 Task: Find connections with filter location Ferndown with filter topic #Productivitywith filter profile language German with filter current company Work From Home - Online Work Opportunity with filter school Chandigarh Group Of Colleges with filter industry Translation and Localization with filter service category Growth Marketing with filter keywords title Account Manager
Action: Mouse moved to (163, 251)
Screenshot: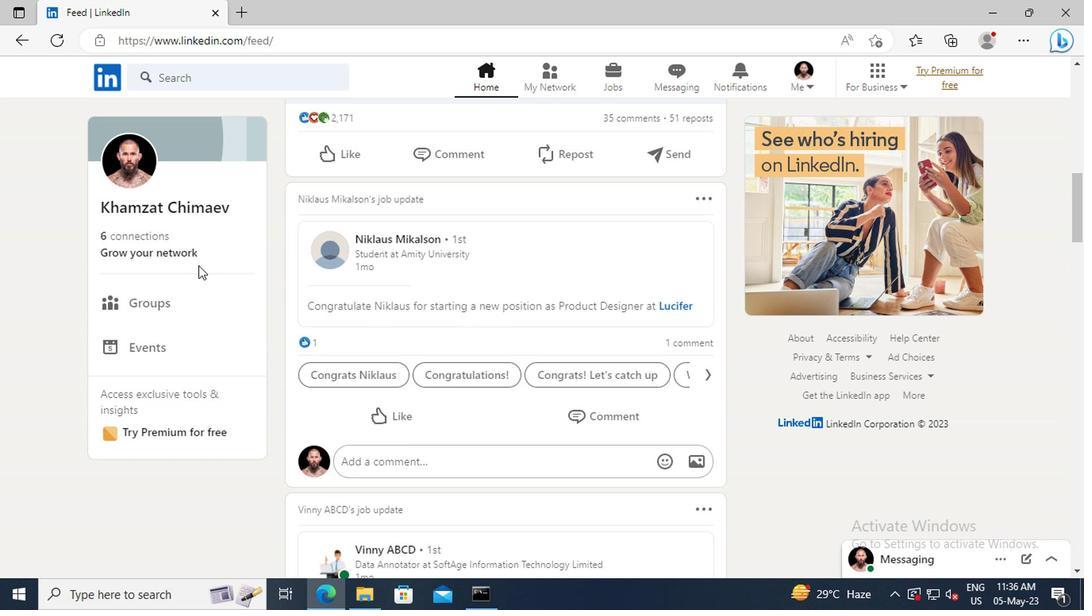 
Action: Mouse pressed left at (163, 251)
Screenshot: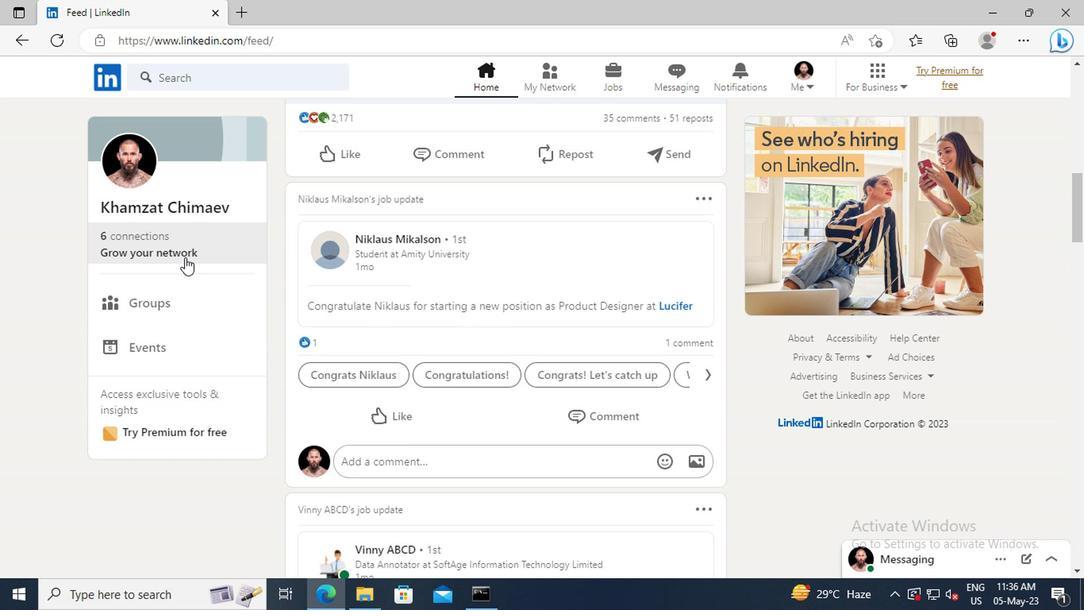
Action: Mouse moved to (168, 165)
Screenshot: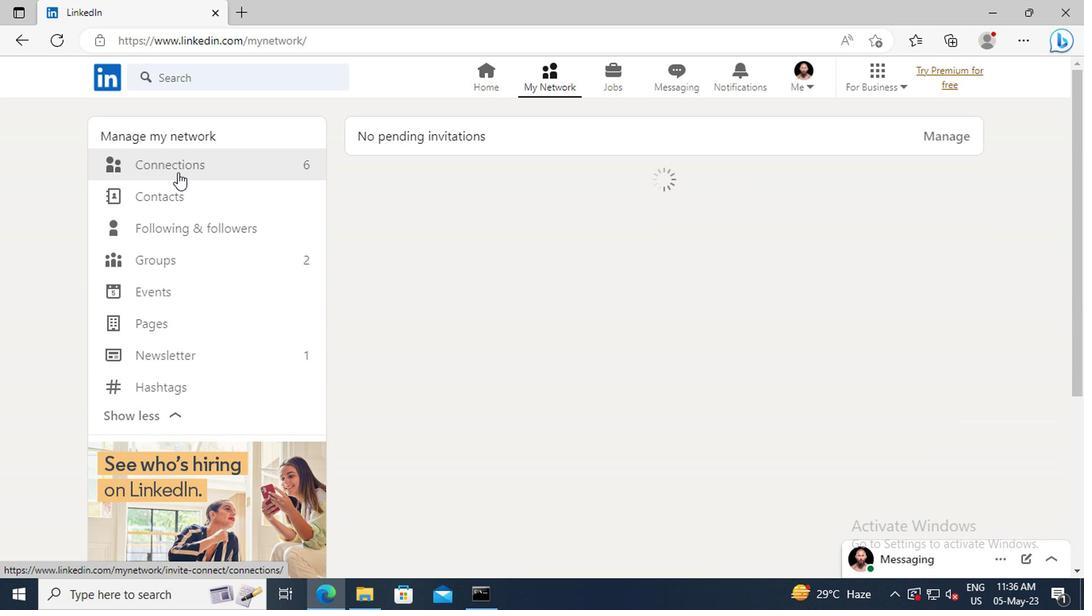
Action: Mouse pressed left at (168, 165)
Screenshot: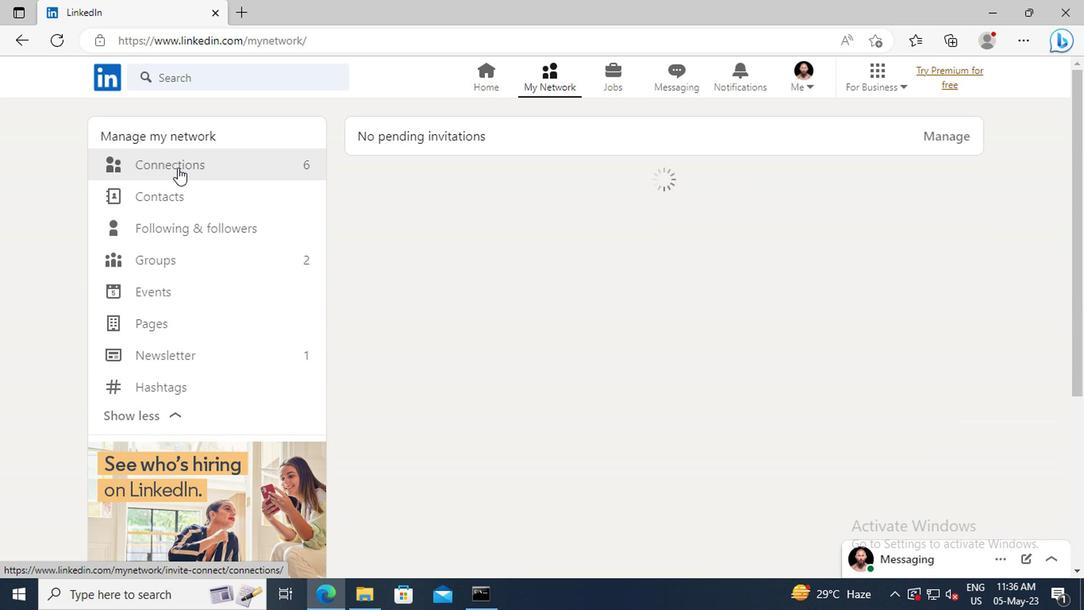 
Action: Mouse moved to (657, 171)
Screenshot: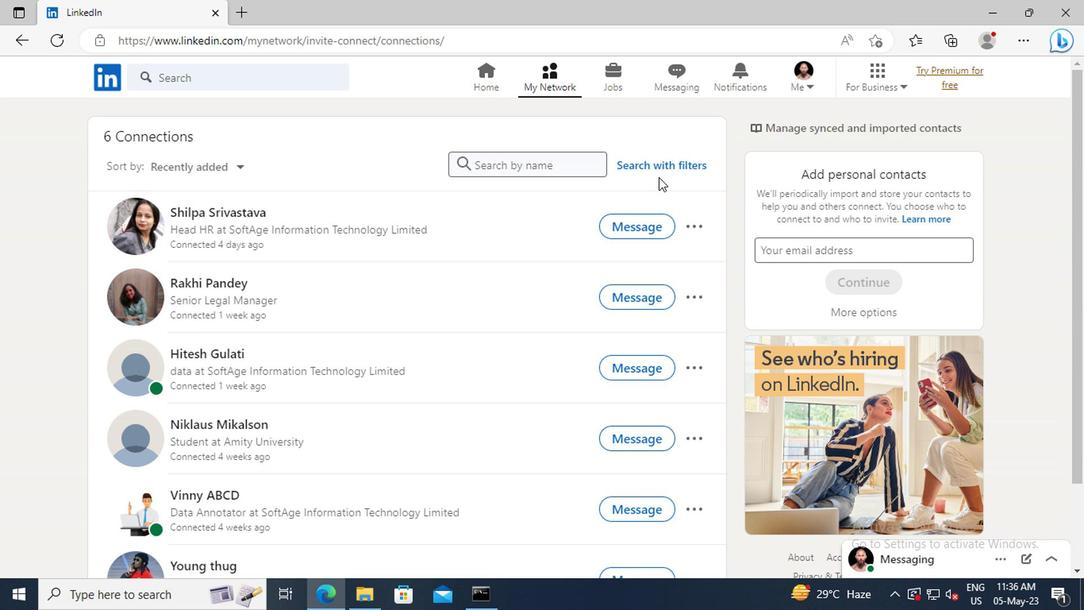 
Action: Mouse pressed left at (657, 171)
Screenshot: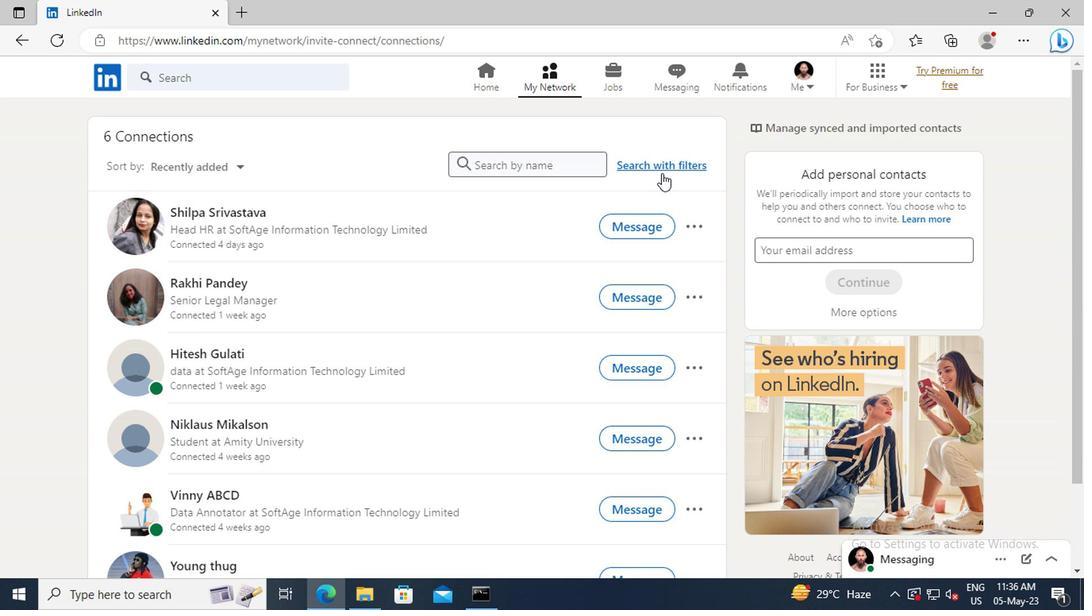 
Action: Mouse moved to (595, 120)
Screenshot: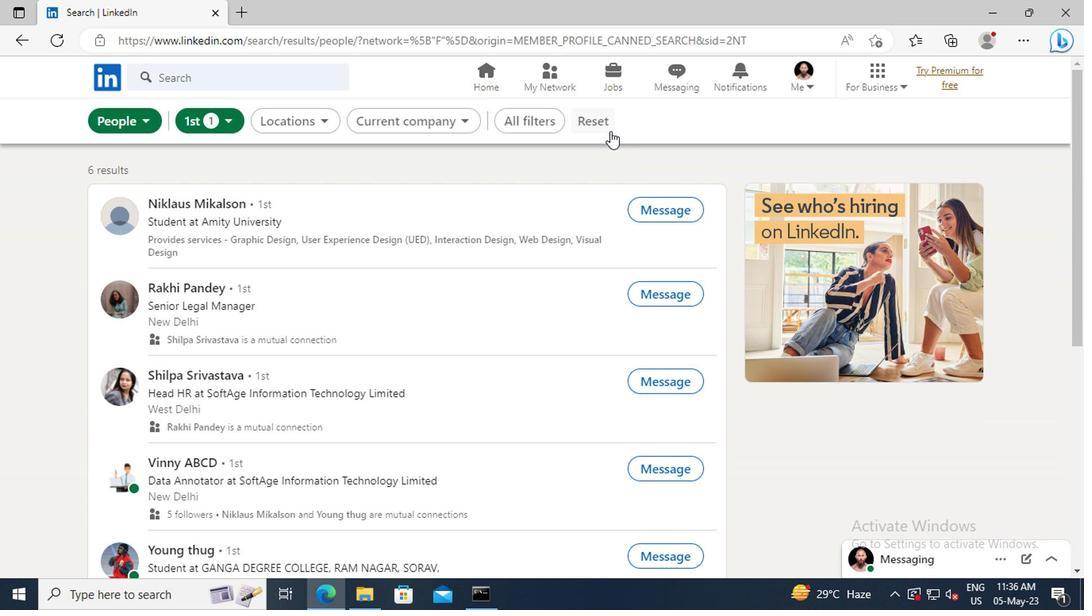 
Action: Mouse pressed left at (595, 120)
Screenshot: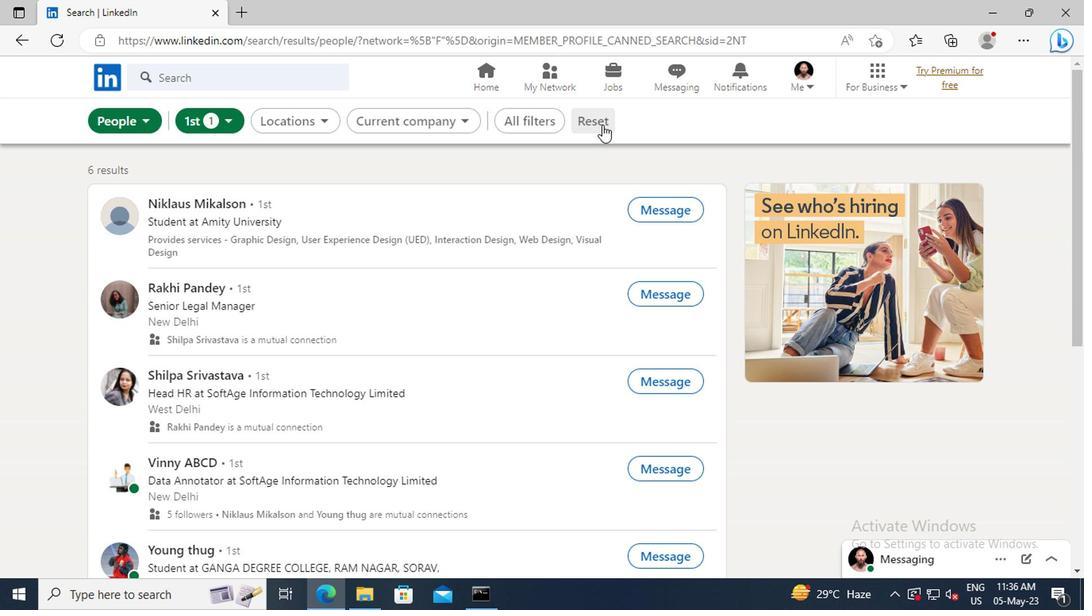 
Action: Mouse moved to (576, 120)
Screenshot: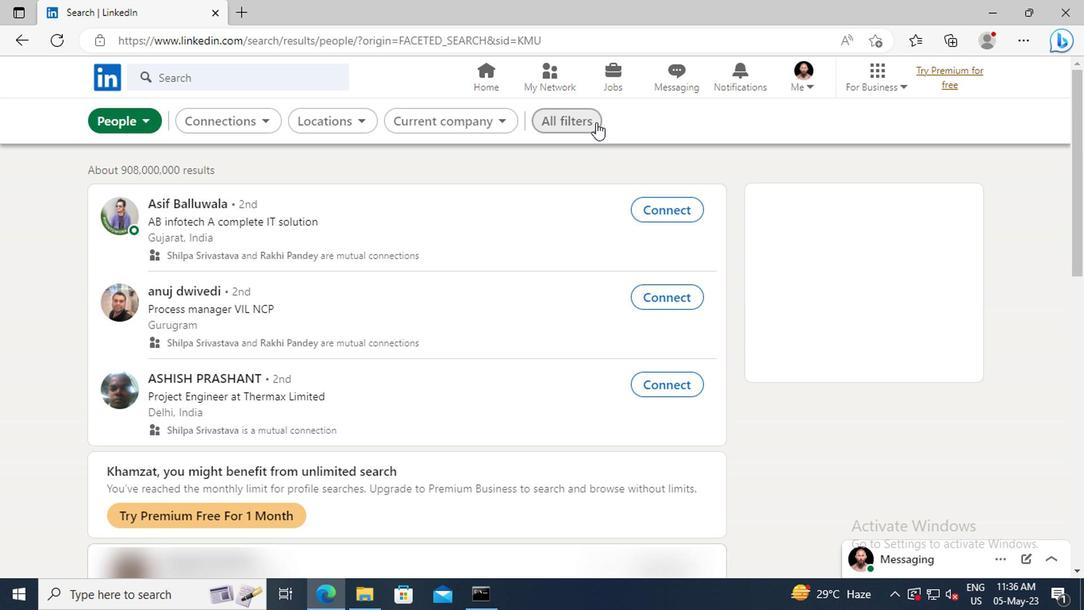 
Action: Mouse pressed left at (576, 120)
Screenshot: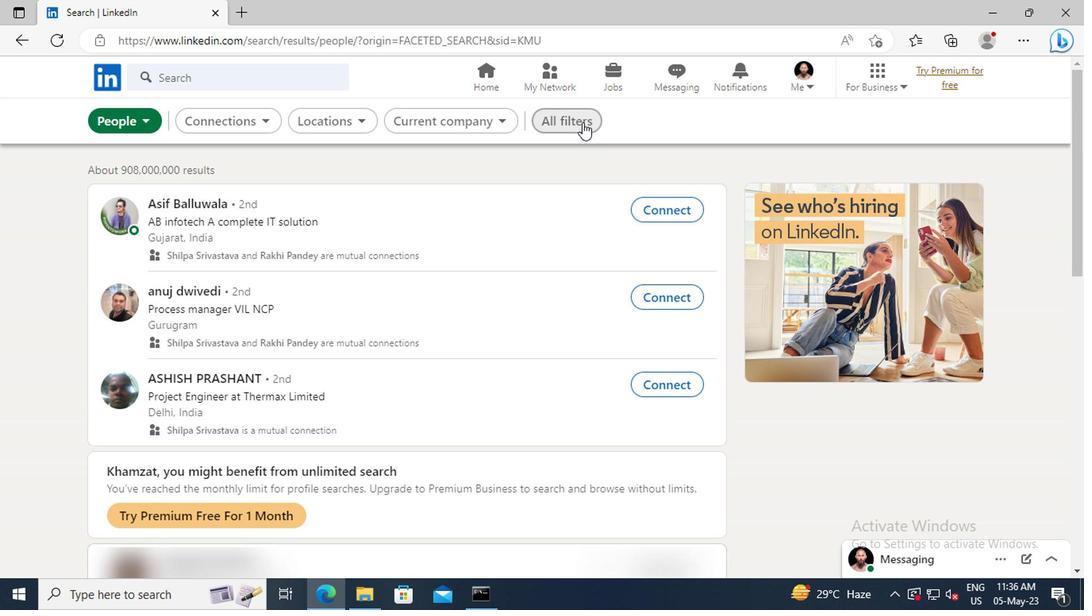 
Action: Mouse moved to (863, 293)
Screenshot: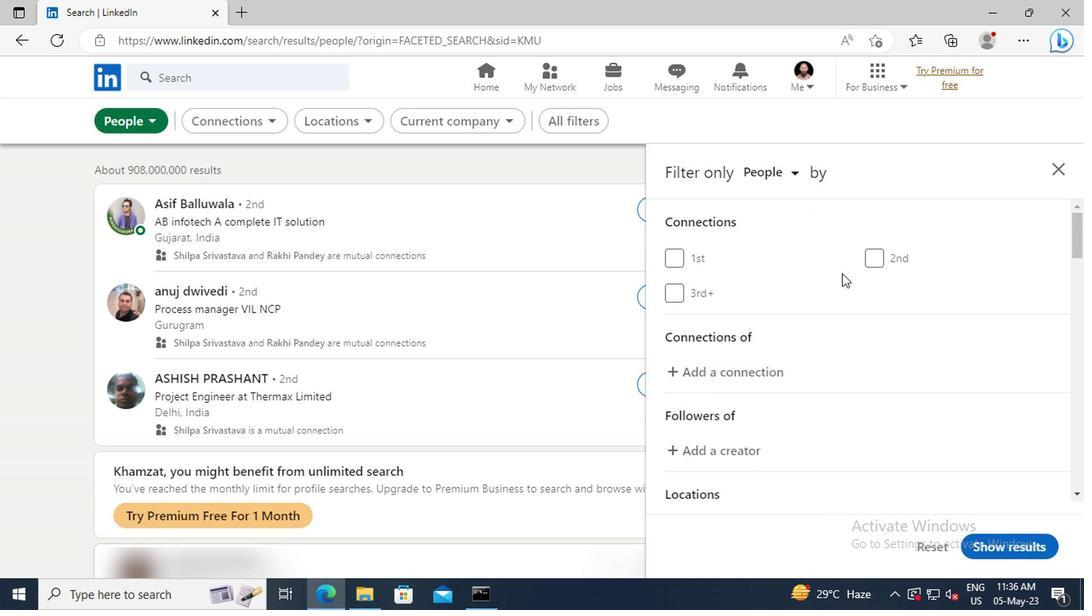 
Action: Mouse scrolled (863, 292) with delta (0, -1)
Screenshot: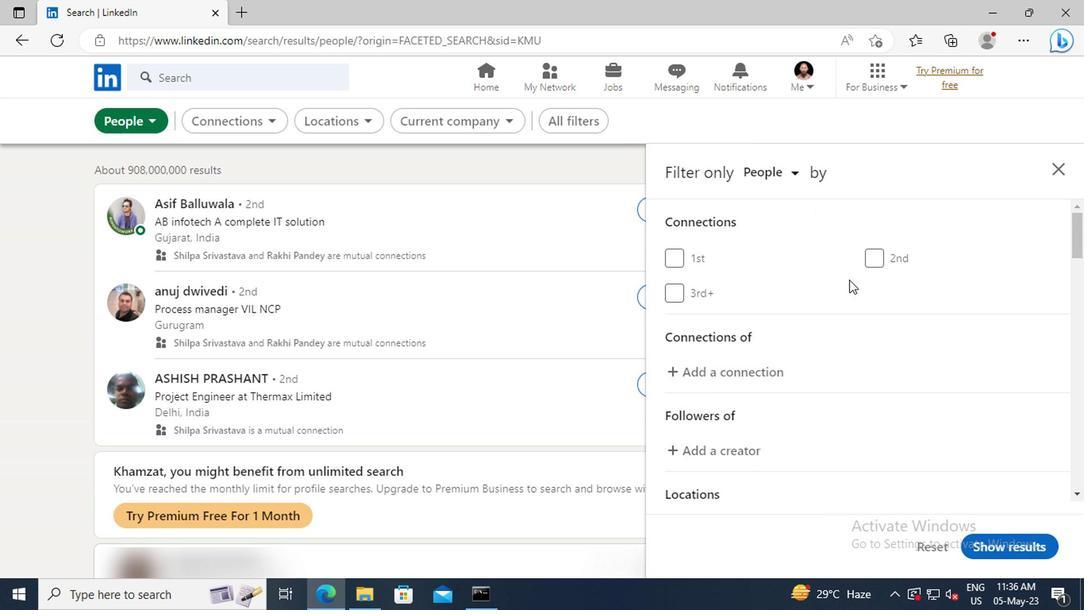 
Action: Mouse scrolled (863, 292) with delta (0, -1)
Screenshot: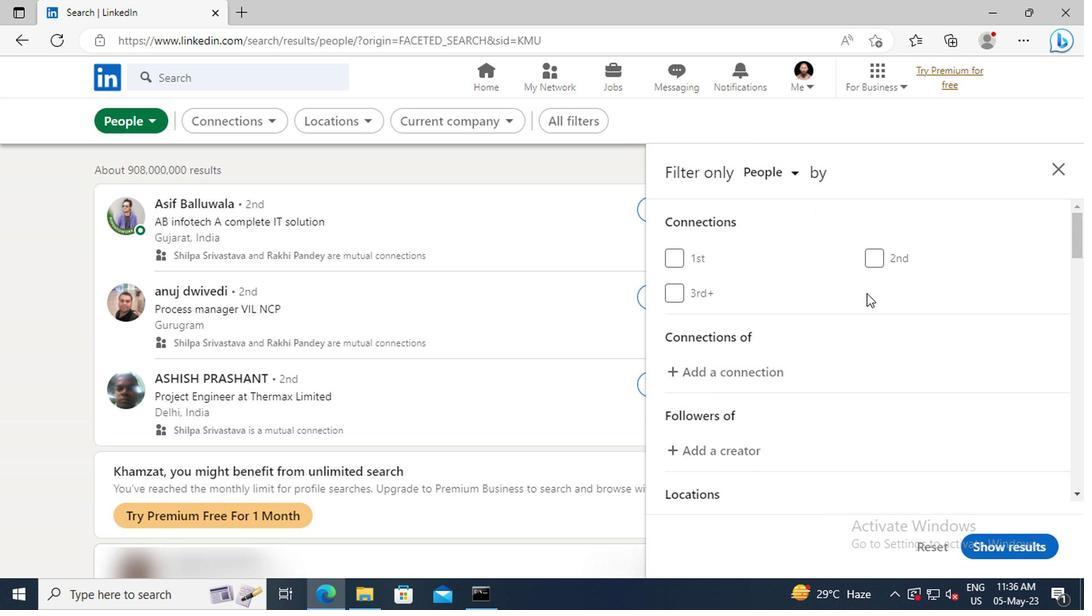 
Action: Mouse scrolled (863, 292) with delta (0, -1)
Screenshot: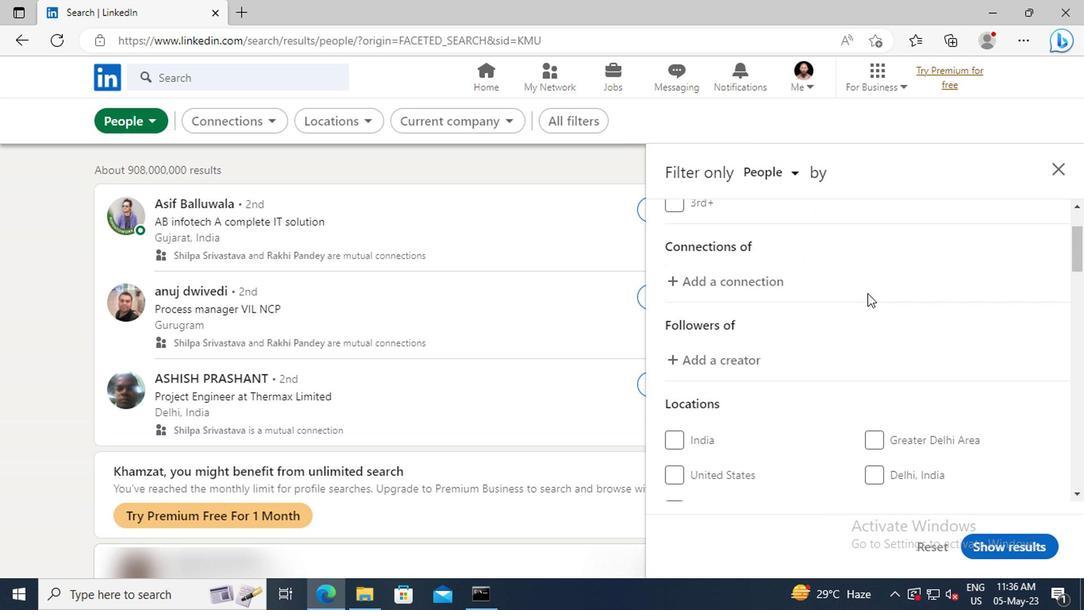
Action: Mouse scrolled (863, 292) with delta (0, -1)
Screenshot: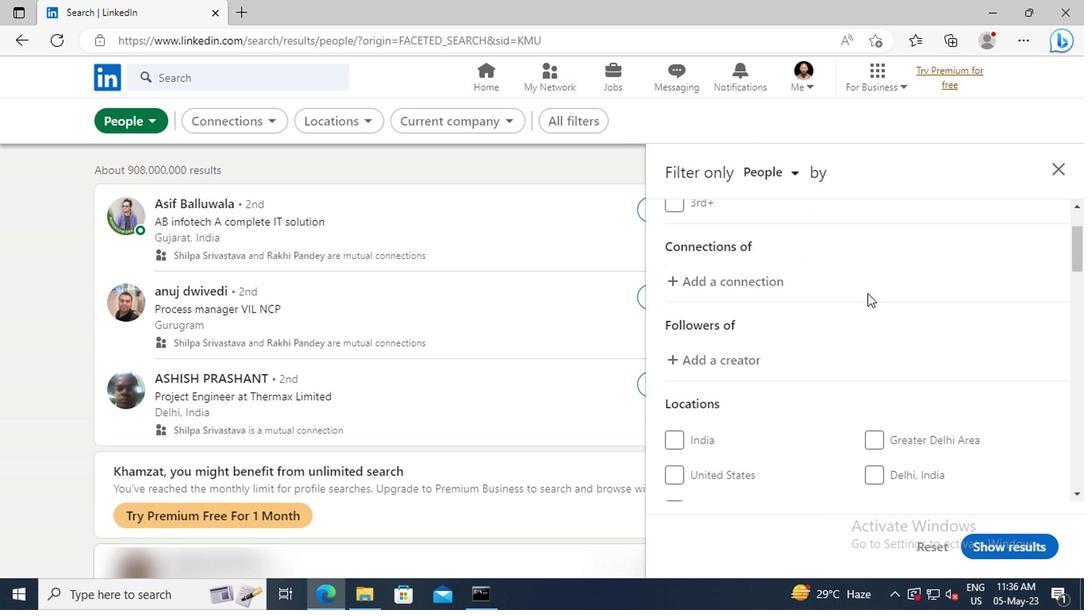 
Action: Mouse scrolled (863, 292) with delta (0, -1)
Screenshot: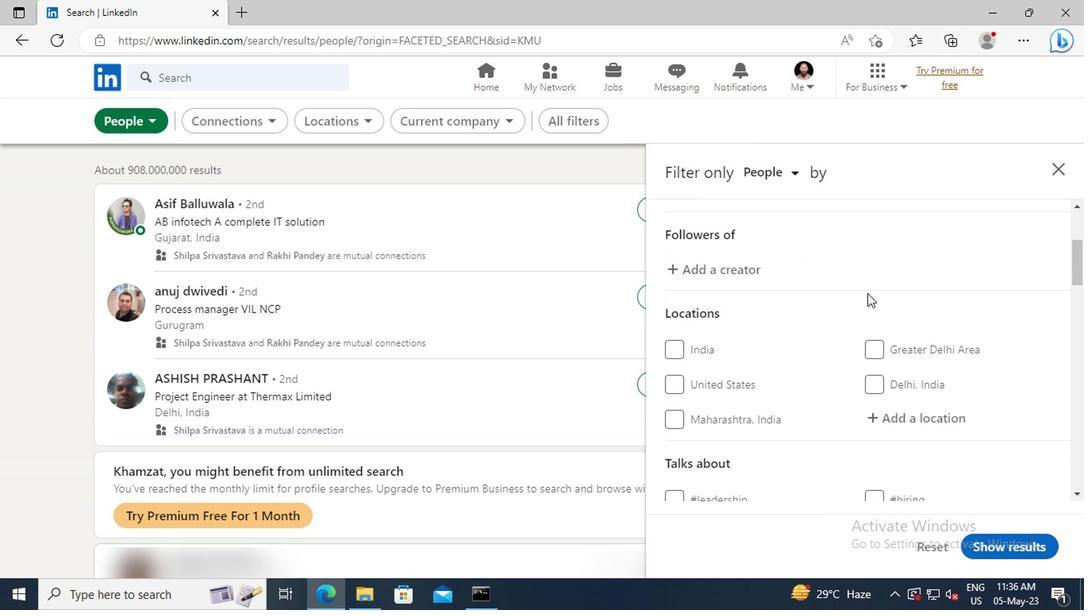 
Action: Mouse scrolled (863, 292) with delta (0, -1)
Screenshot: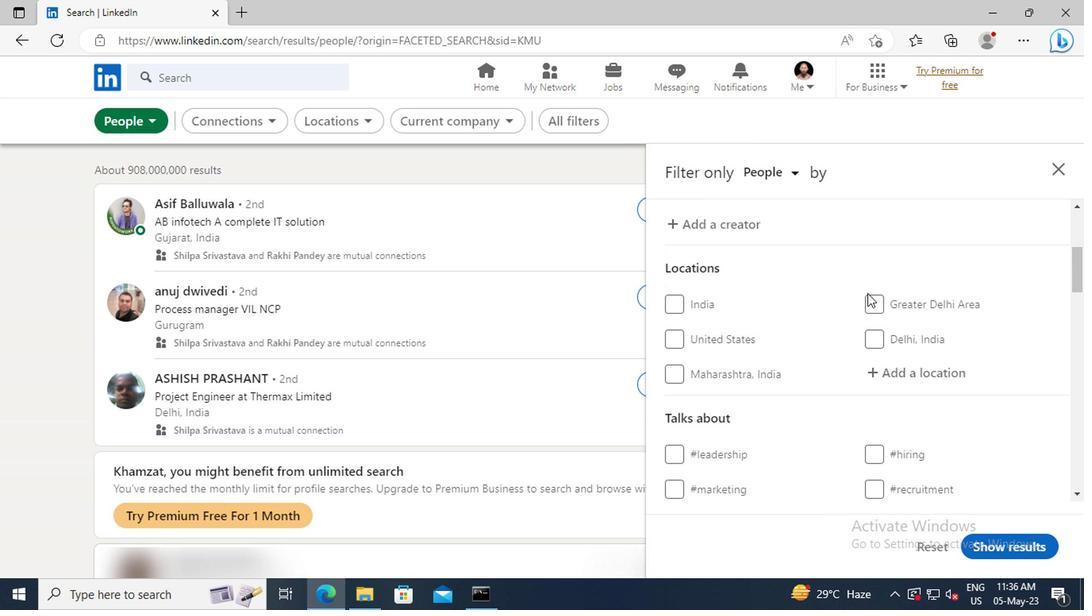 
Action: Mouse moved to (872, 324)
Screenshot: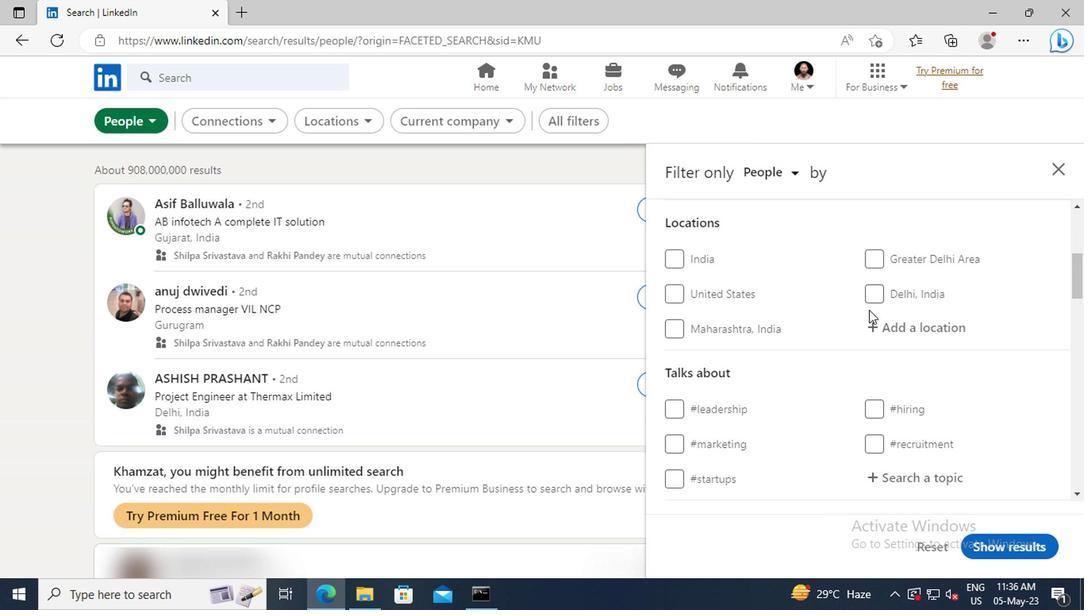 
Action: Mouse pressed left at (872, 324)
Screenshot: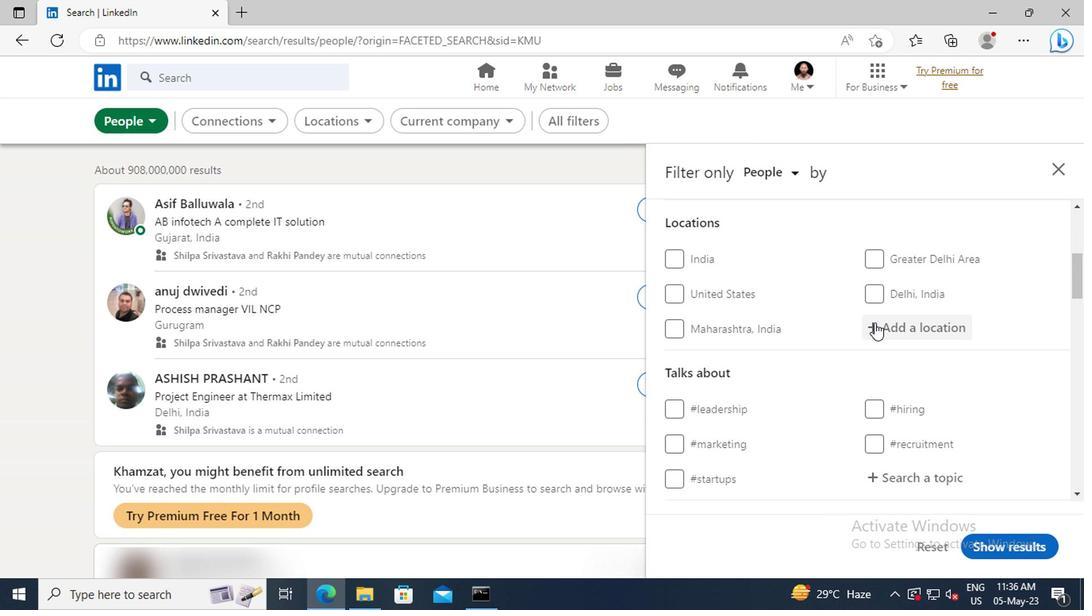 
Action: Key pressed <Key.shift>FERNDOWN
Screenshot: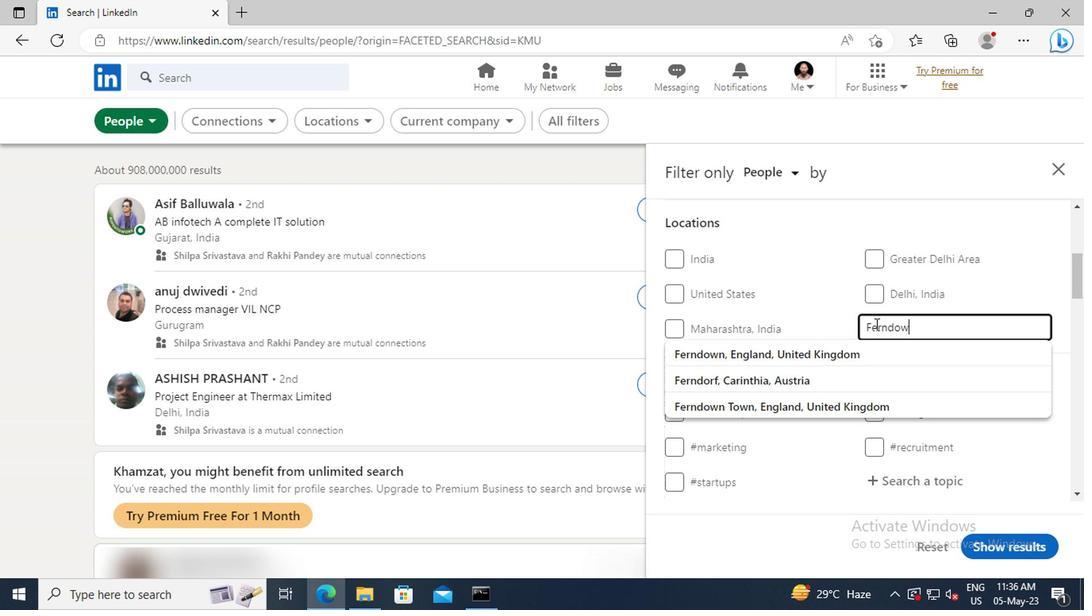 
Action: Mouse moved to (876, 355)
Screenshot: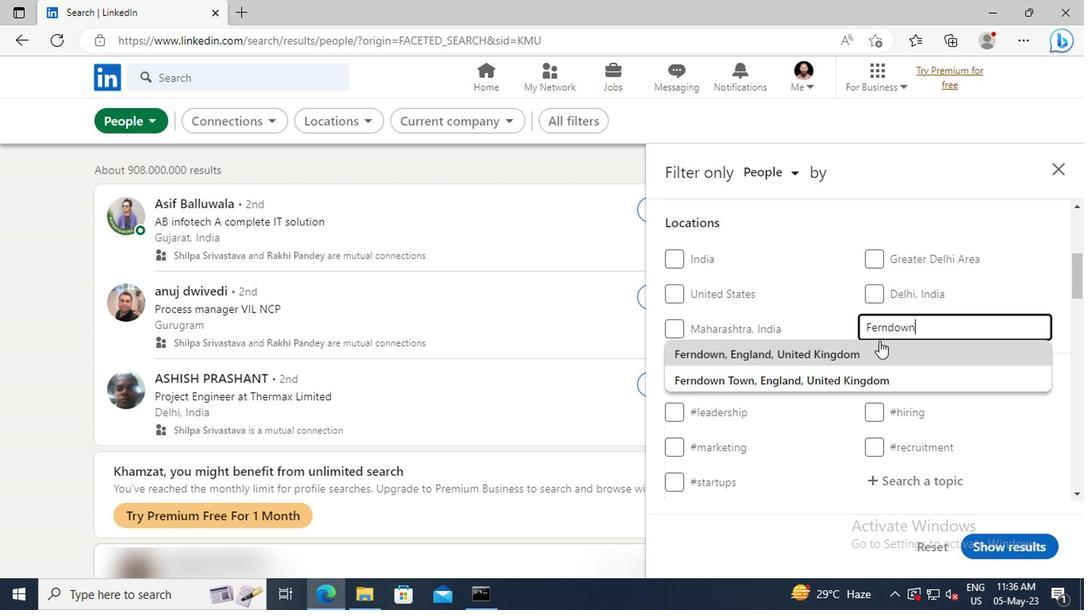 
Action: Mouse pressed left at (876, 355)
Screenshot: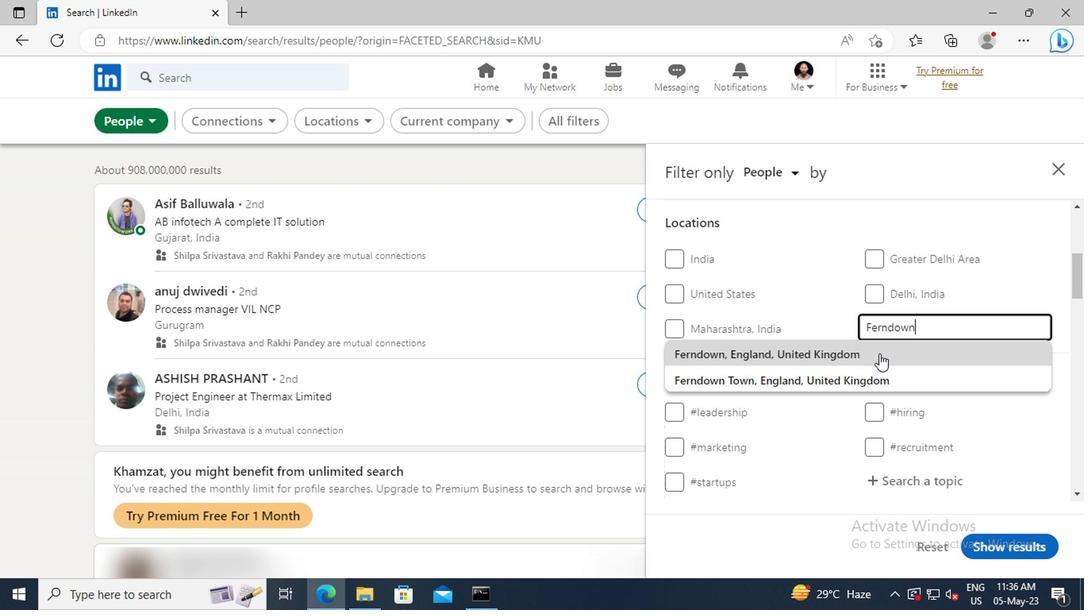 
Action: Mouse scrolled (876, 354) with delta (0, 0)
Screenshot: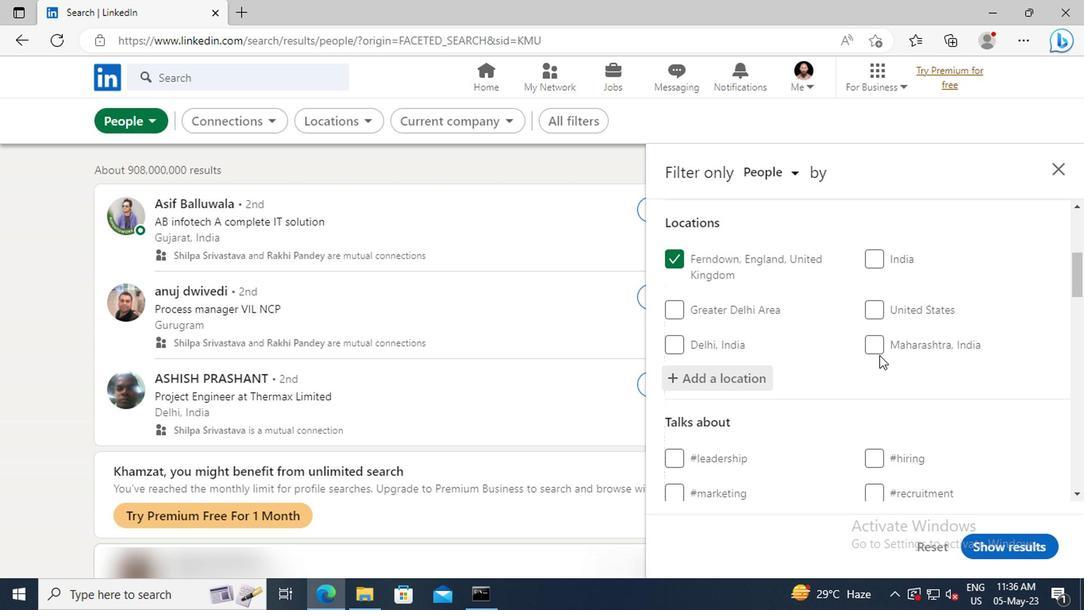 
Action: Mouse scrolled (876, 354) with delta (0, 0)
Screenshot: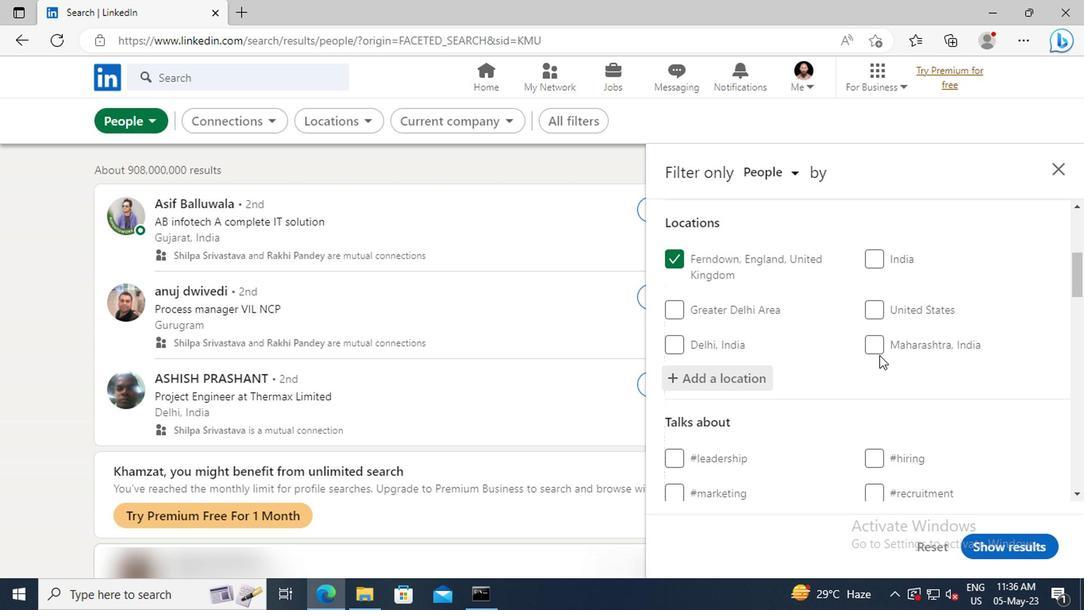 
Action: Mouse scrolled (876, 354) with delta (0, 0)
Screenshot: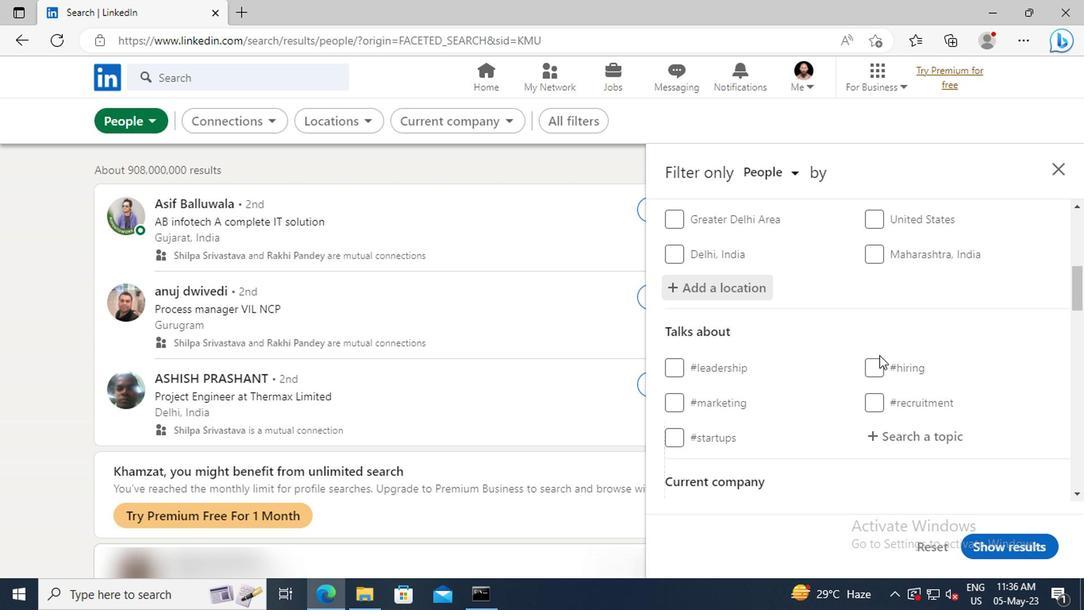 
Action: Mouse scrolled (876, 354) with delta (0, 0)
Screenshot: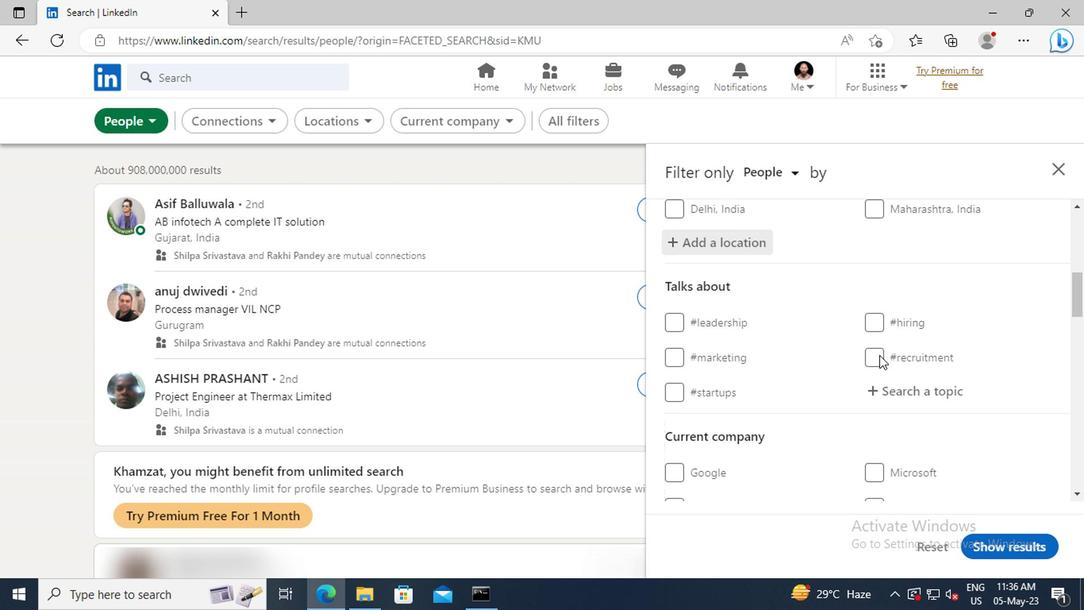 
Action: Mouse moved to (878, 354)
Screenshot: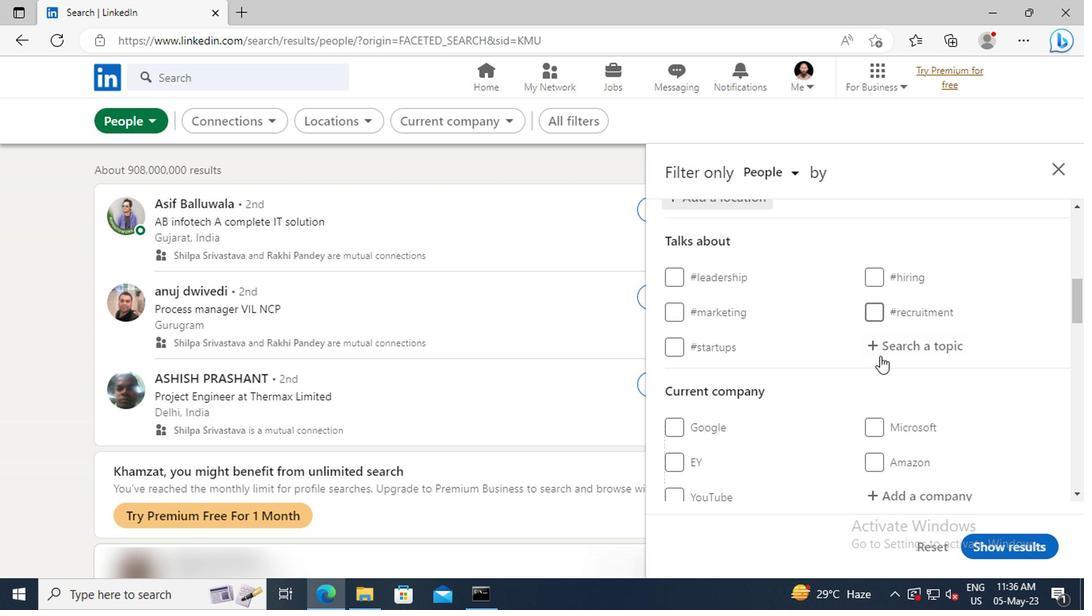 
Action: Mouse pressed left at (878, 354)
Screenshot: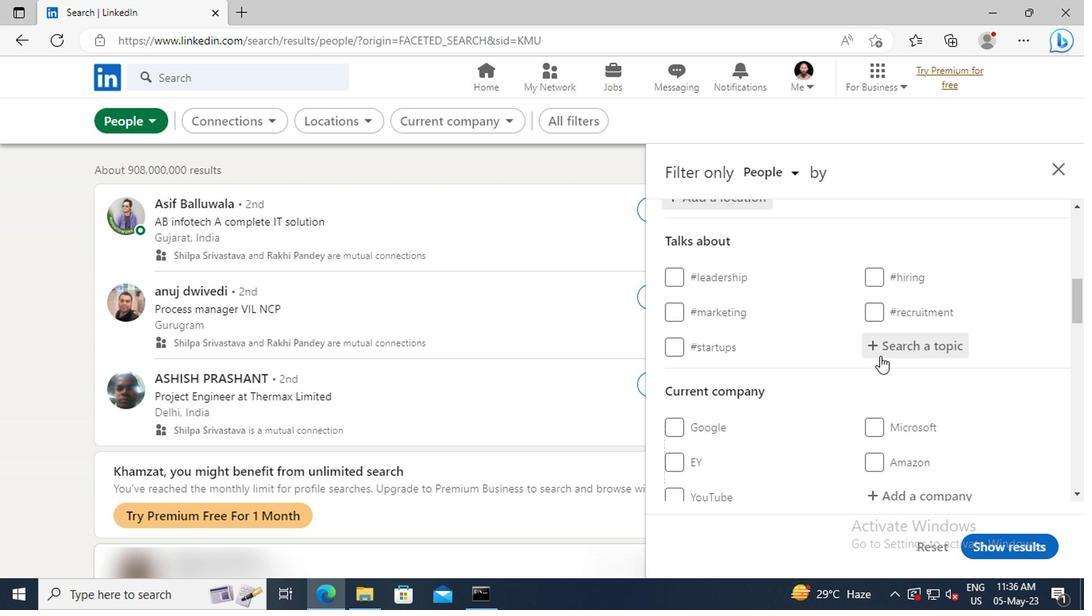 
Action: Key pressed <Key.shift>PRODUCTI
Screenshot: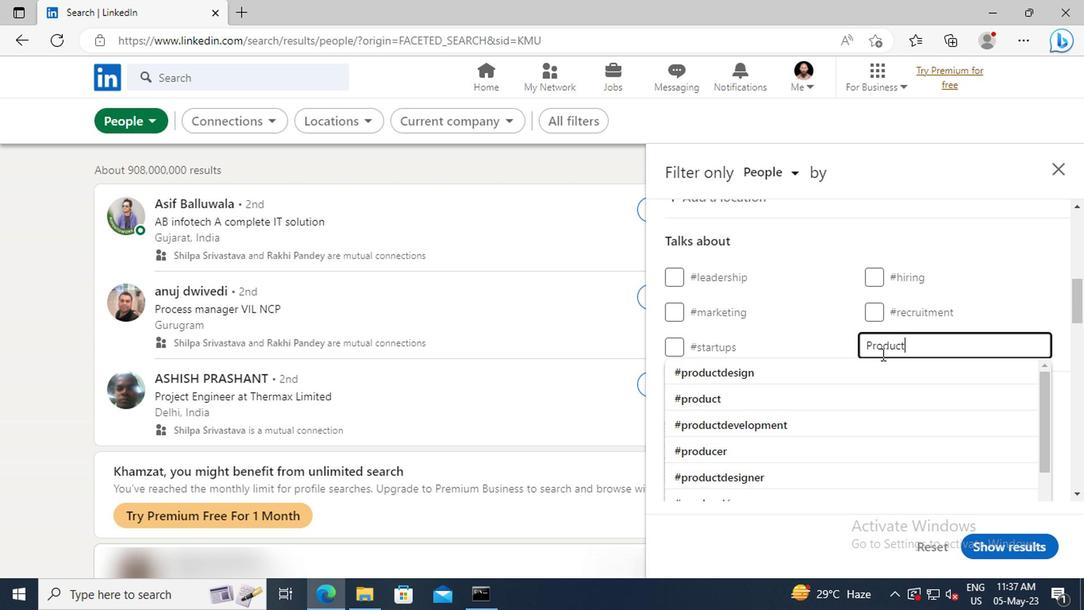 
Action: Mouse moved to (878, 364)
Screenshot: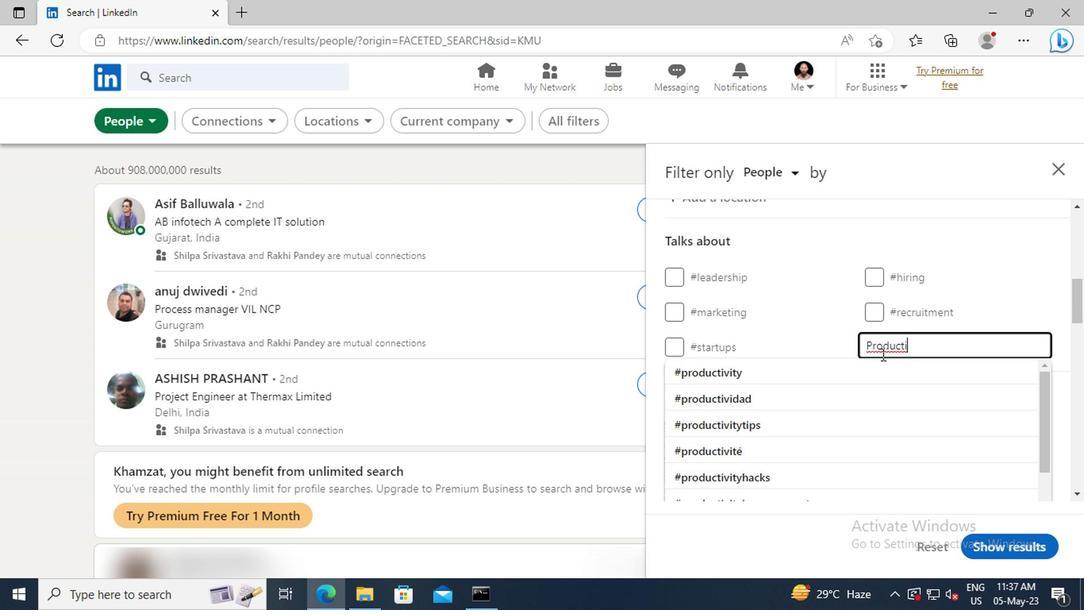 
Action: Mouse pressed left at (878, 364)
Screenshot: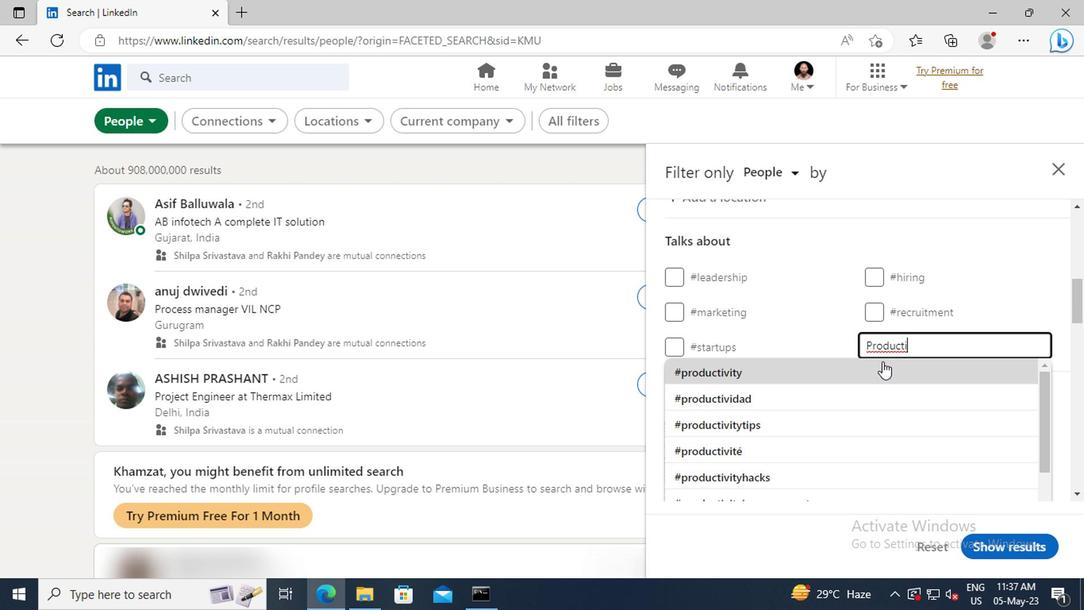 
Action: Mouse scrolled (878, 364) with delta (0, 0)
Screenshot: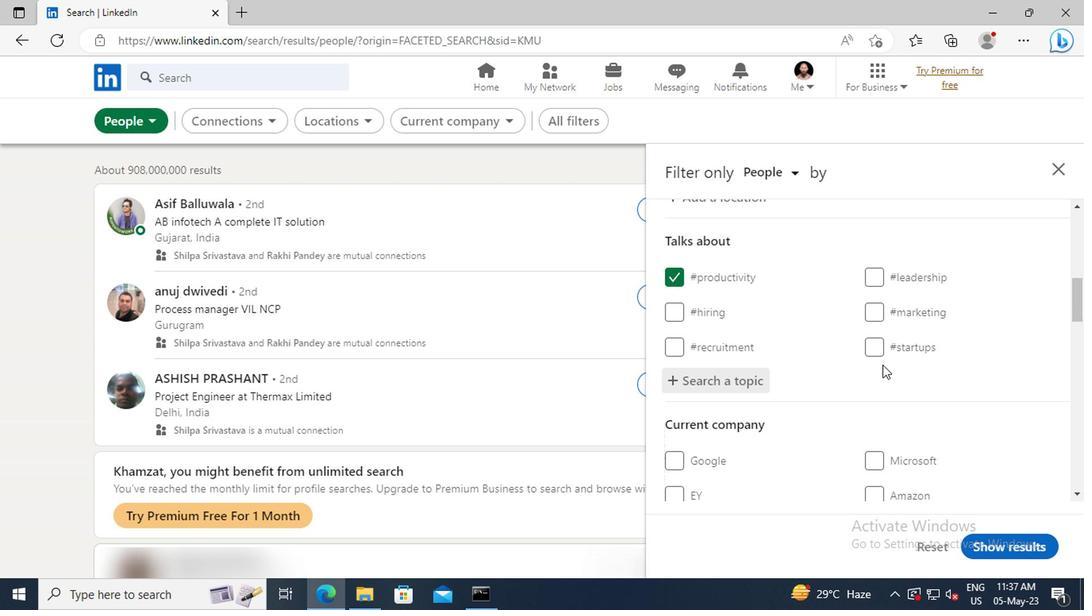
Action: Mouse scrolled (878, 364) with delta (0, 0)
Screenshot: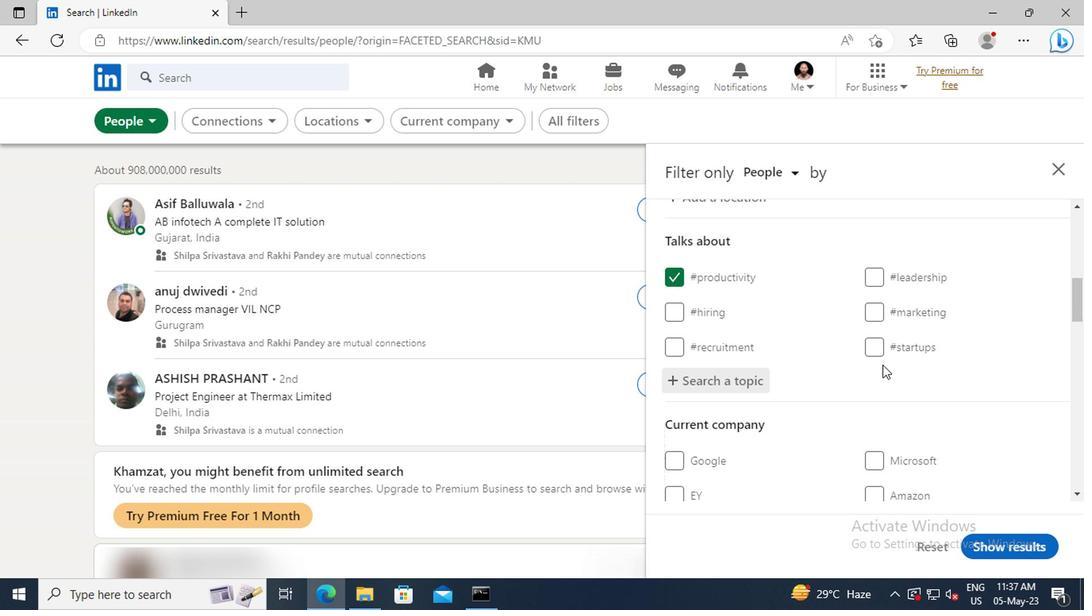 
Action: Mouse scrolled (878, 364) with delta (0, 0)
Screenshot: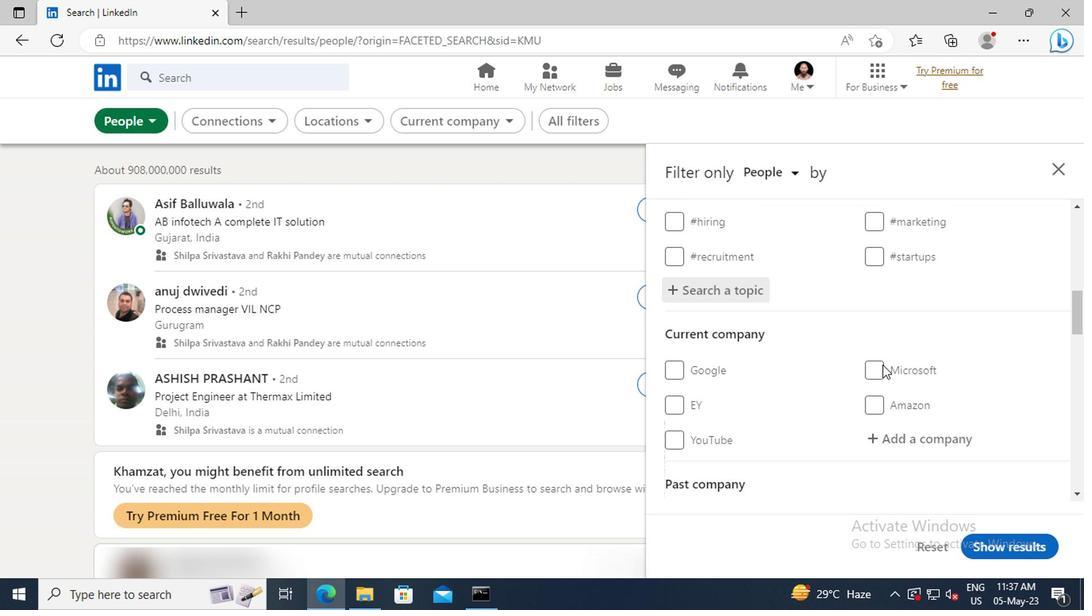 
Action: Mouse scrolled (878, 364) with delta (0, 0)
Screenshot: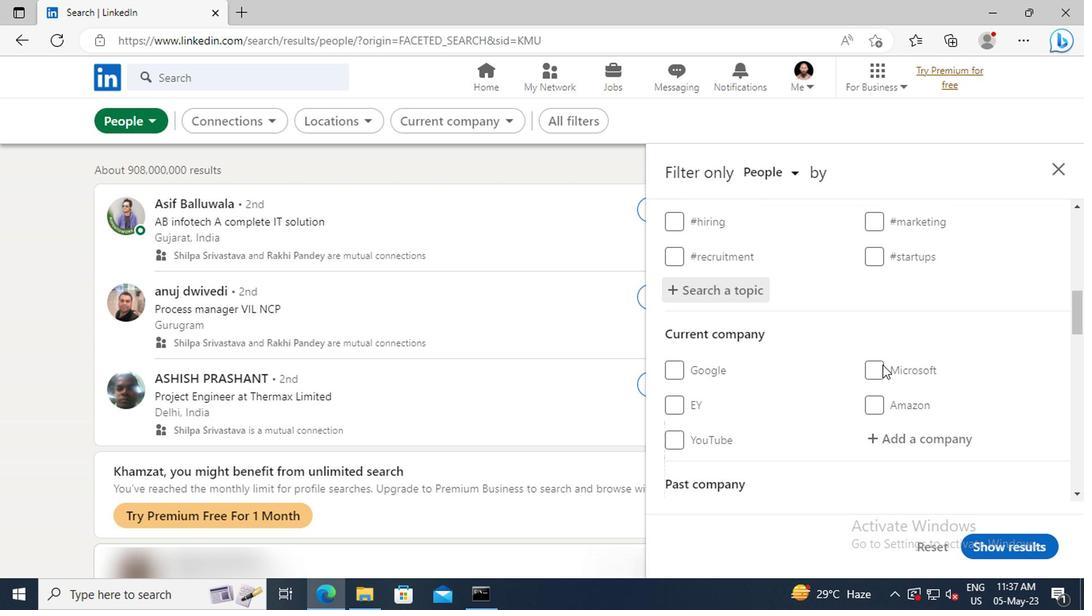 
Action: Mouse scrolled (878, 364) with delta (0, 0)
Screenshot: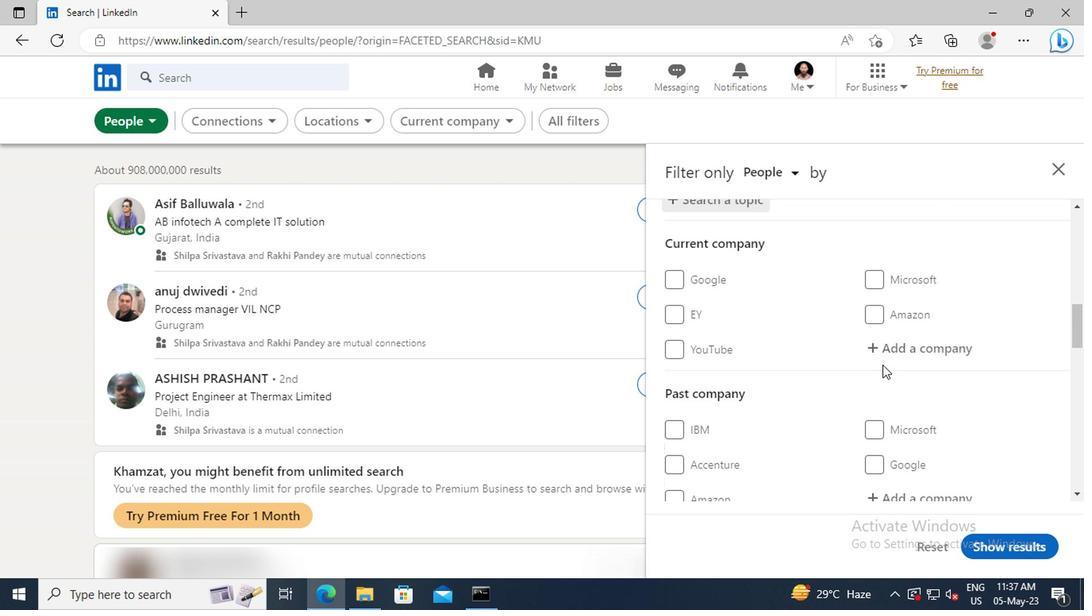 
Action: Mouse scrolled (878, 364) with delta (0, 0)
Screenshot: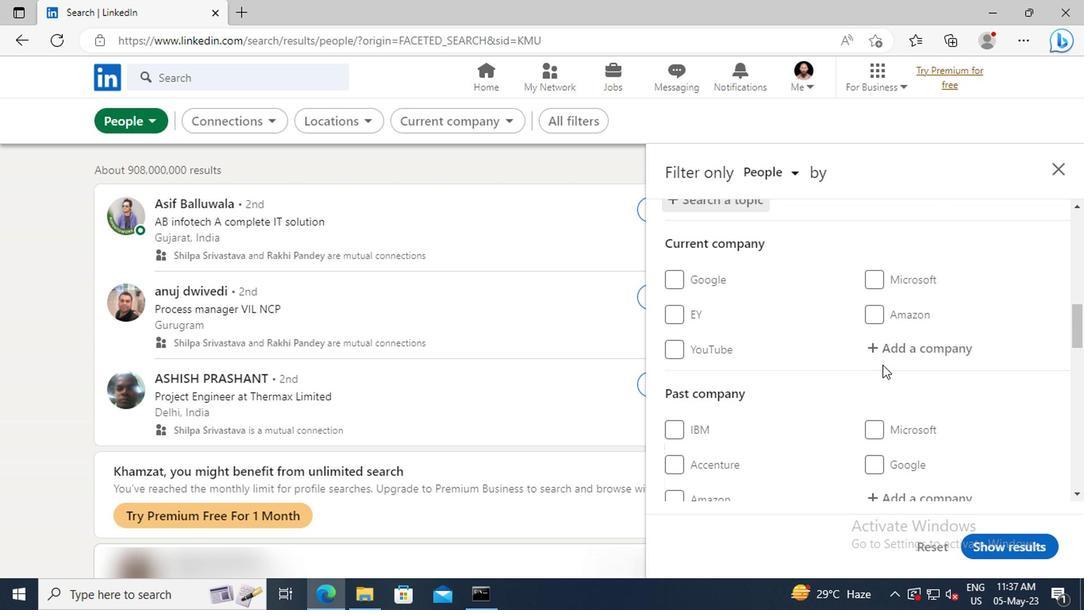 
Action: Mouse scrolled (878, 364) with delta (0, 0)
Screenshot: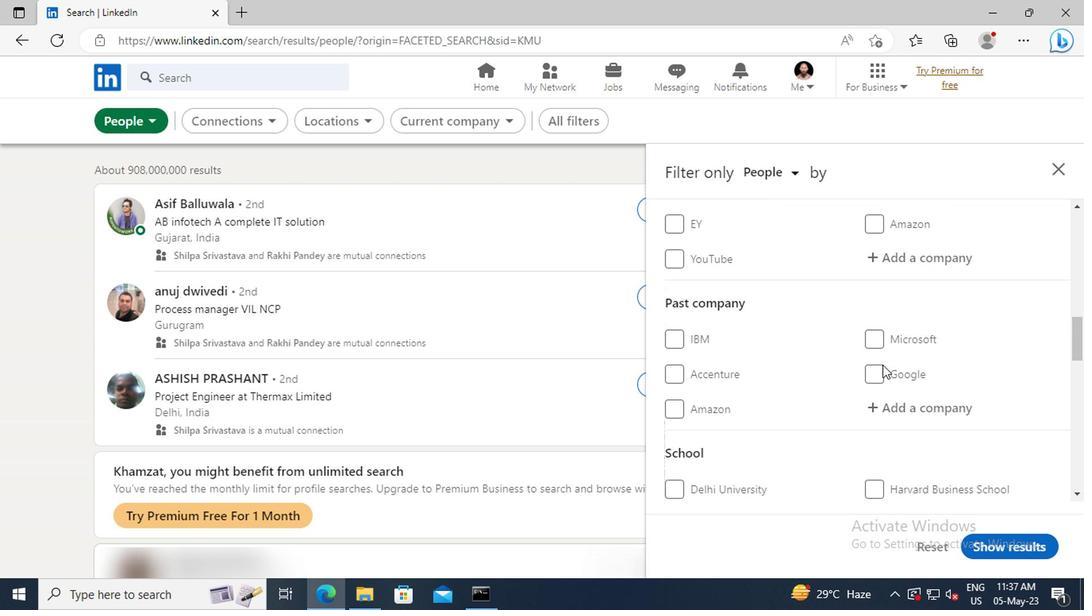 
Action: Mouse scrolled (878, 364) with delta (0, 0)
Screenshot: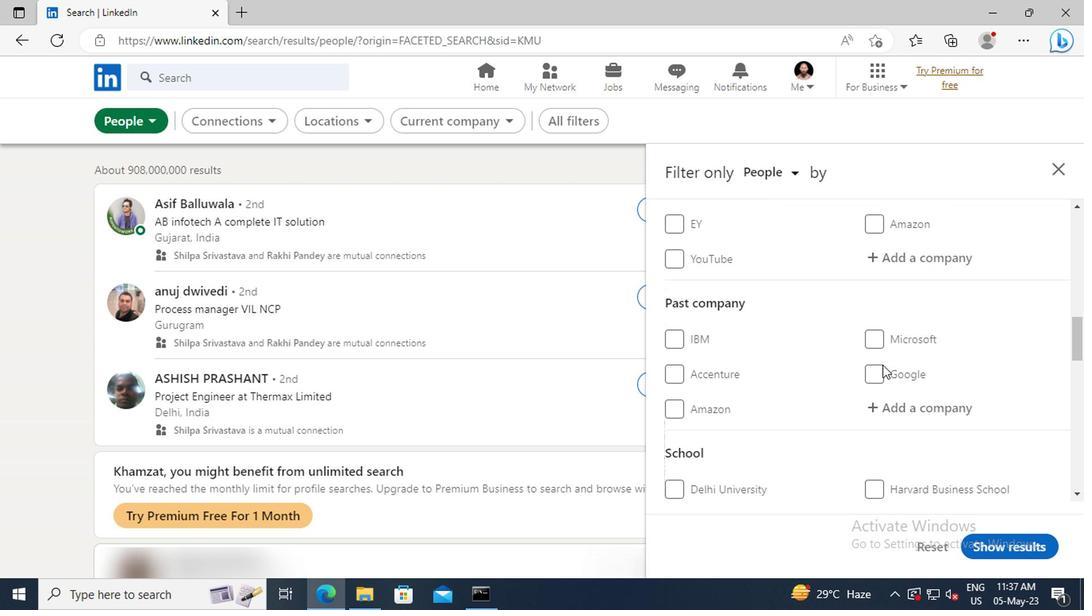 
Action: Mouse scrolled (878, 364) with delta (0, 0)
Screenshot: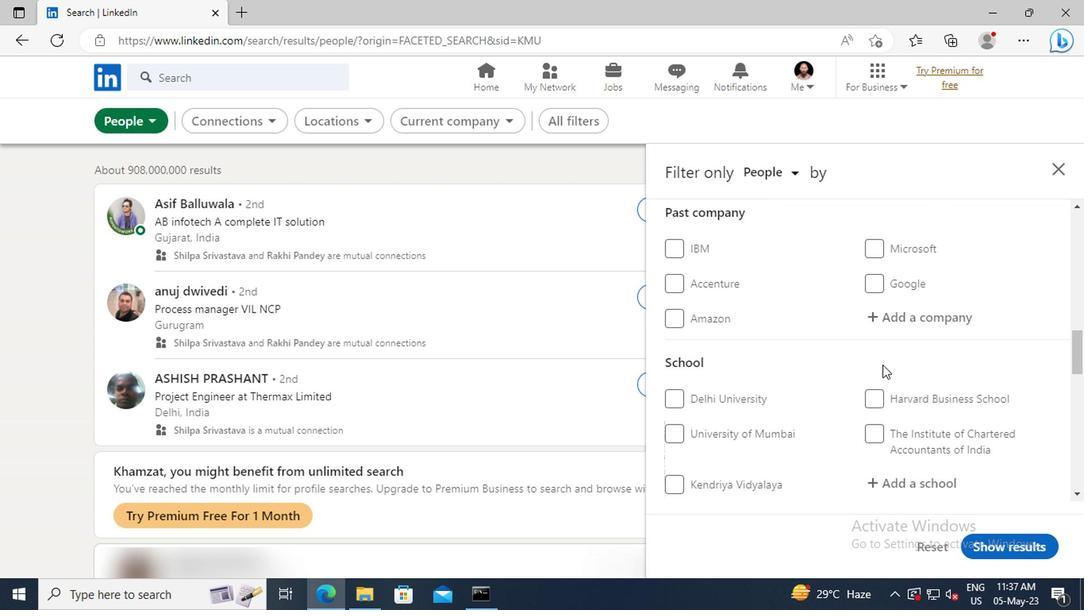 
Action: Mouse scrolled (878, 364) with delta (0, 0)
Screenshot: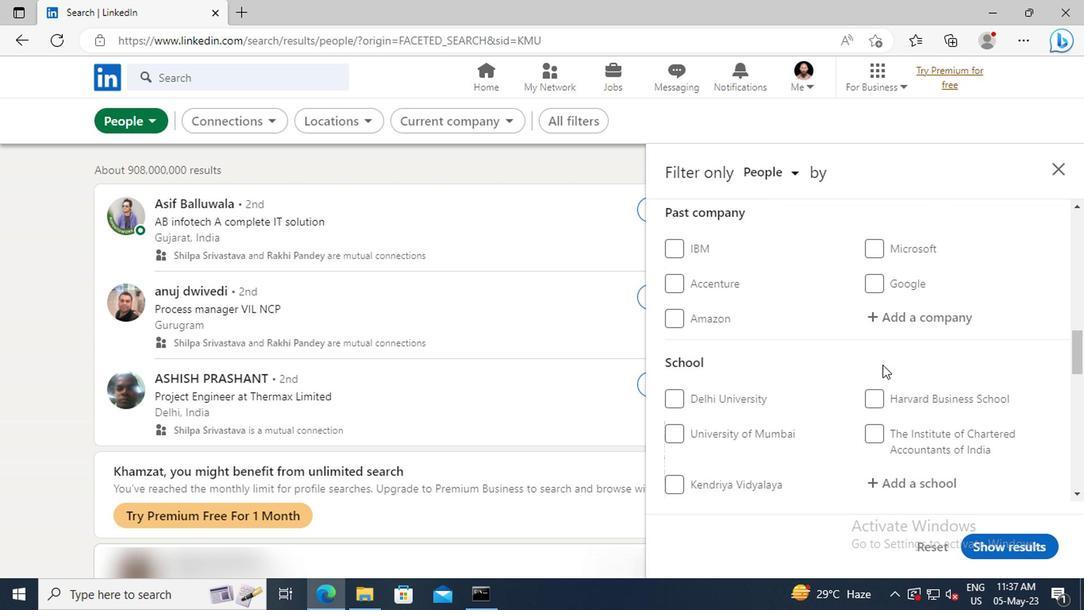 
Action: Mouse scrolled (878, 364) with delta (0, 0)
Screenshot: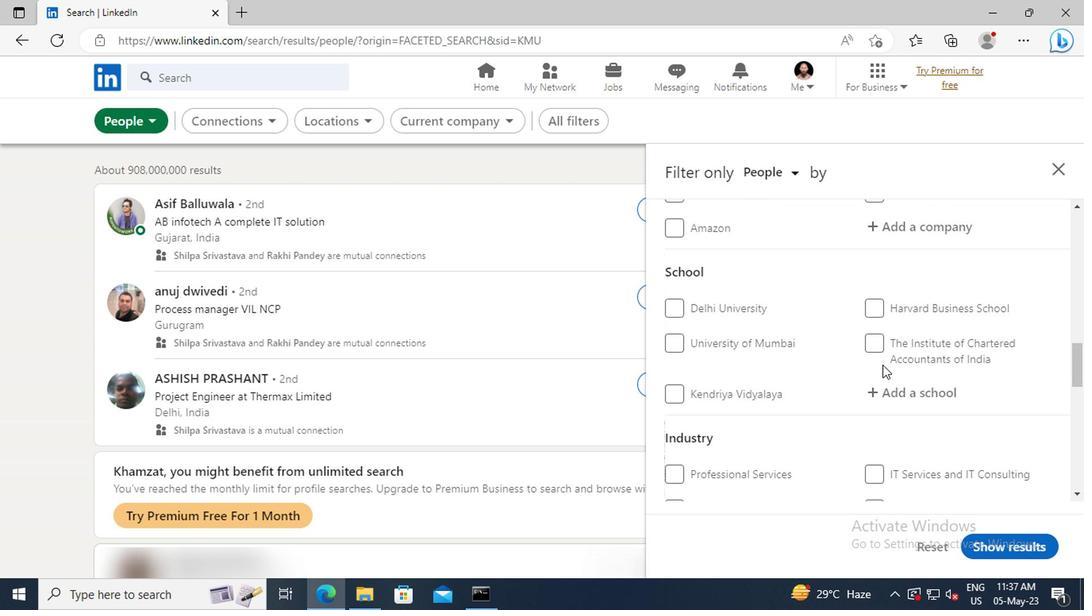 
Action: Mouse scrolled (878, 364) with delta (0, 0)
Screenshot: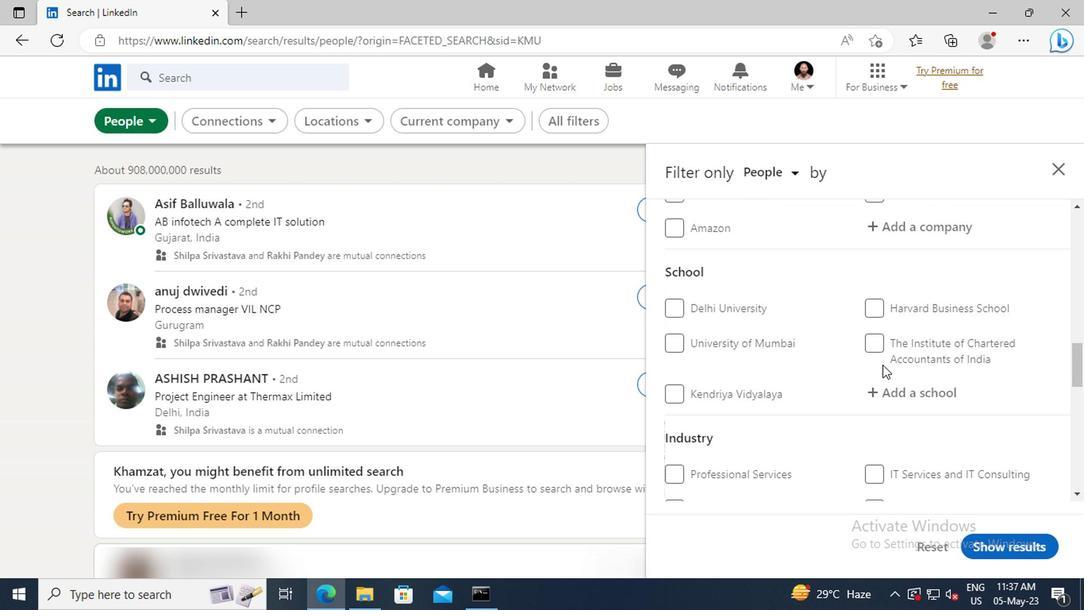 
Action: Mouse scrolled (878, 364) with delta (0, 0)
Screenshot: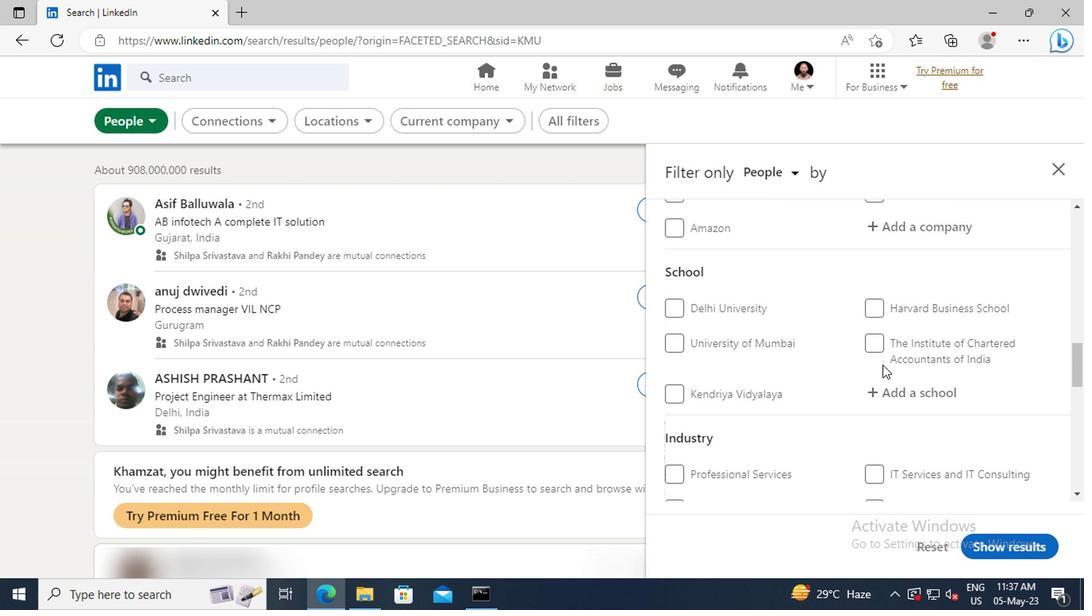 
Action: Mouse scrolled (878, 364) with delta (0, 0)
Screenshot: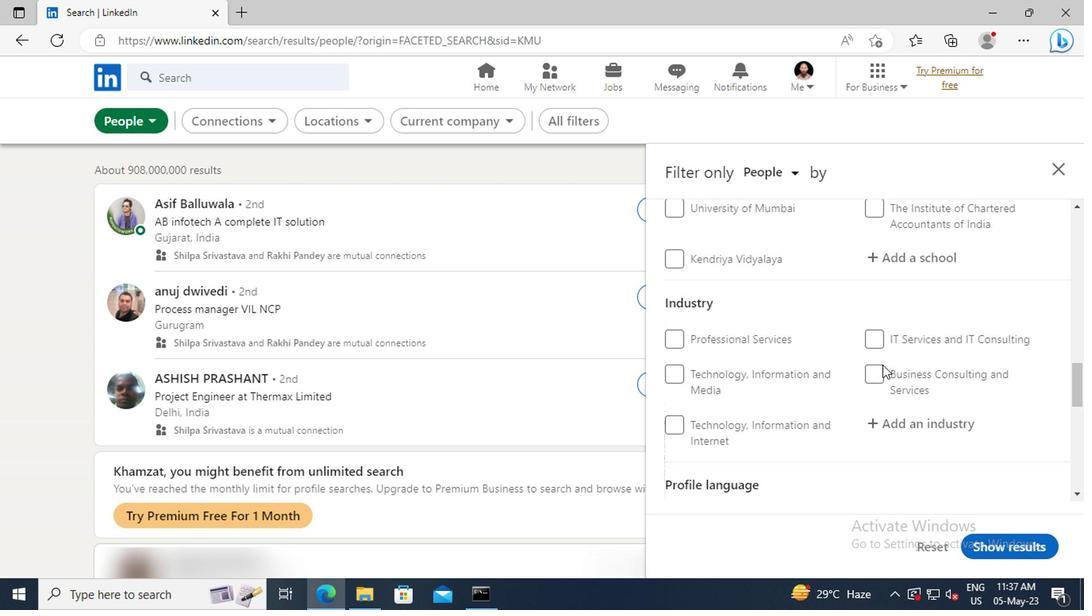 
Action: Mouse scrolled (878, 364) with delta (0, 0)
Screenshot: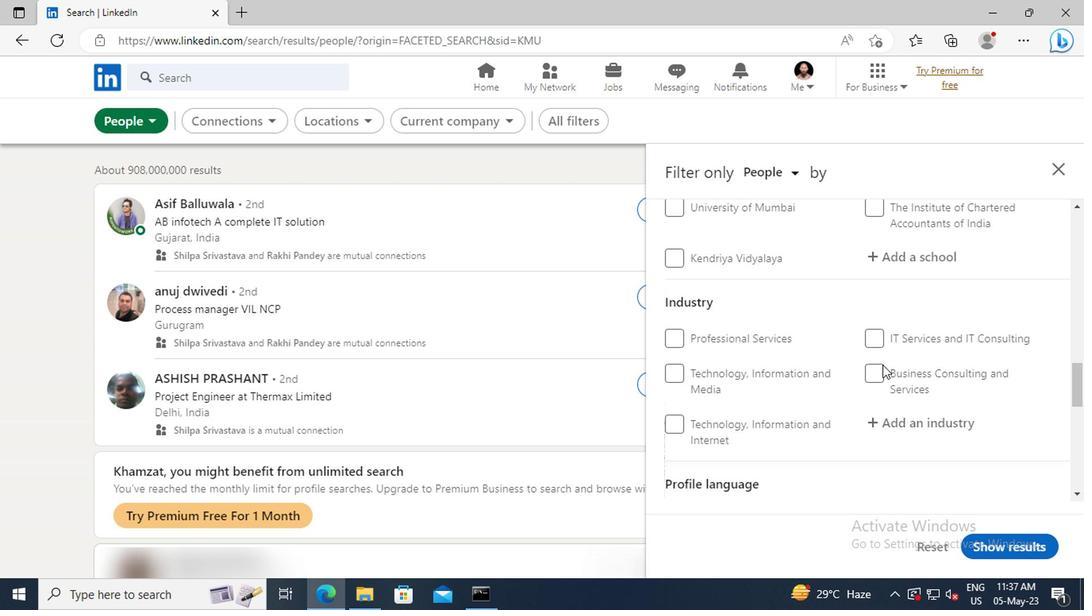 
Action: Mouse scrolled (878, 364) with delta (0, 0)
Screenshot: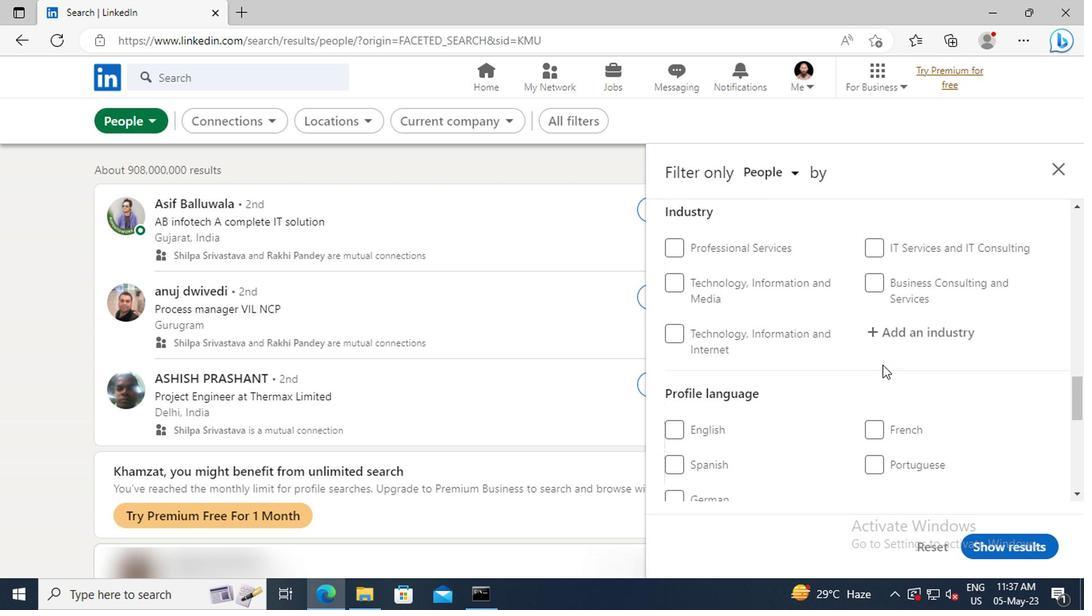 
Action: Mouse scrolled (878, 364) with delta (0, 0)
Screenshot: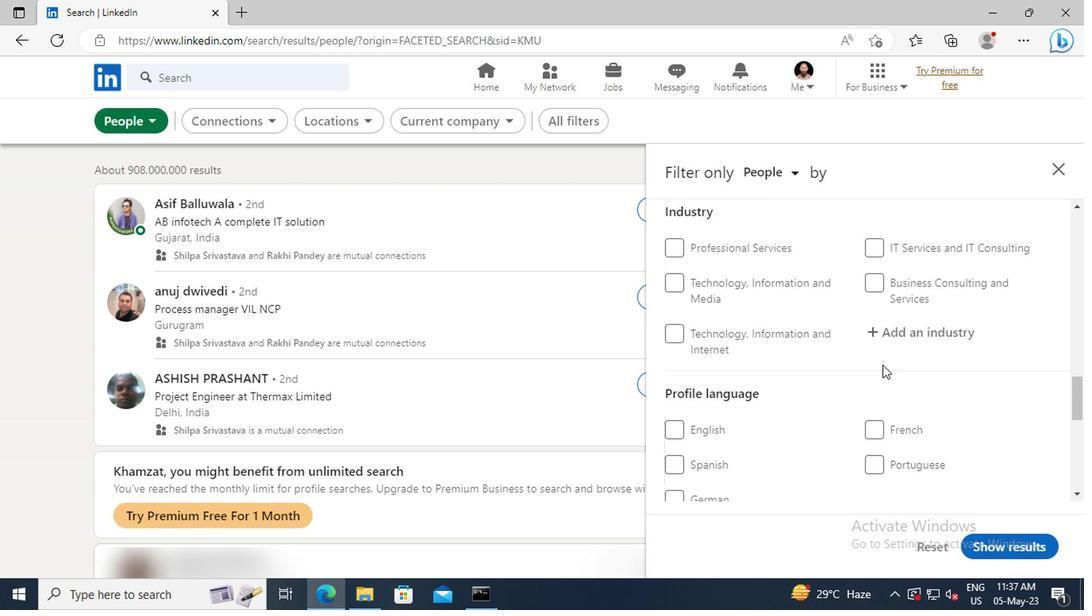 
Action: Mouse moved to (673, 410)
Screenshot: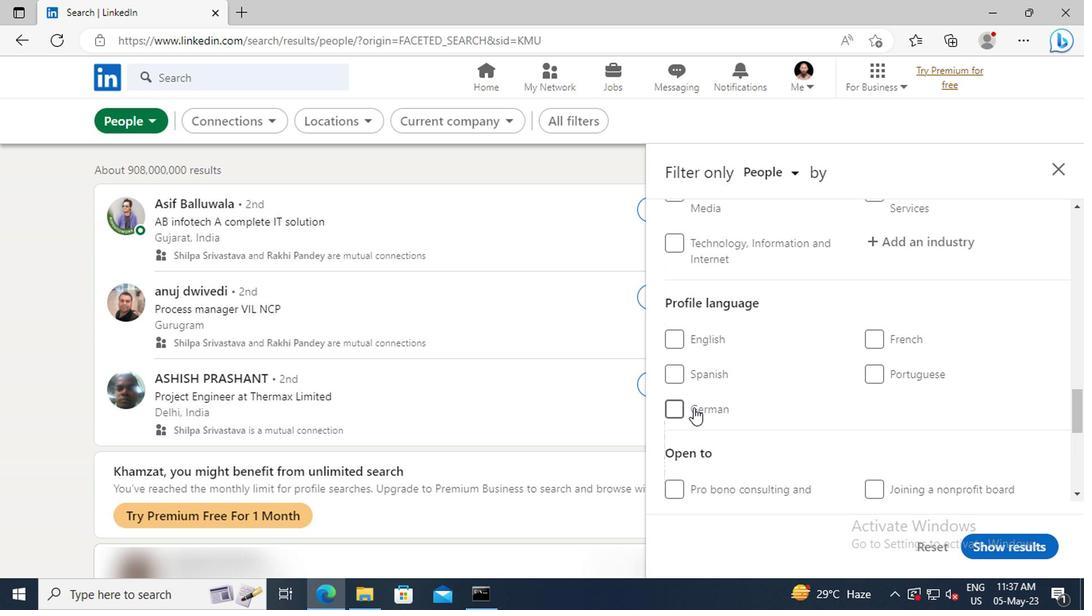 
Action: Mouse pressed left at (673, 410)
Screenshot: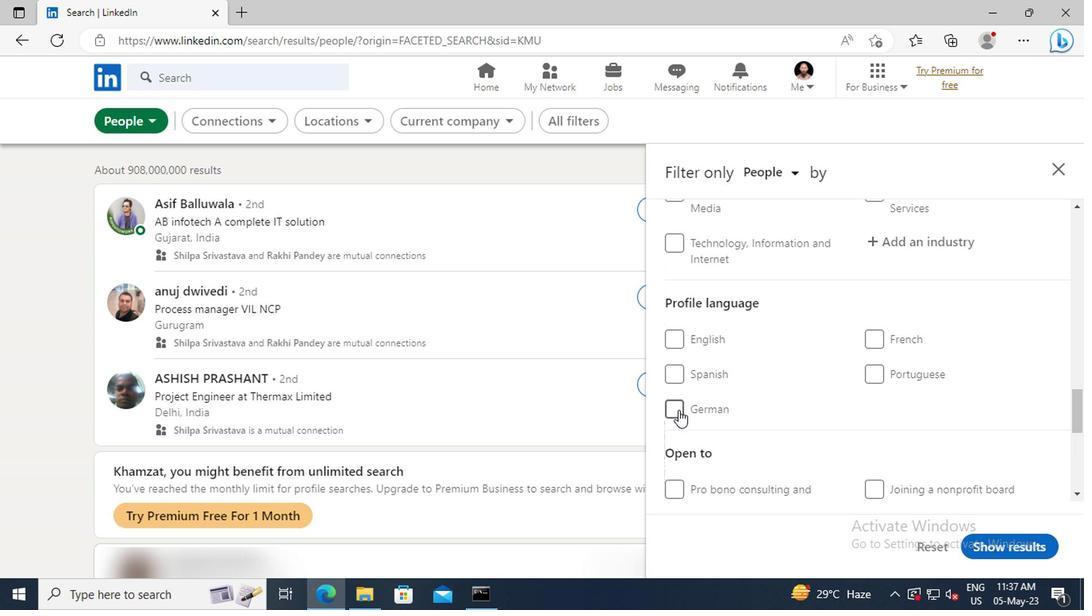 
Action: Mouse moved to (890, 368)
Screenshot: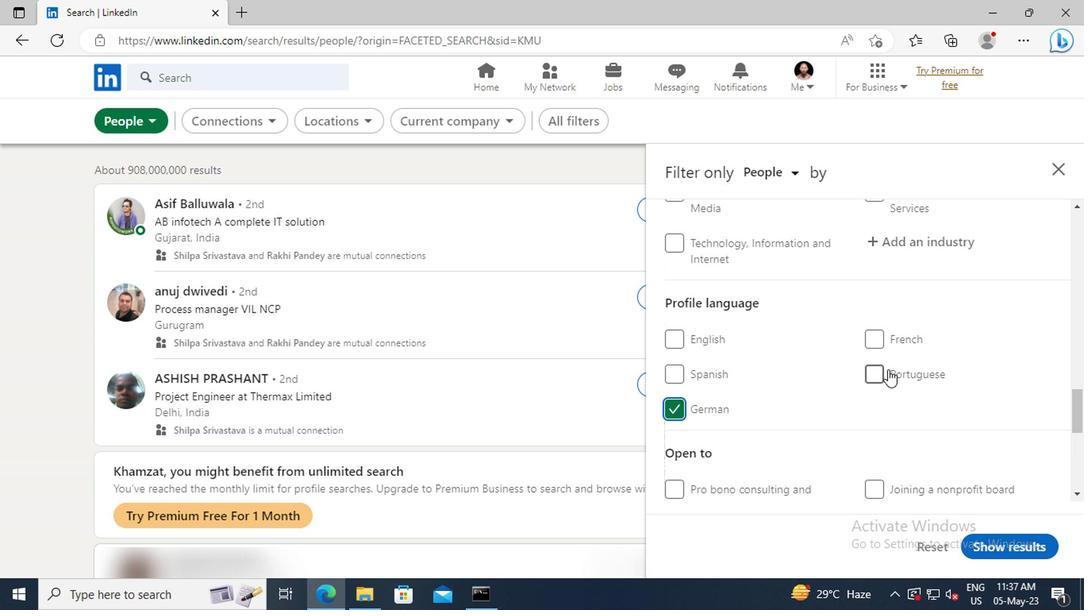 
Action: Mouse scrolled (890, 369) with delta (0, 1)
Screenshot: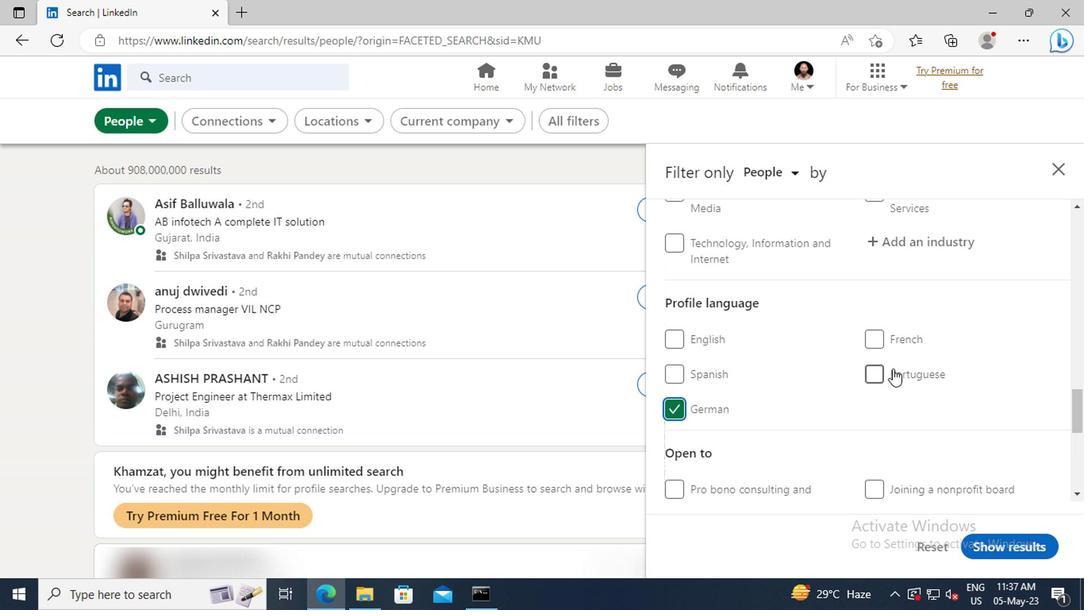 
Action: Mouse moved to (891, 367)
Screenshot: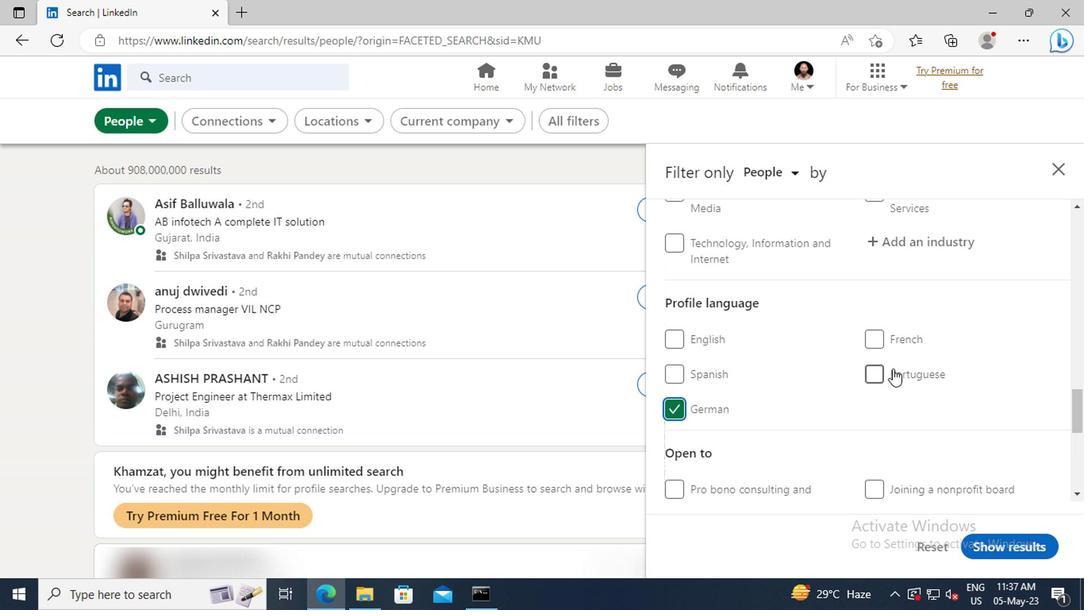 
Action: Mouse scrolled (891, 368) with delta (0, 0)
Screenshot: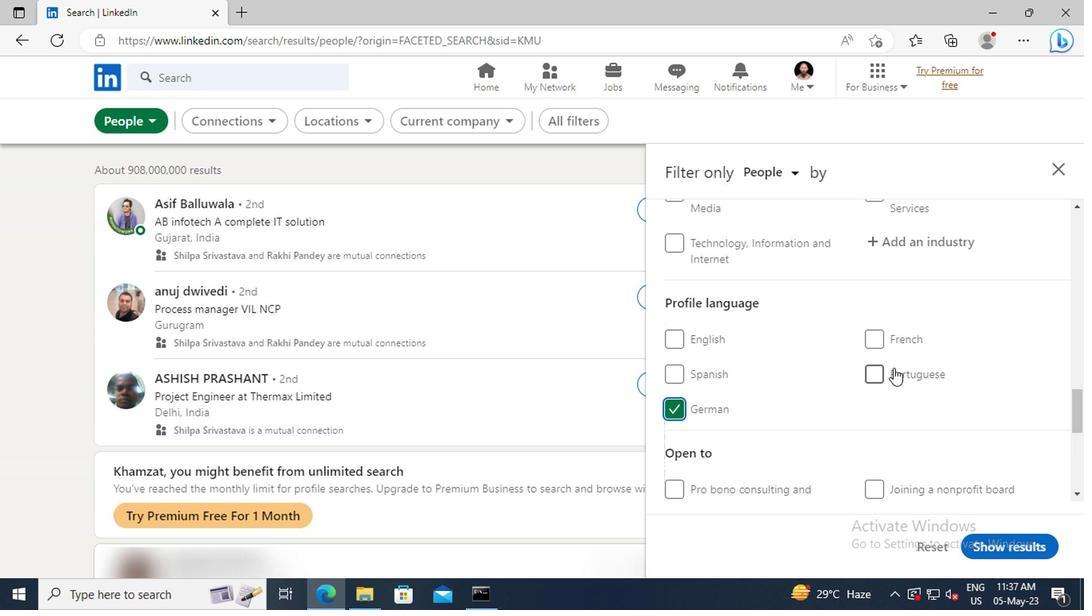 
Action: Mouse scrolled (891, 368) with delta (0, 0)
Screenshot: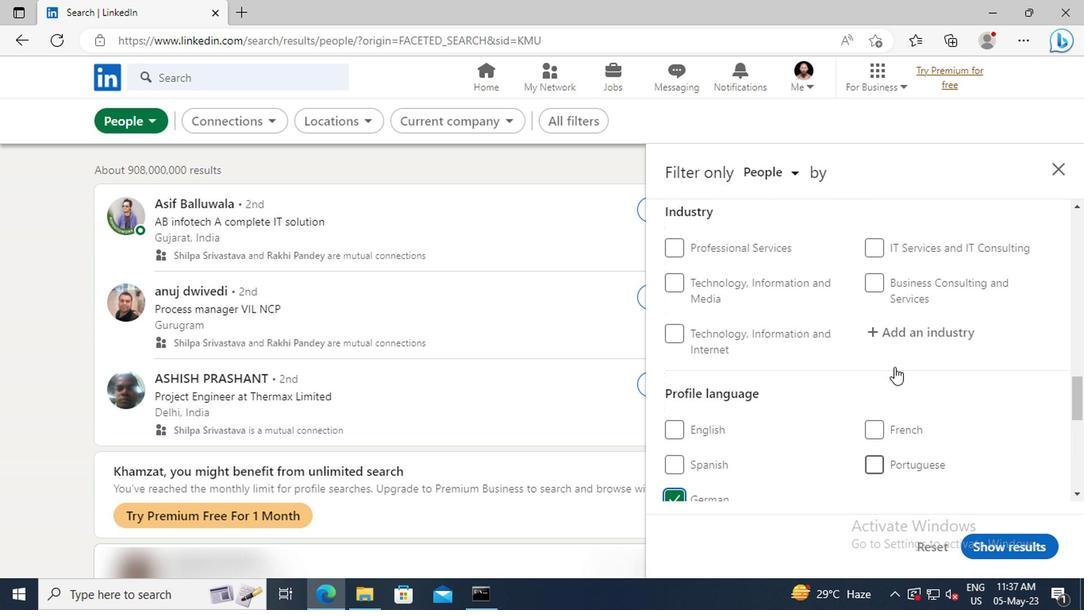 
Action: Mouse scrolled (891, 368) with delta (0, 0)
Screenshot: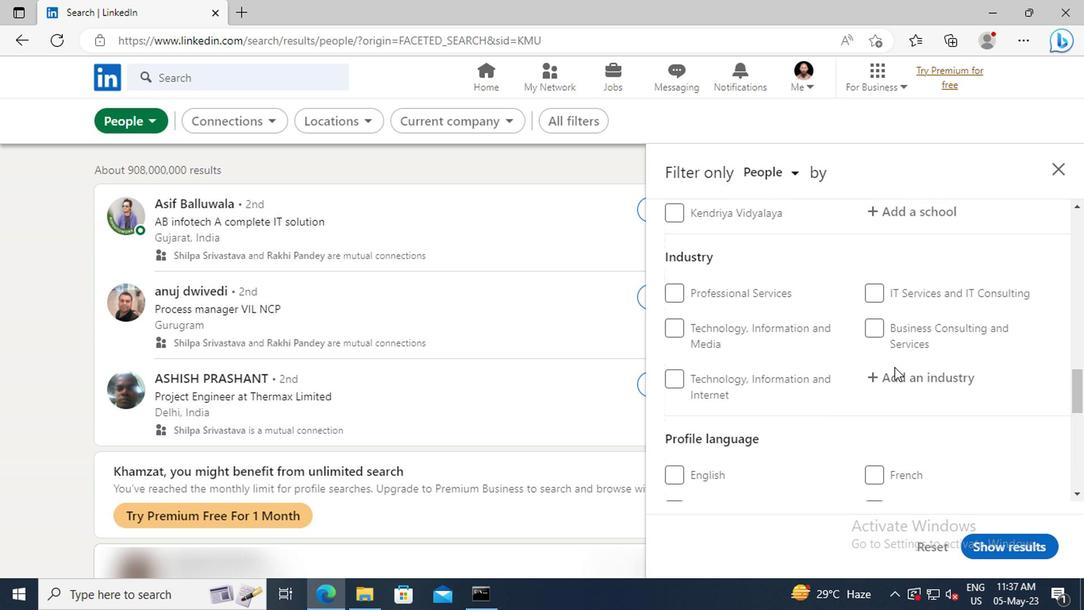 
Action: Mouse scrolled (891, 368) with delta (0, 0)
Screenshot: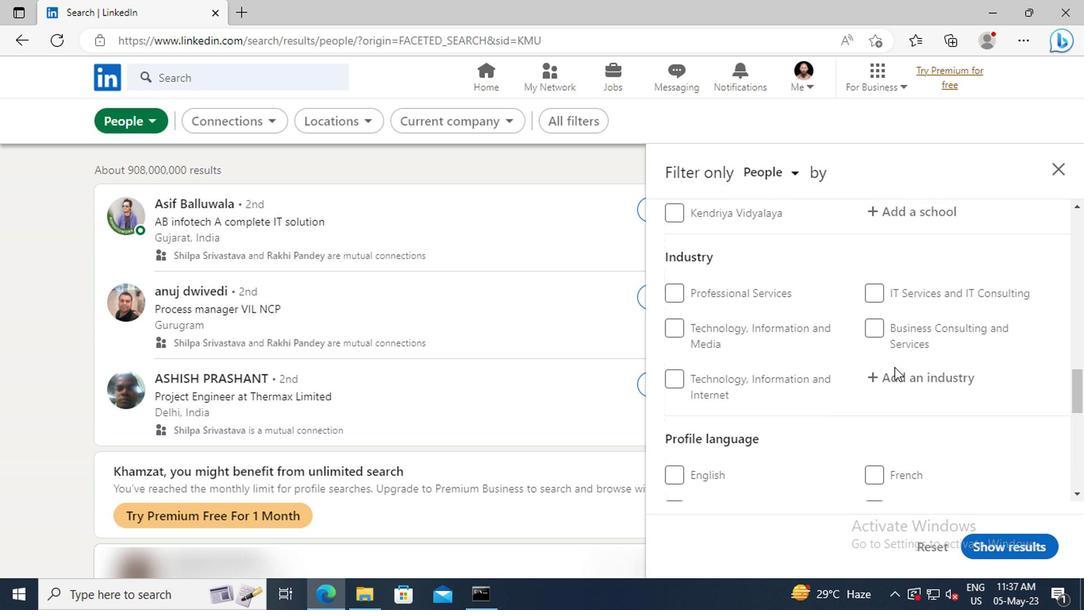 
Action: Mouse scrolled (891, 368) with delta (0, 0)
Screenshot: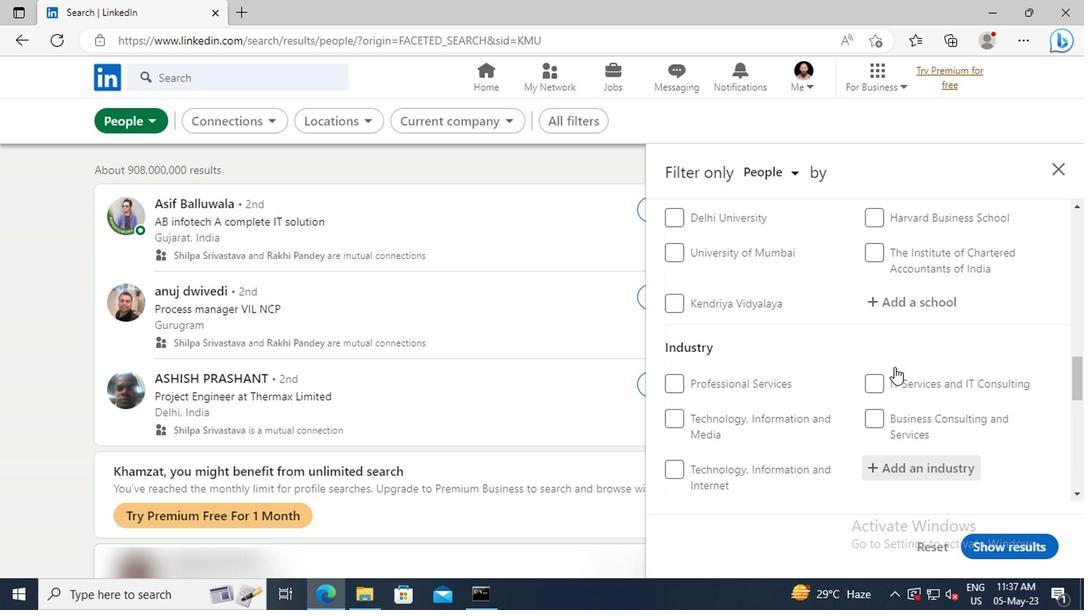 
Action: Mouse scrolled (891, 368) with delta (0, 0)
Screenshot: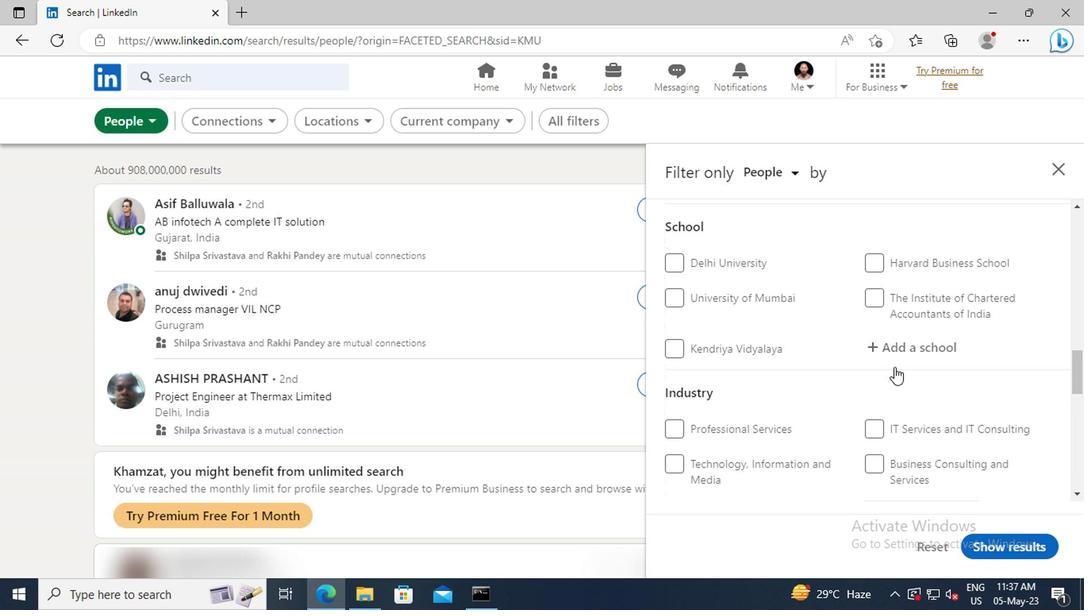 
Action: Mouse scrolled (891, 368) with delta (0, 0)
Screenshot: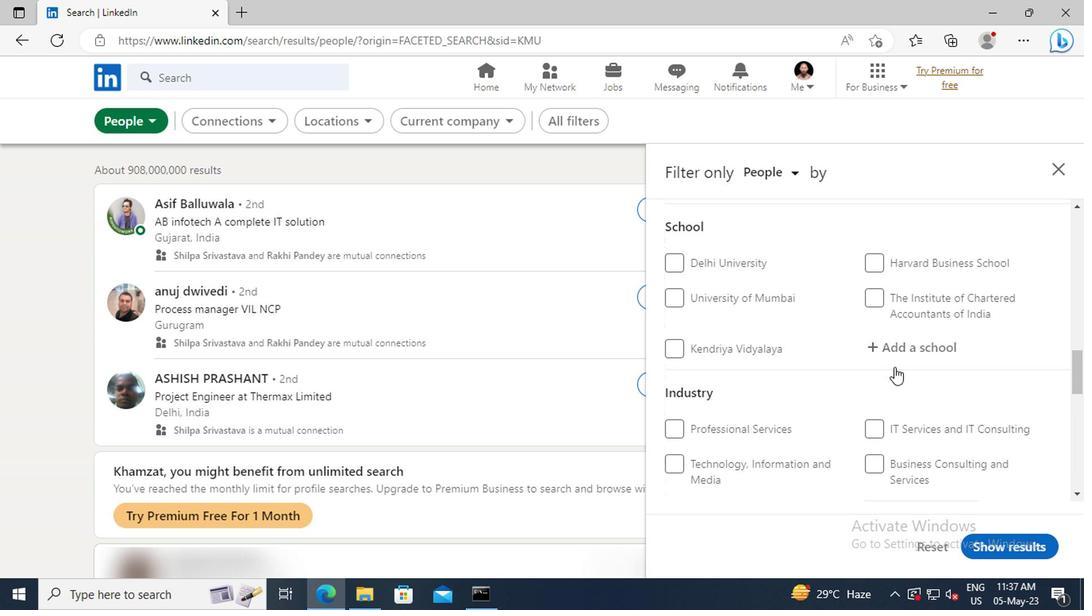 
Action: Mouse scrolled (891, 368) with delta (0, 0)
Screenshot: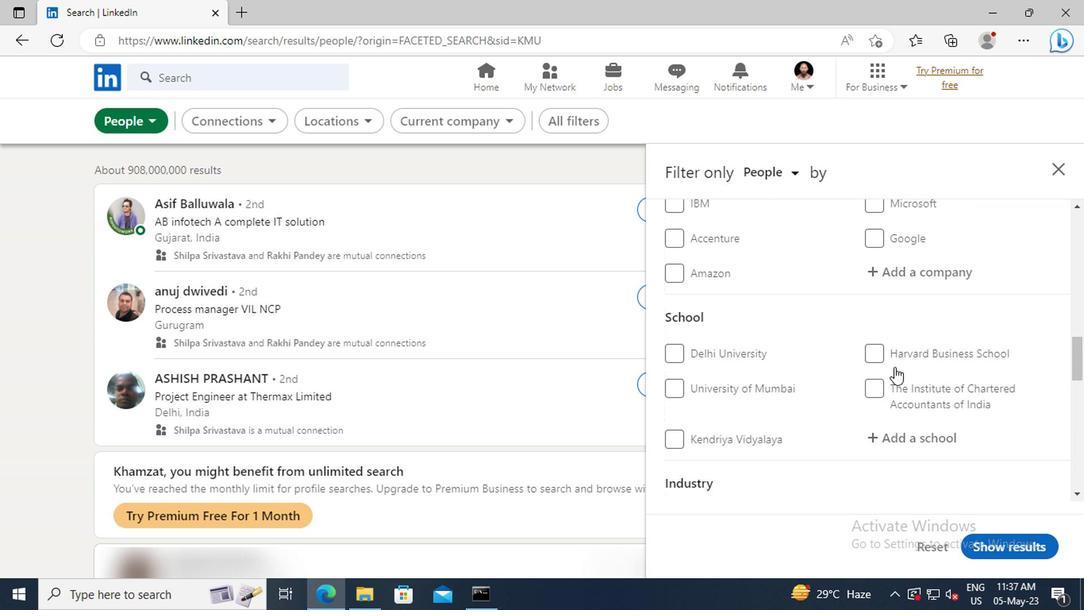 
Action: Mouse scrolled (891, 368) with delta (0, 0)
Screenshot: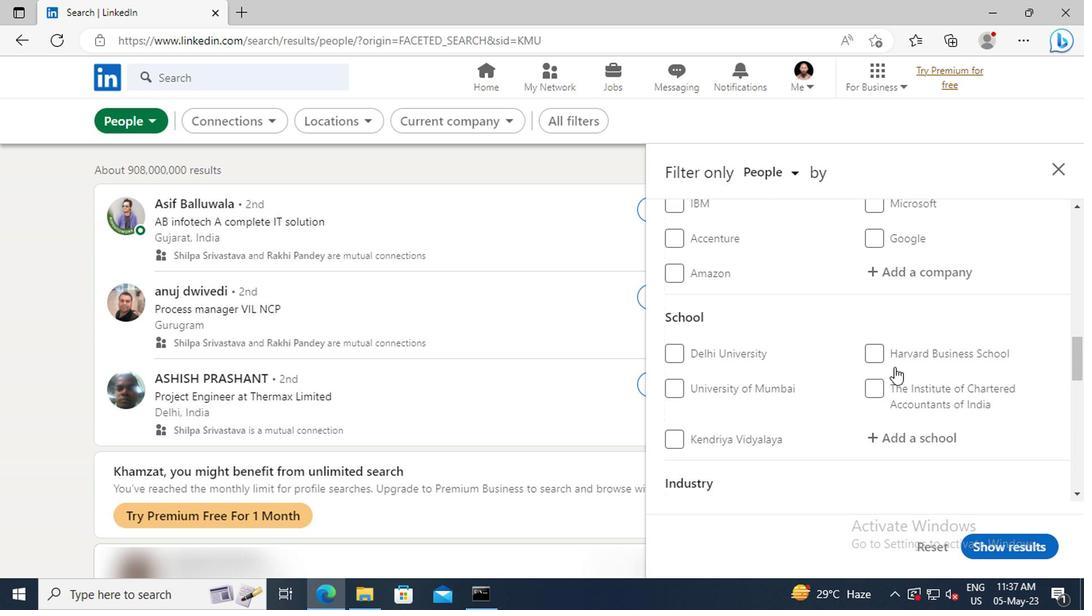 
Action: Mouse scrolled (891, 368) with delta (0, 0)
Screenshot: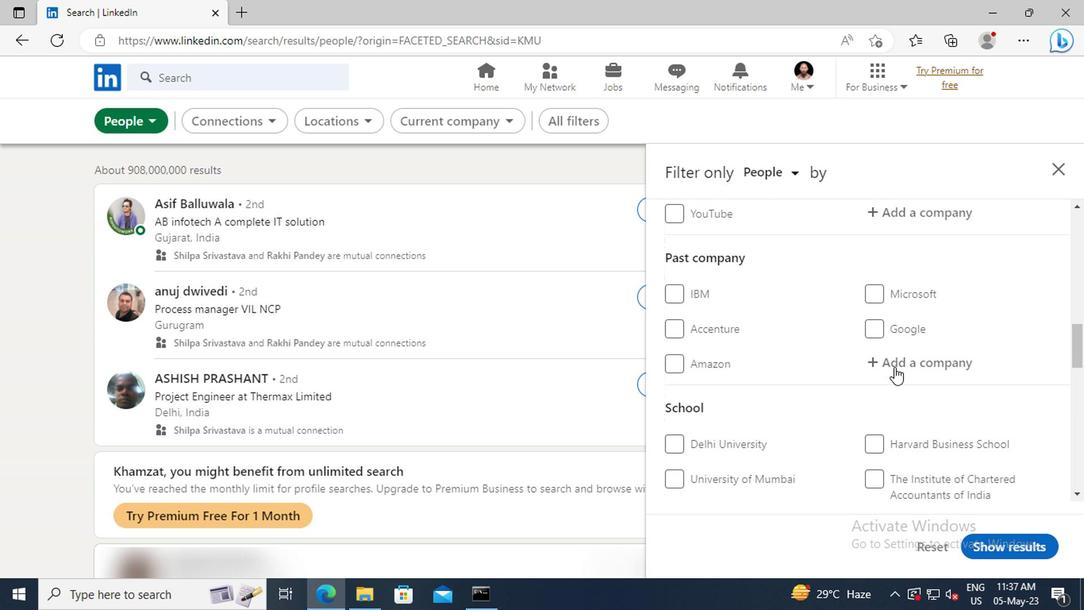 
Action: Mouse scrolled (891, 368) with delta (0, 0)
Screenshot: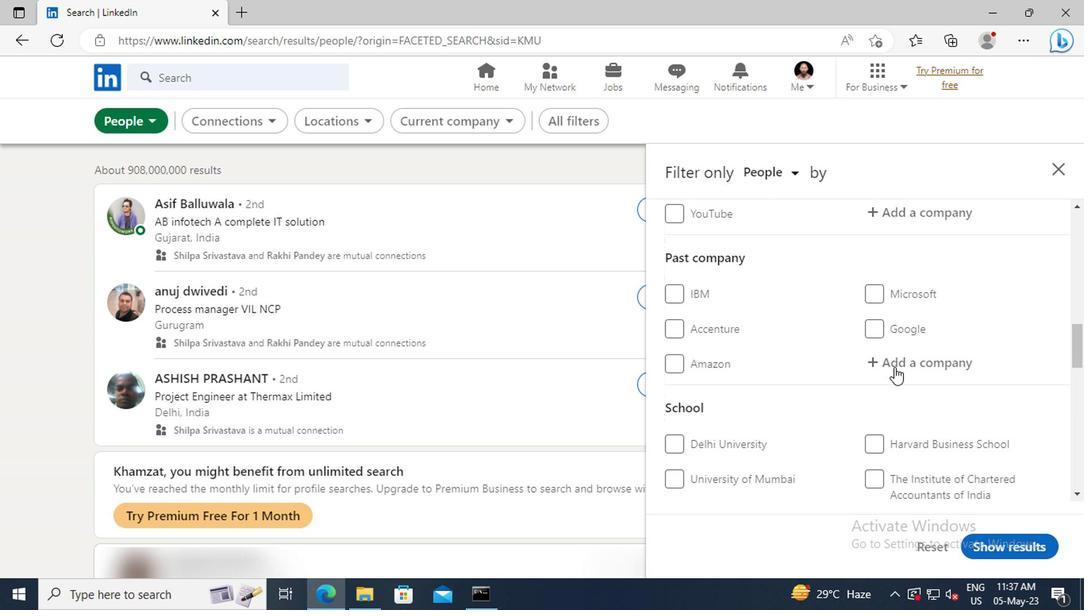 
Action: Mouse scrolled (891, 368) with delta (0, 0)
Screenshot: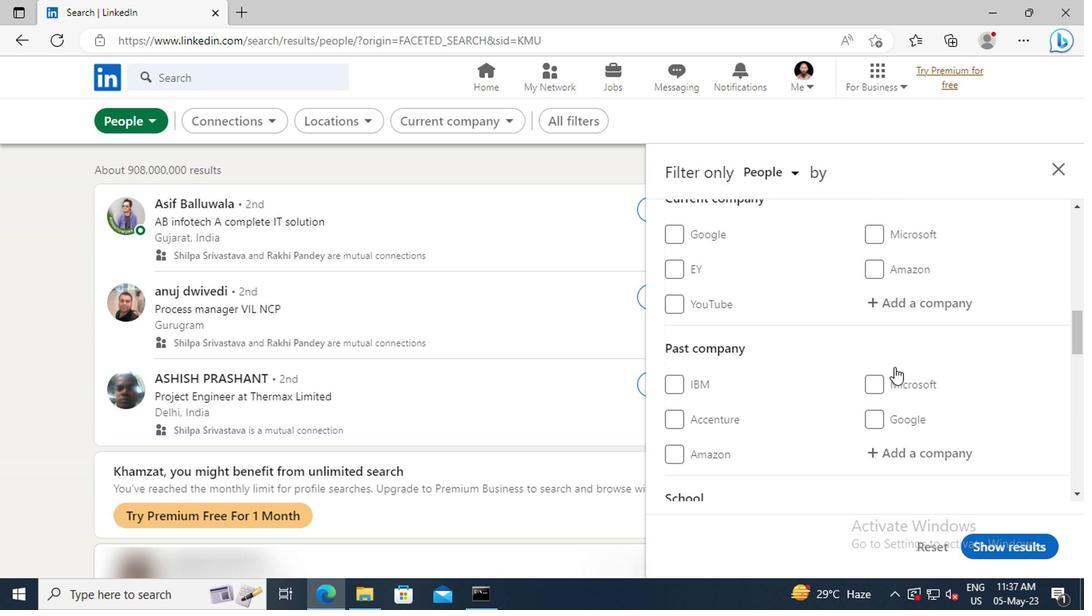 
Action: Mouse moved to (891, 354)
Screenshot: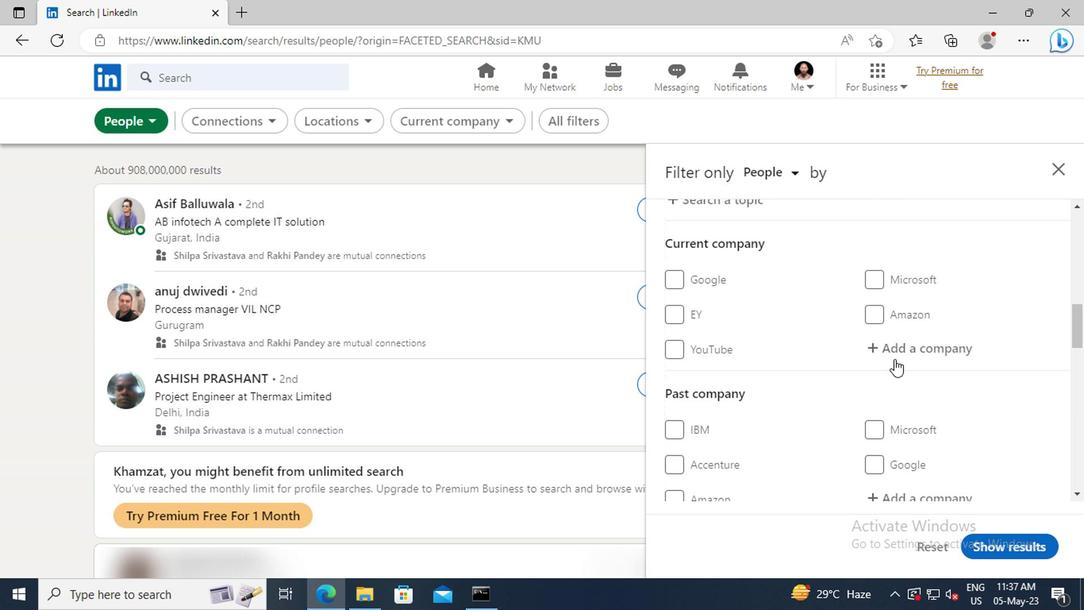 
Action: Mouse pressed left at (891, 354)
Screenshot: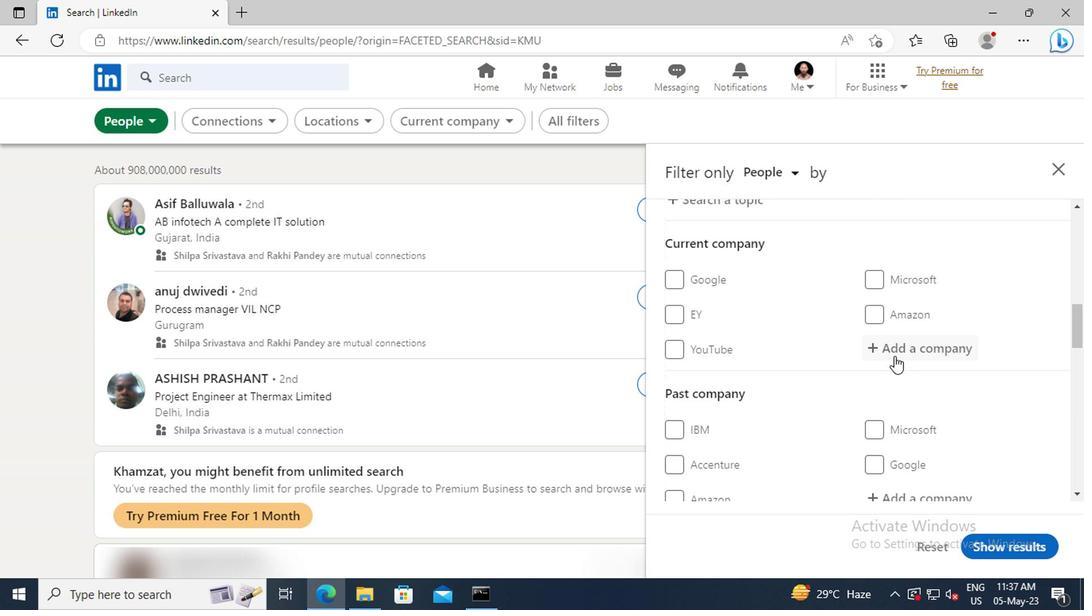 
Action: Key pressed <Key.shift>W
Screenshot: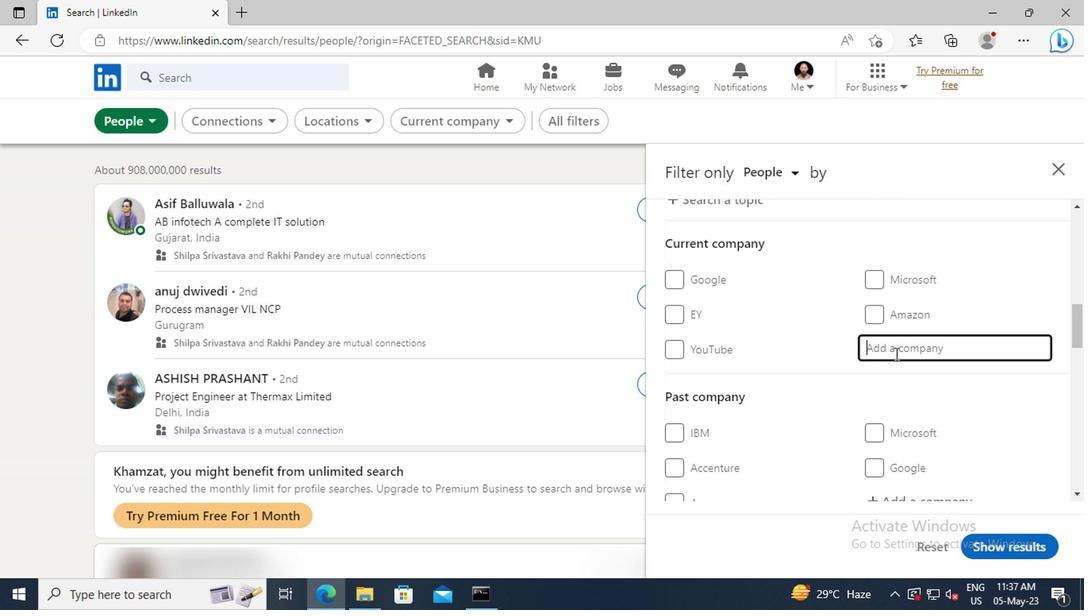 
Action: Mouse moved to (891, 352)
Screenshot: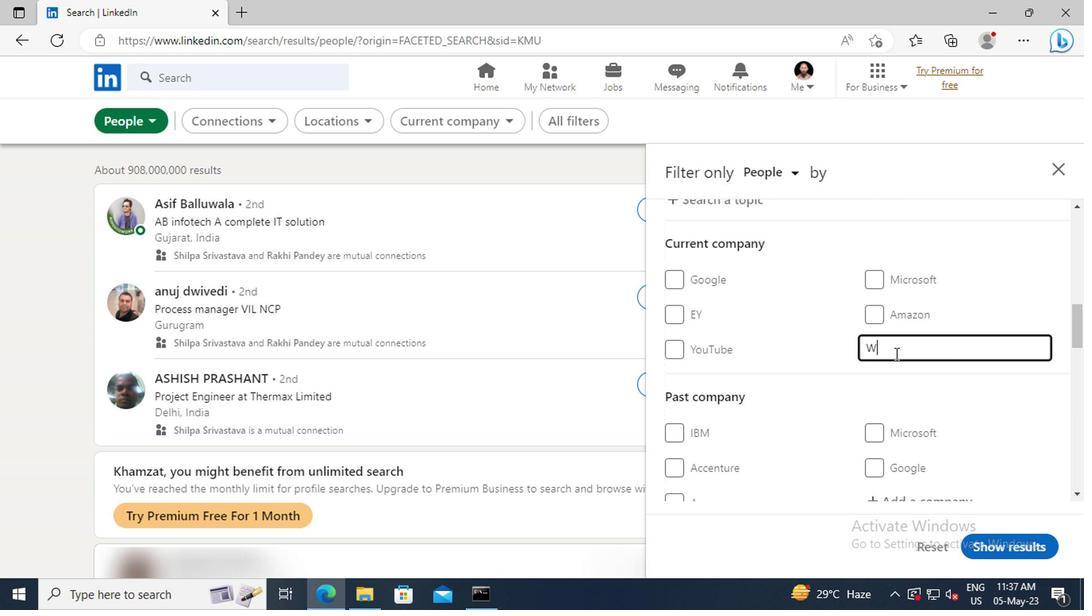 
Action: Key pressed ORK<Key.space><Key.shift>FROM<Key.space><Key.shift>HOME<Key.space>-<Key.space><Key.shift>ONLINE<Key.space><Key.shift><Key.shift>WORK<Key.space>
Screenshot: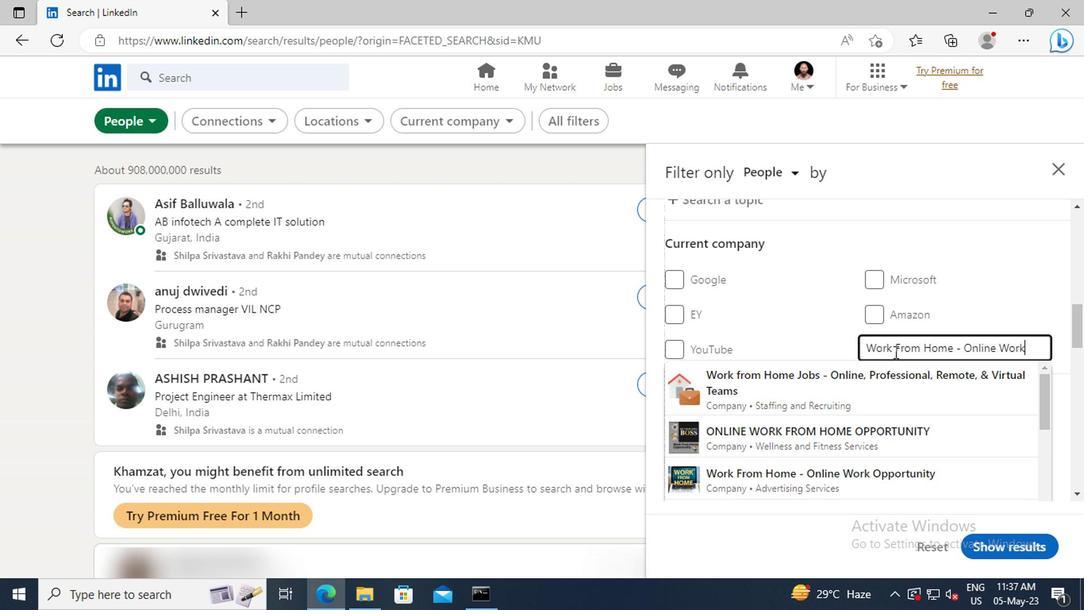 
Action: Mouse moved to (907, 463)
Screenshot: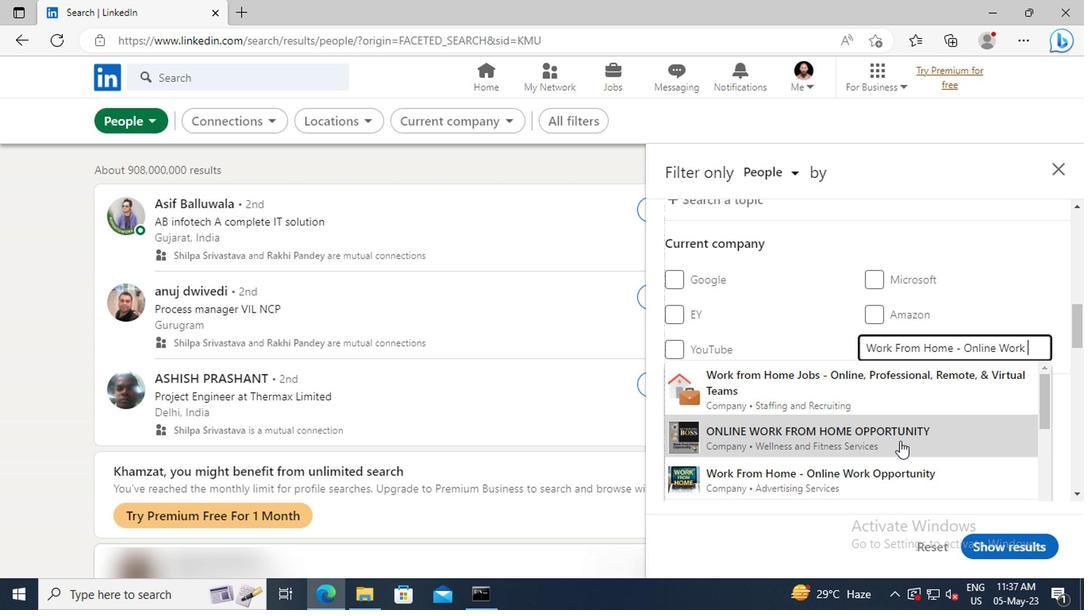 
Action: Mouse pressed left at (907, 463)
Screenshot: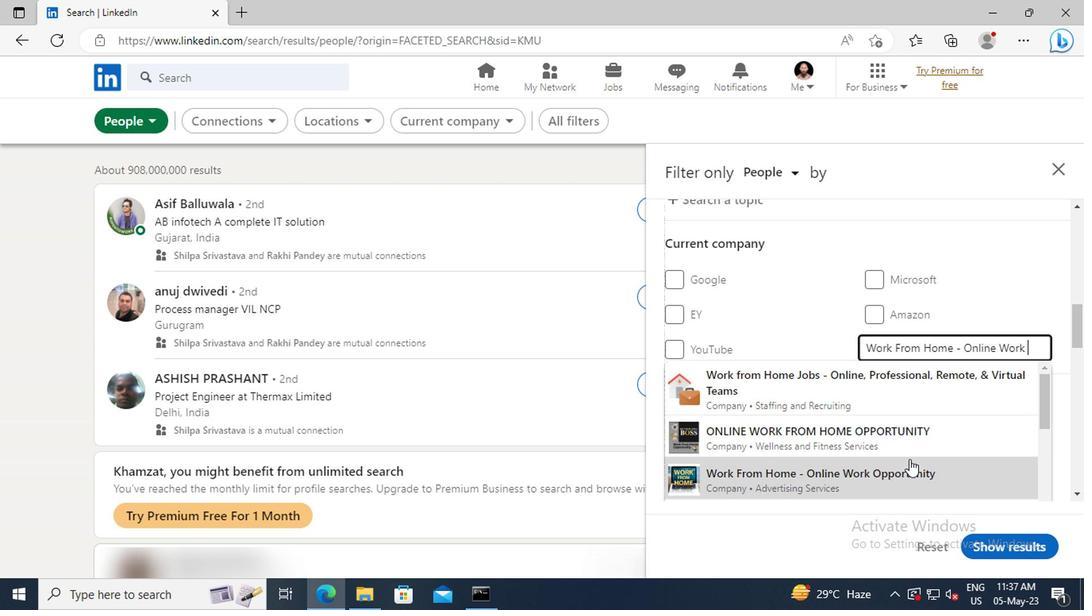 
Action: Mouse scrolled (907, 463) with delta (0, 0)
Screenshot: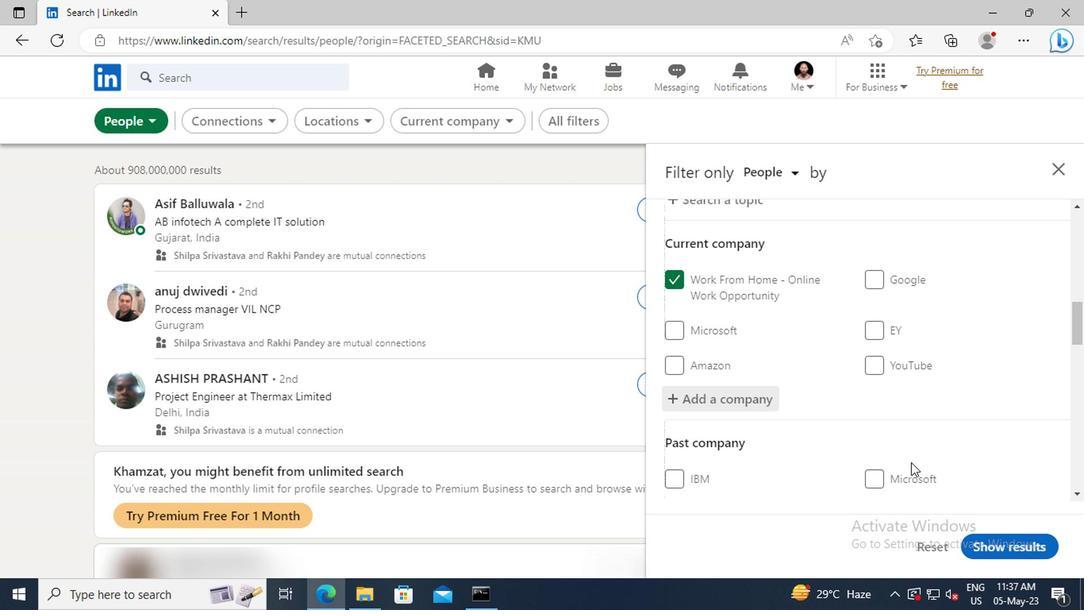 
Action: Mouse scrolled (907, 463) with delta (0, 0)
Screenshot: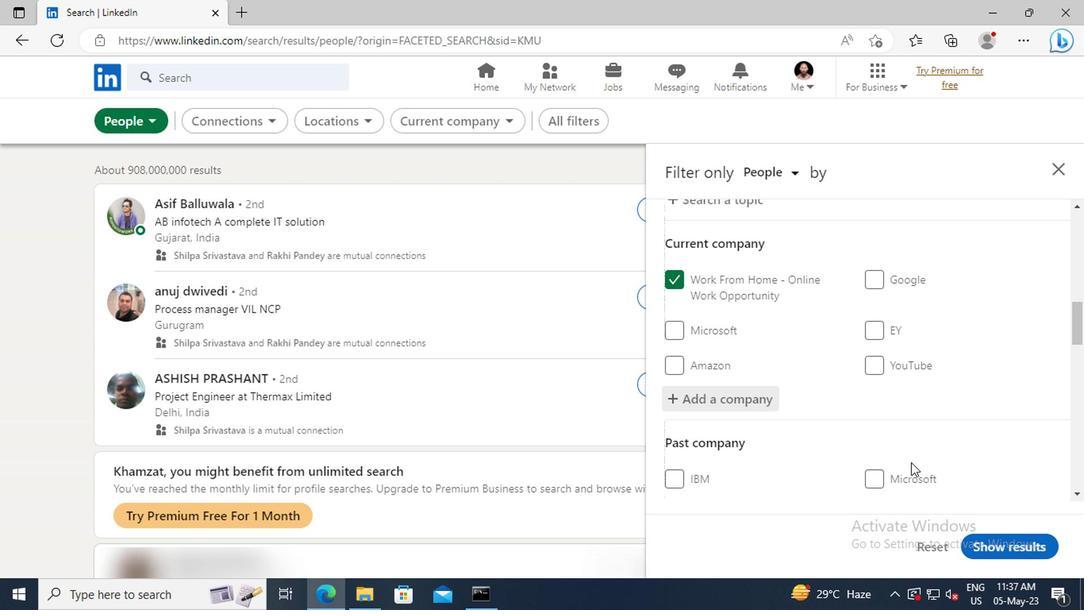
Action: Mouse moved to (907, 423)
Screenshot: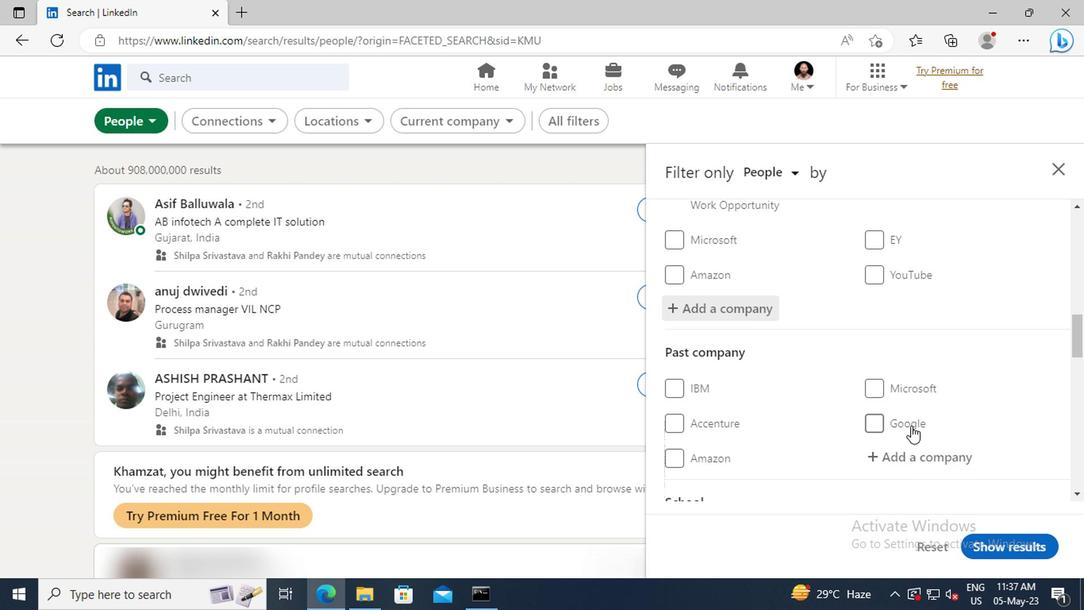 
Action: Mouse scrolled (907, 421) with delta (0, -1)
Screenshot: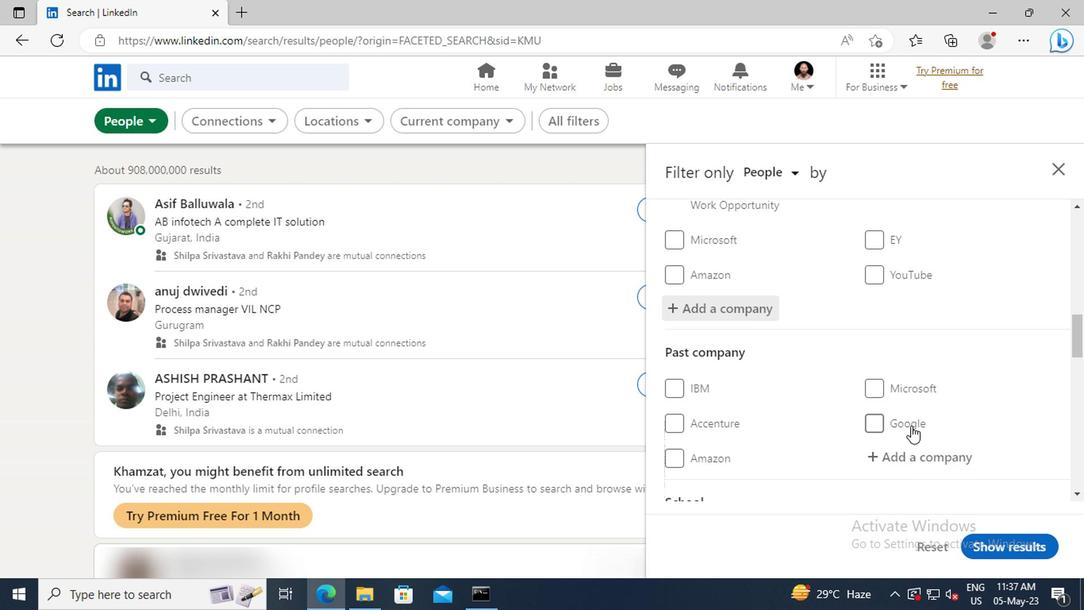 
Action: Mouse moved to (907, 420)
Screenshot: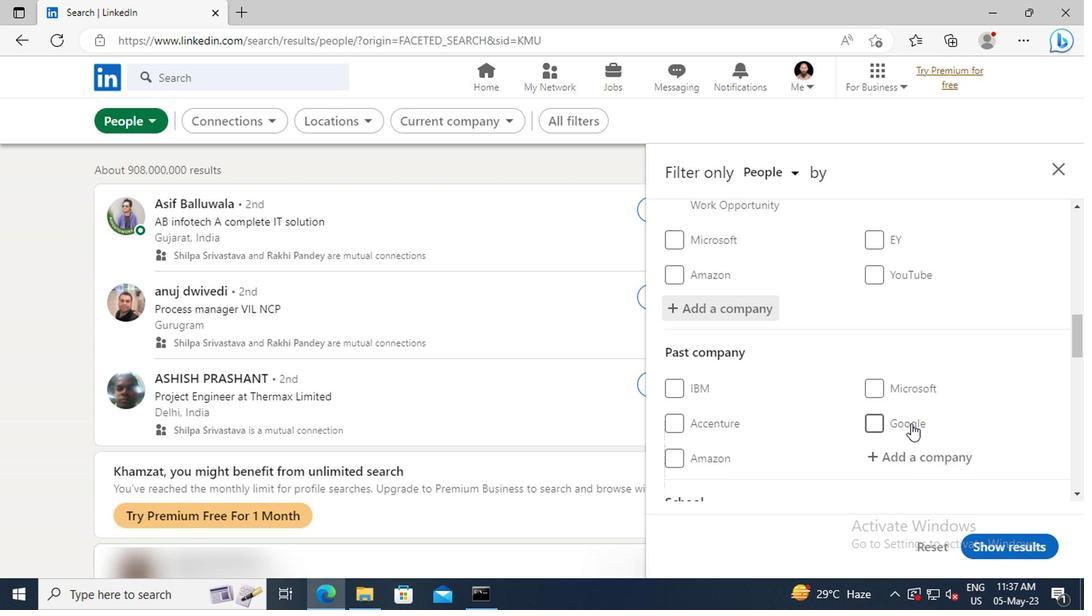 
Action: Mouse scrolled (907, 419) with delta (0, 0)
Screenshot: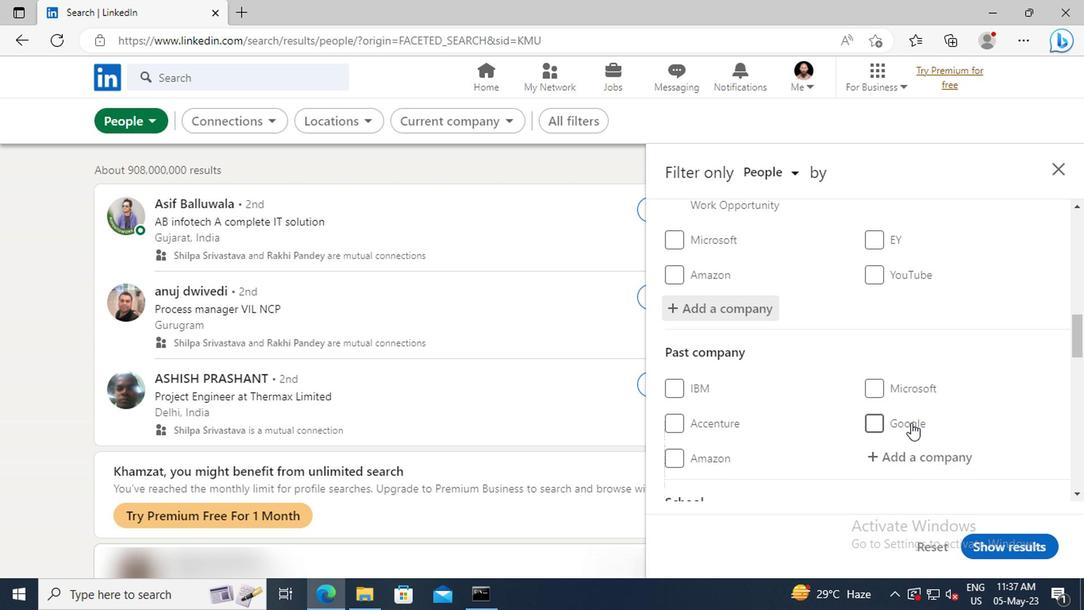 
Action: Mouse moved to (903, 404)
Screenshot: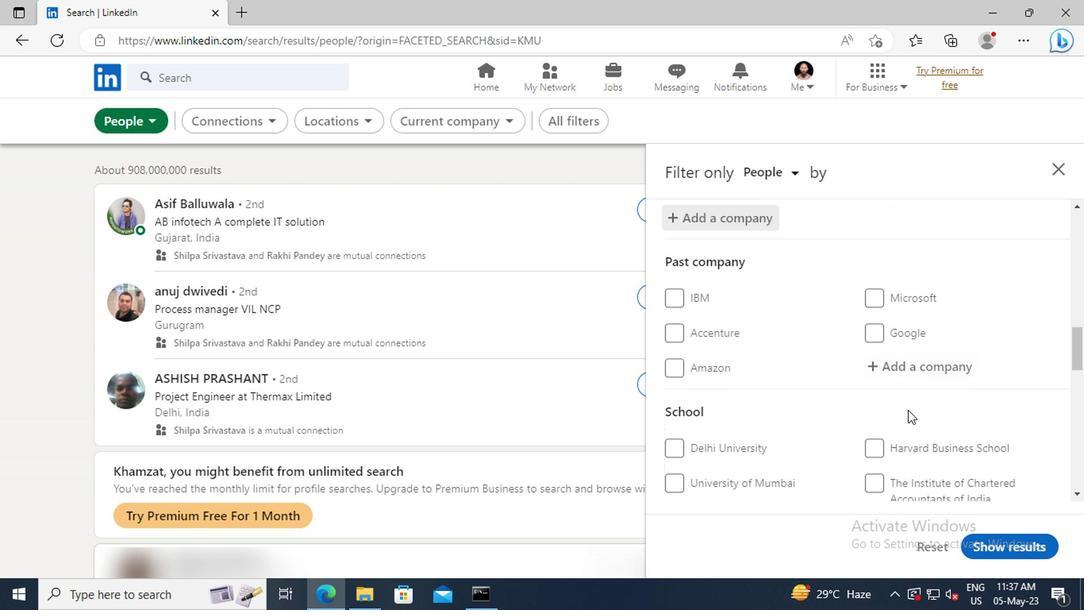 
Action: Mouse scrolled (903, 403) with delta (0, 0)
Screenshot: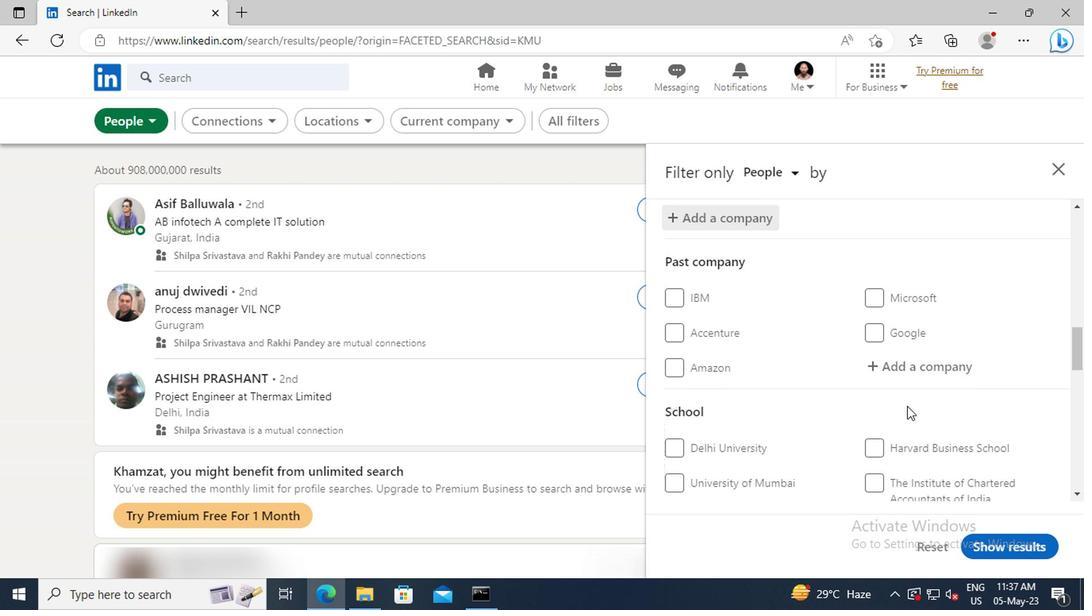 
Action: Mouse scrolled (903, 403) with delta (0, 0)
Screenshot: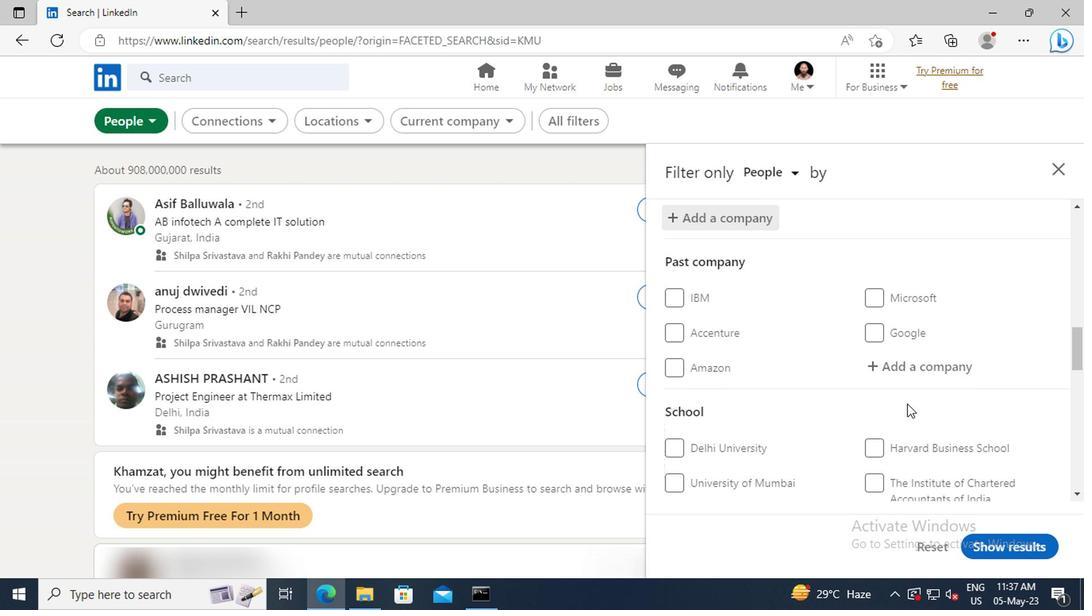 
Action: Mouse moved to (902, 394)
Screenshot: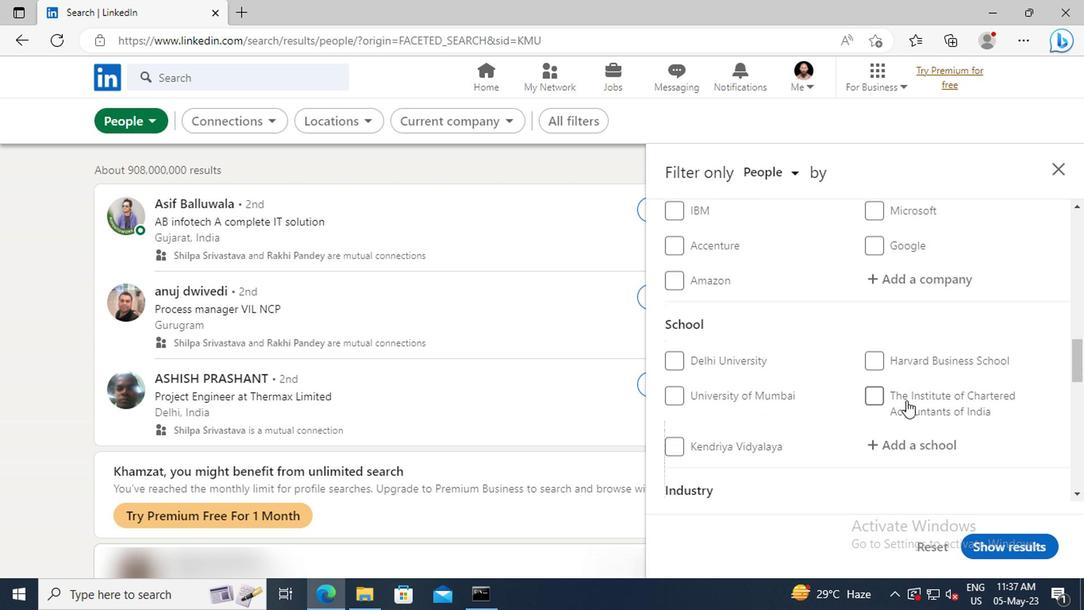 
Action: Mouse scrolled (902, 394) with delta (0, 0)
Screenshot: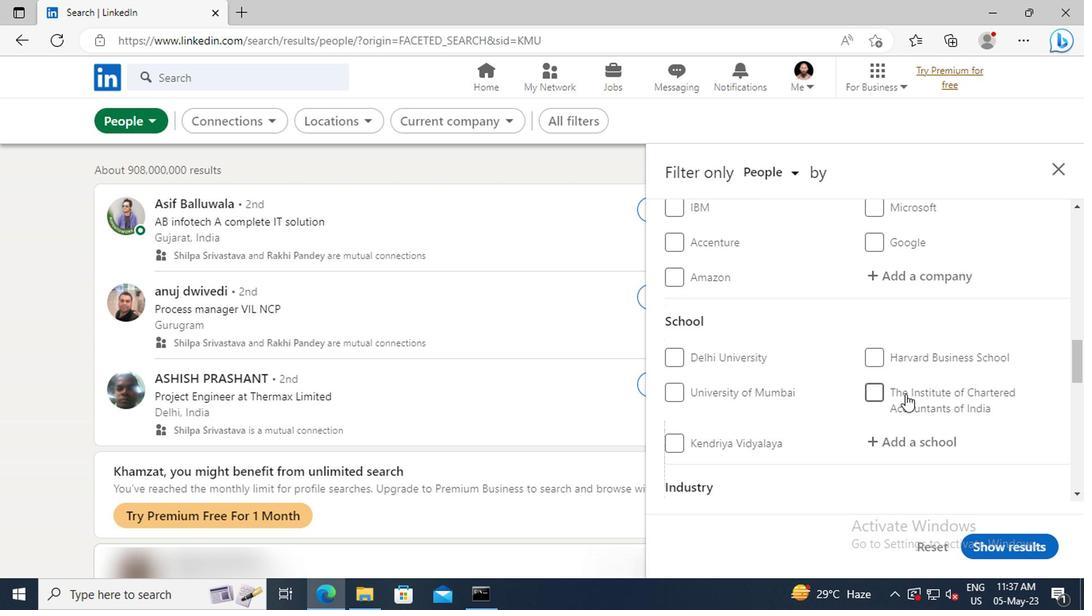 
Action: Mouse moved to (893, 394)
Screenshot: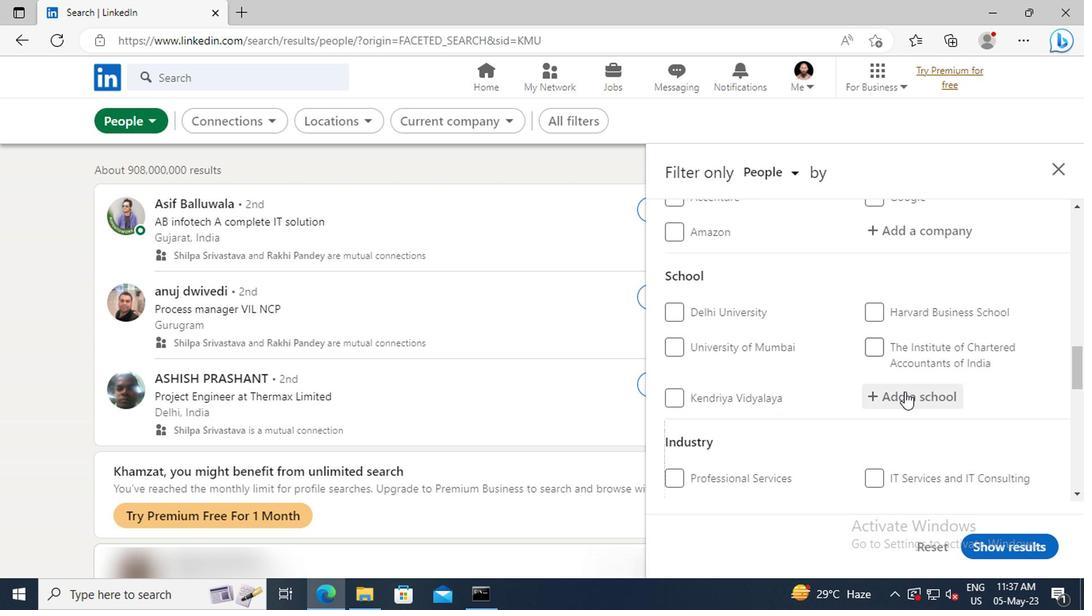 
Action: Mouse pressed left at (893, 394)
Screenshot: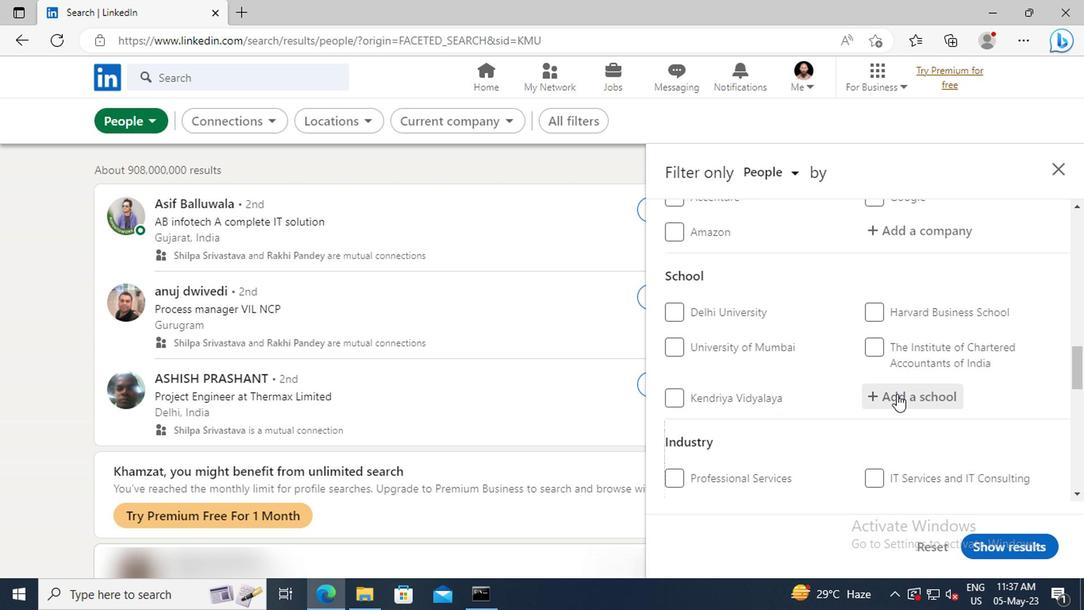 
Action: Key pressed <Key.shift>CHANDIGAT<Key.backspace>RH<Key.space><Key.shift>GRO
Screenshot: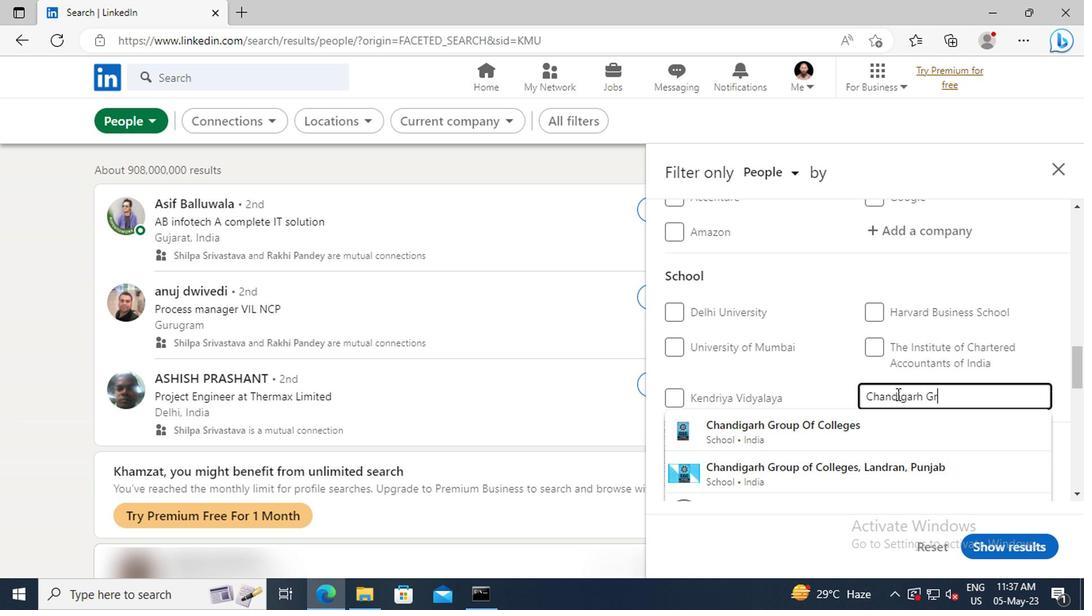 
Action: Mouse moved to (895, 423)
Screenshot: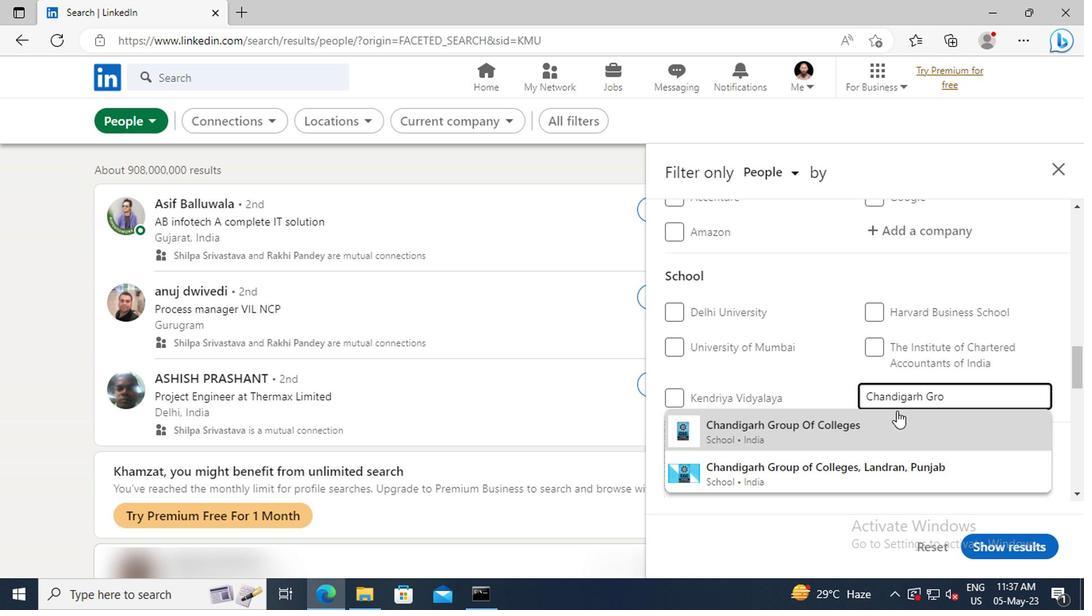 
Action: Mouse pressed left at (895, 423)
Screenshot: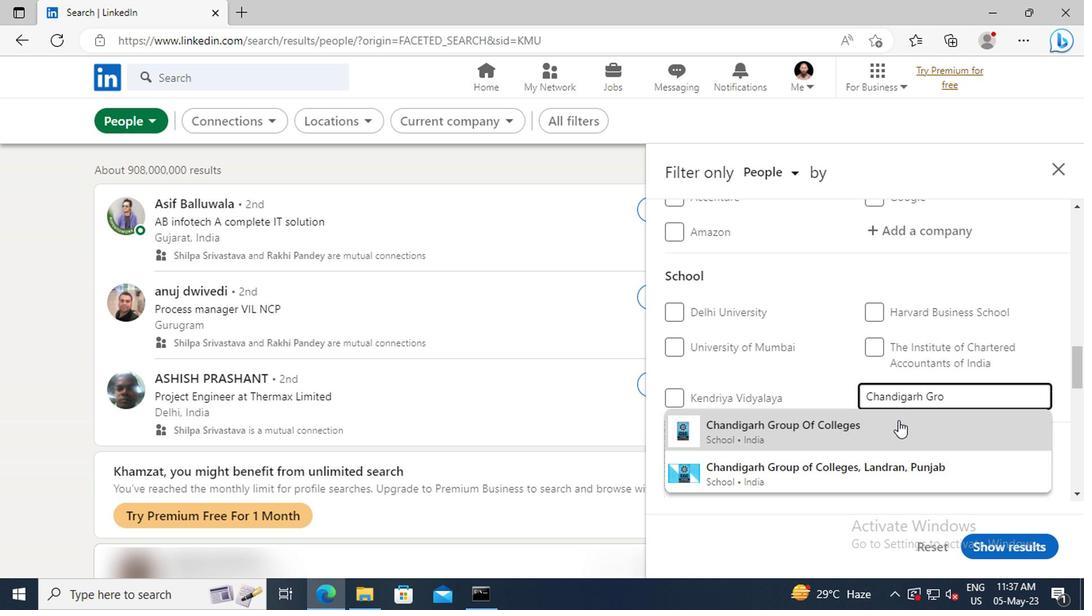 
Action: Mouse scrolled (895, 423) with delta (0, 0)
Screenshot: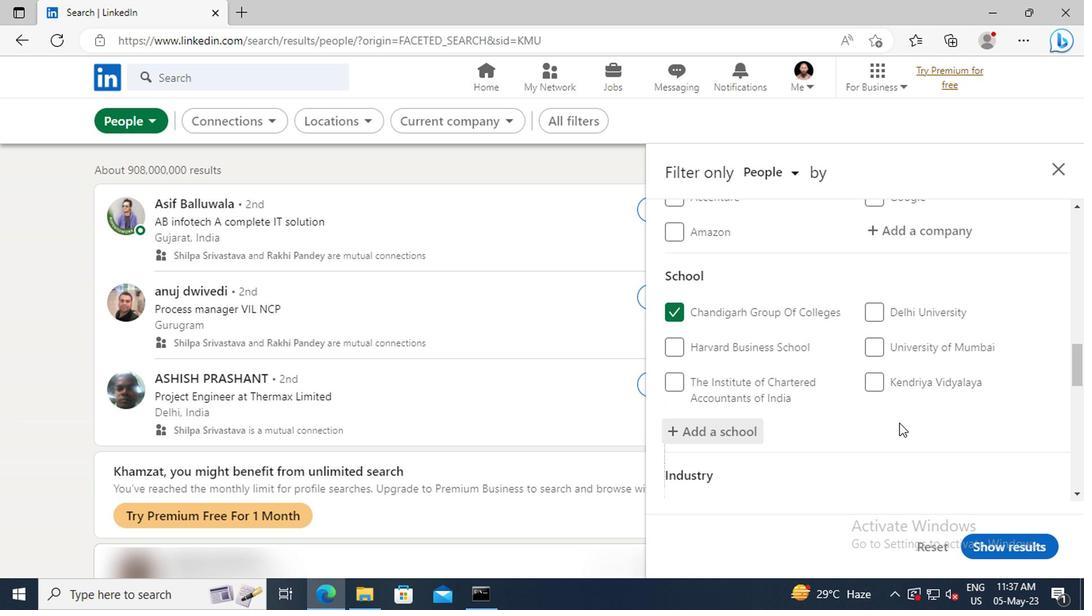 
Action: Mouse moved to (895, 423)
Screenshot: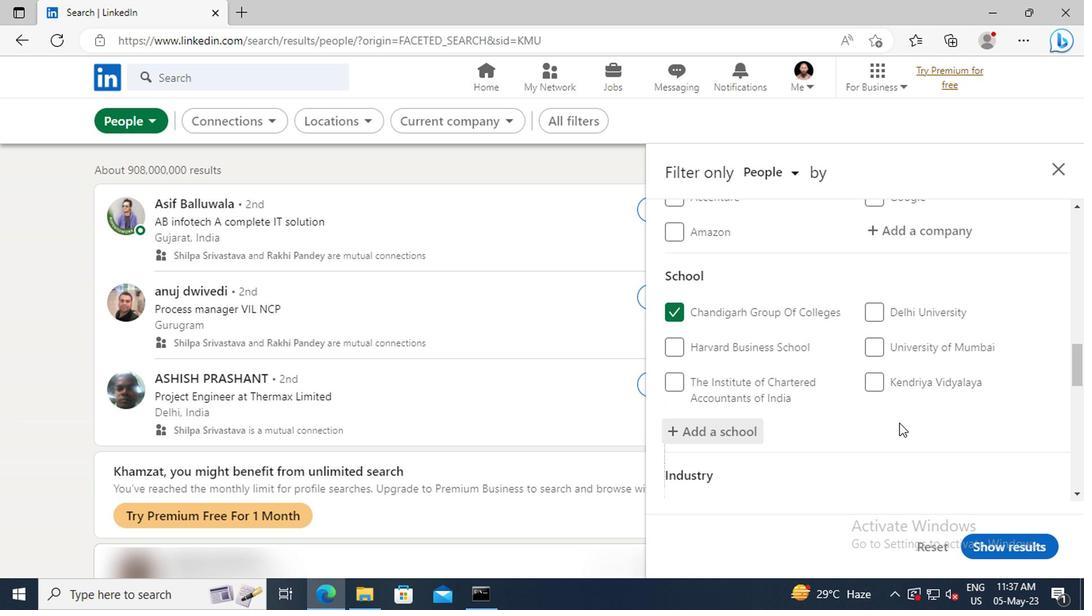 
Action: Mouse scrolled (895, 423) with delta (0, 0)
Screenshot: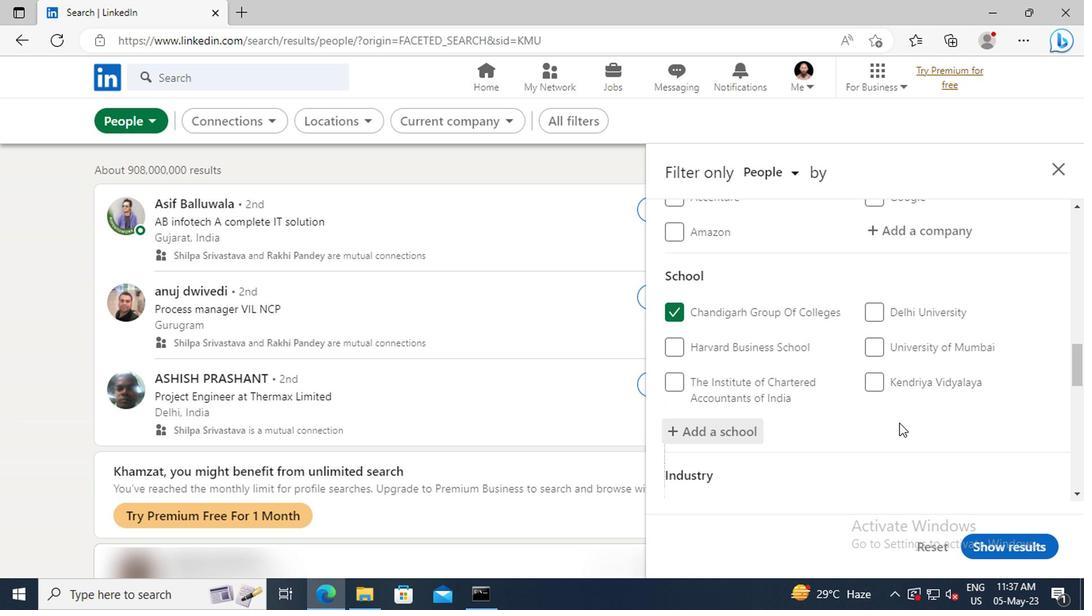 
Action: Mouse moved to (893, 402)
Screenshot: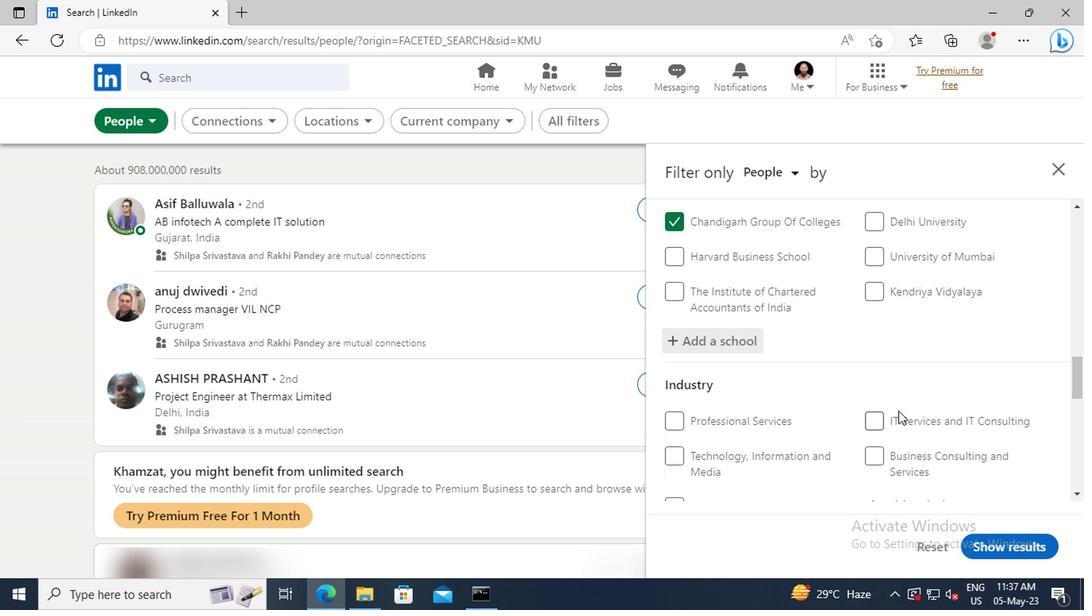 
Action: Mouse scrolled (893, 401) with delta (0, -1)
Screenshot: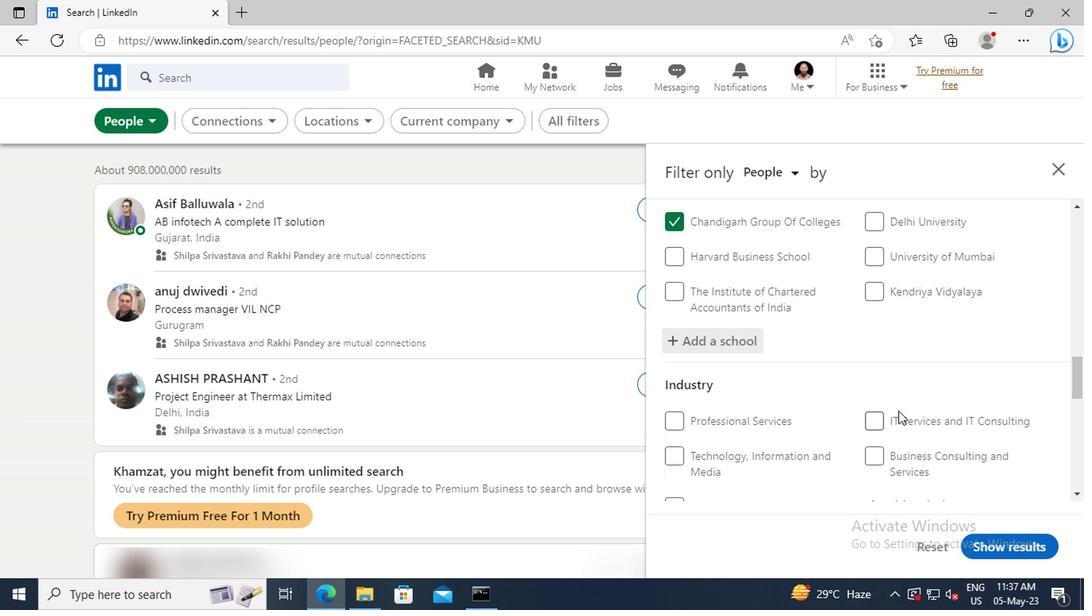 
Action: Mouse moved to (892, 398)
Screenshot: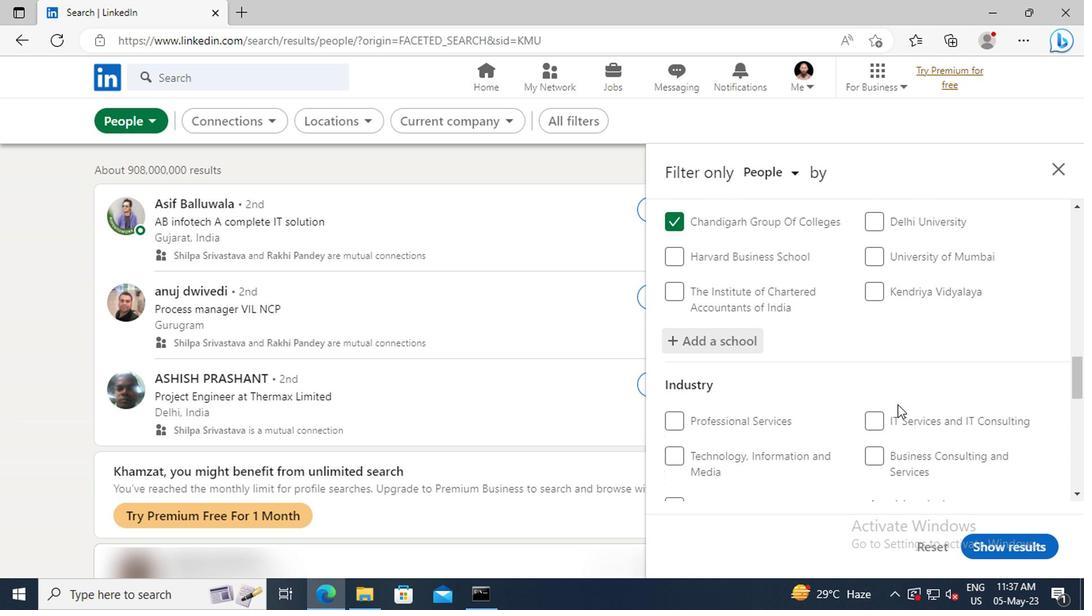 
Action: Mouse scrolled (892, 398) with delta (0, 0)
Screenshot: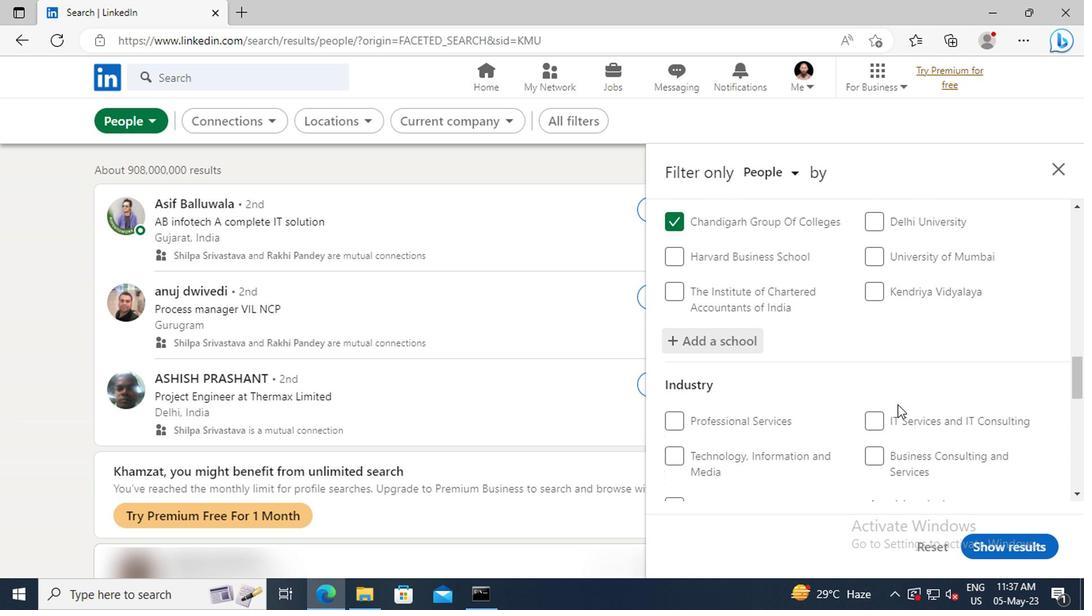 
Action: Mouse moved to (892, 398)
Screenshot: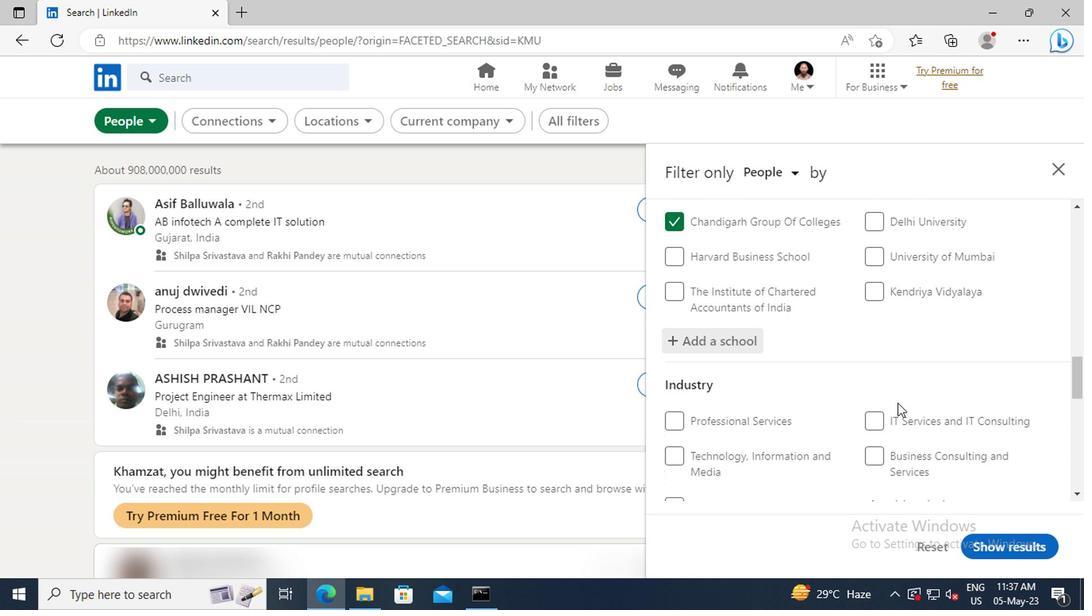 
Action: Mouse scrolled (892, 397) with delta (0, -1)
Screenshot: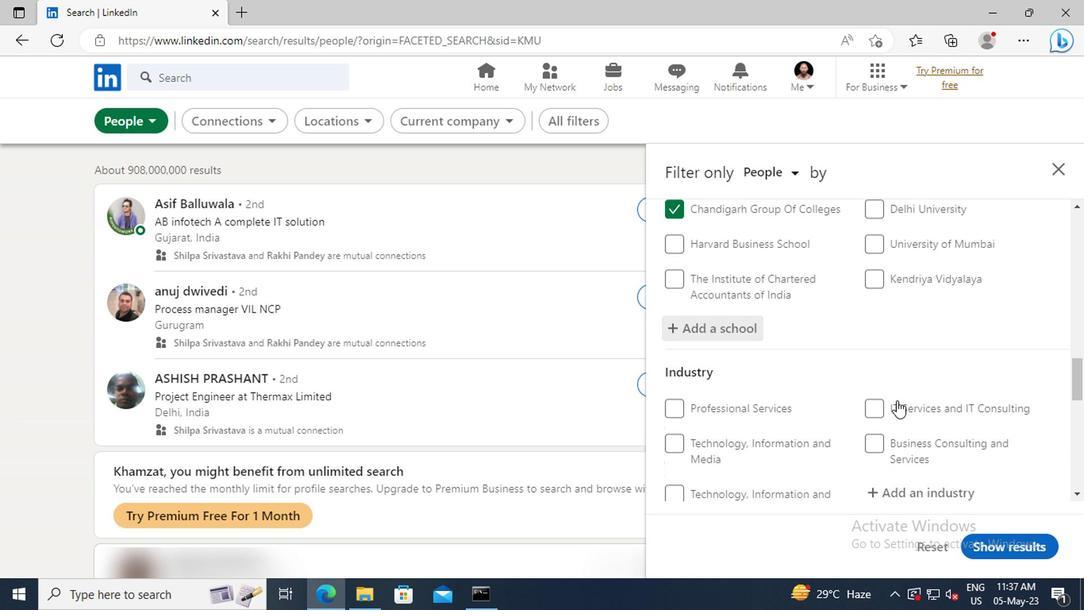 
Action: Mouse moved to (897, 379)
Screenshot: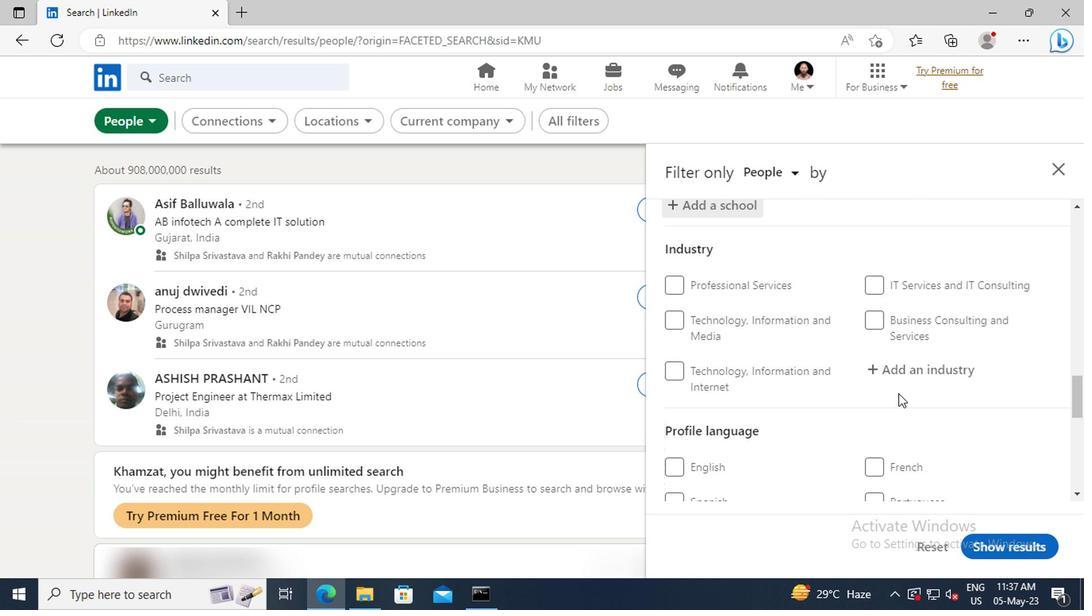 
Action: Mouse pressed left at (897, 379)
Screenshot: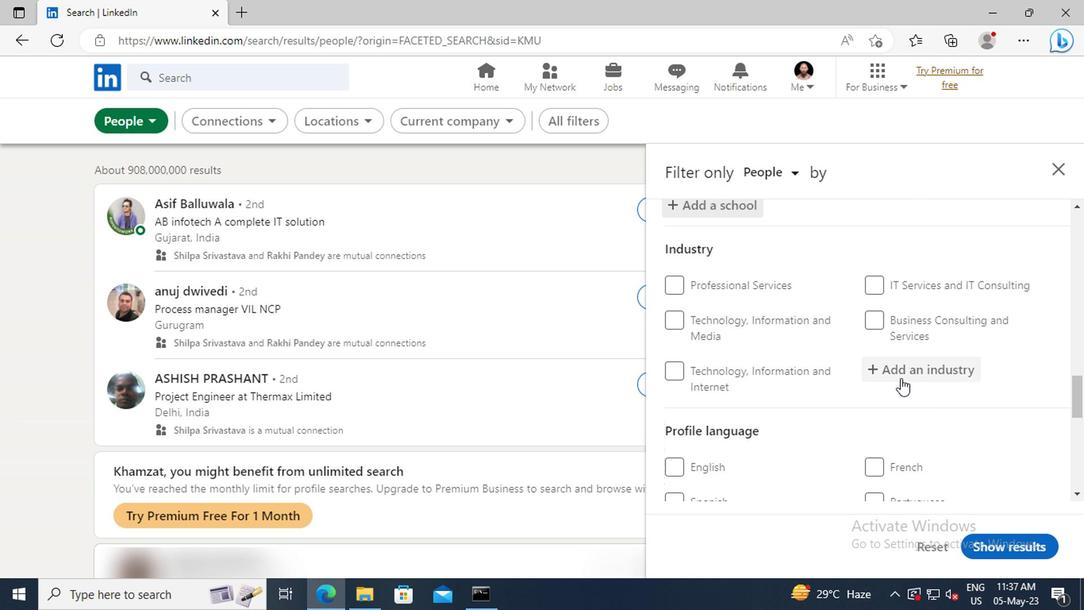 
Action: Key pressed <Key.shift>TRANSLA
Screenshot: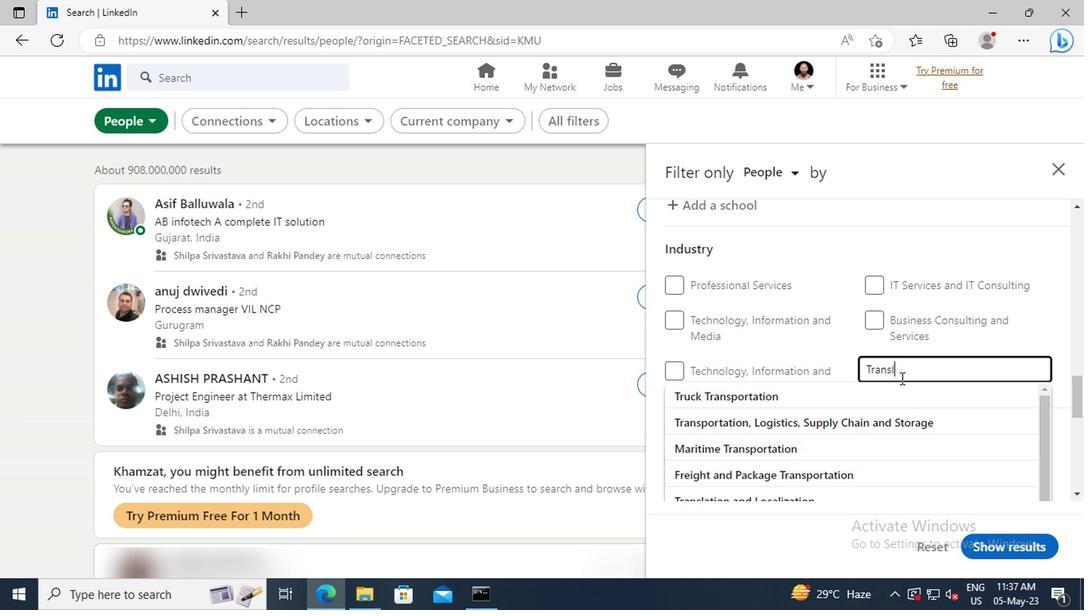 
Action: Mouse moved to (898, 389)
Screenshot: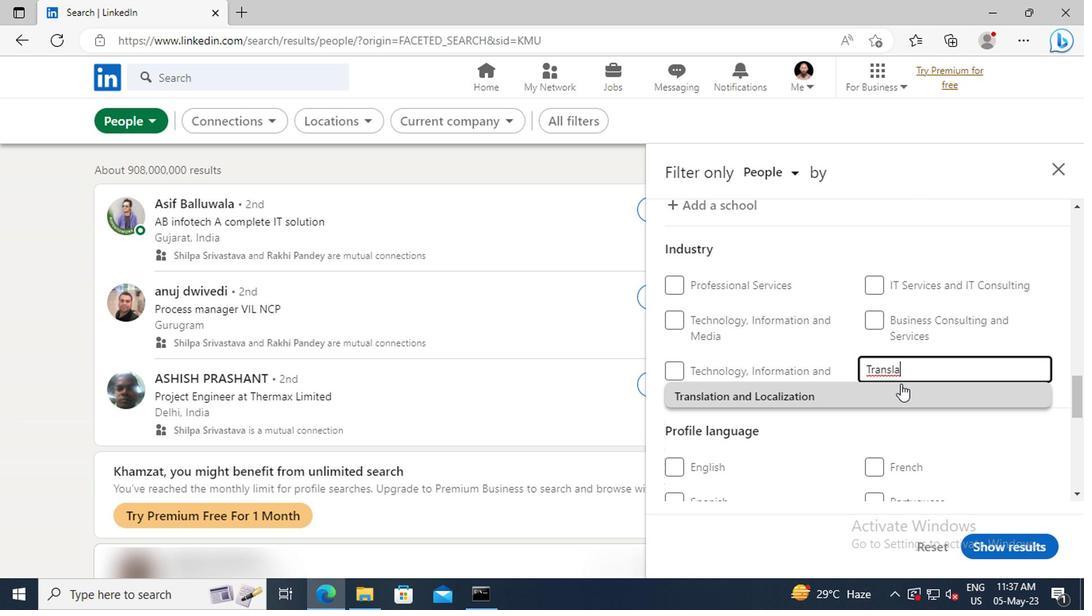 
Action: Mouse pressed left at (898, 389)
Screenshot: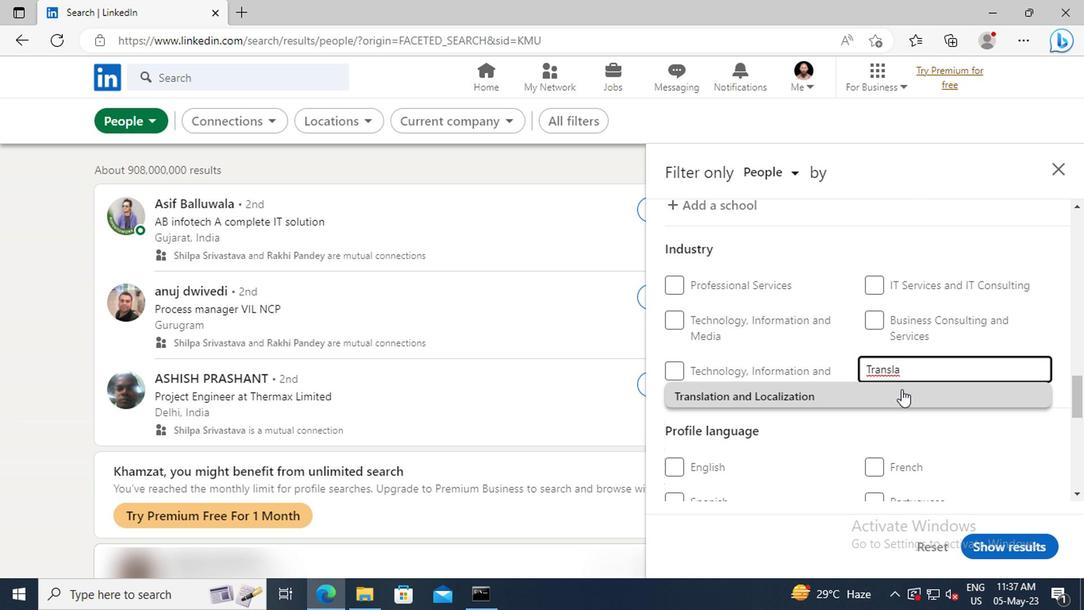 
Action: Mouse scrolled (898, 389) with delta (0, 0)
Screenshot: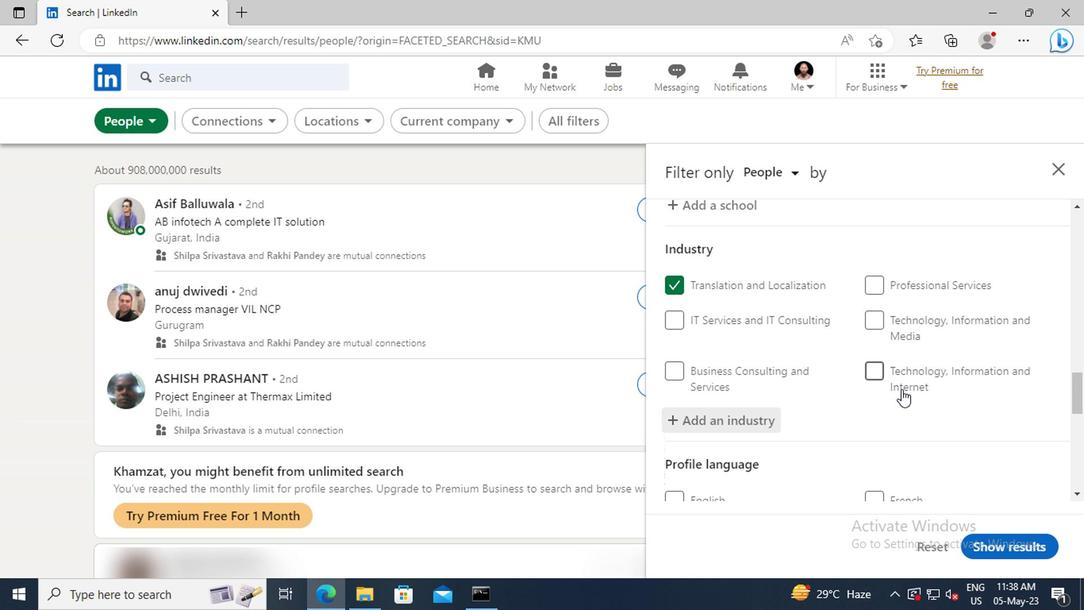 
Action: Mouse scrolled (898, 389) with delta (0, 0)
Screenshot: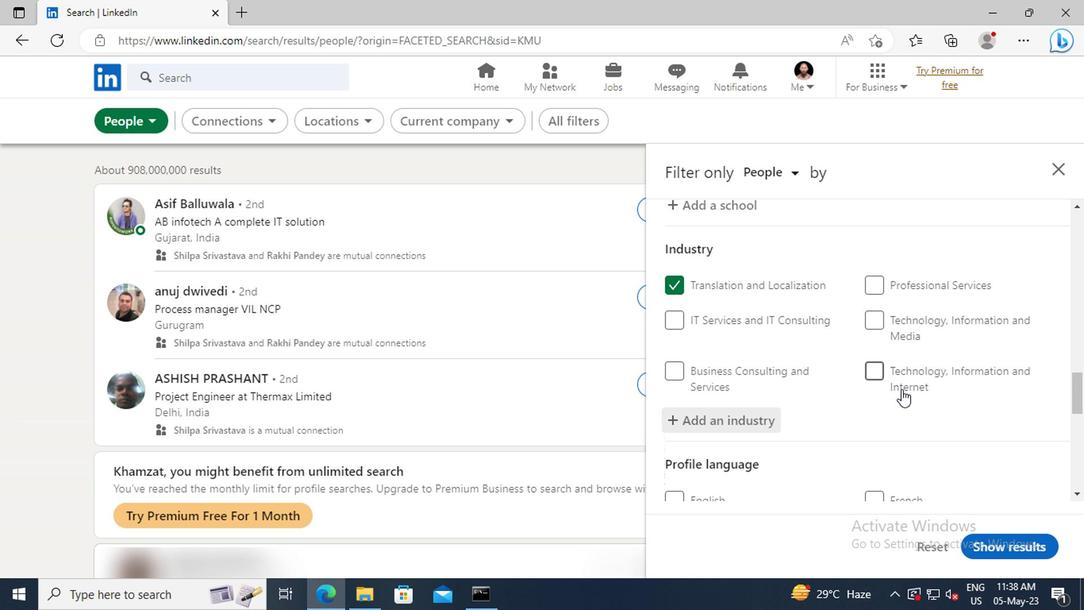 
Action: Mouse moved to (897, 381)
Screenshot: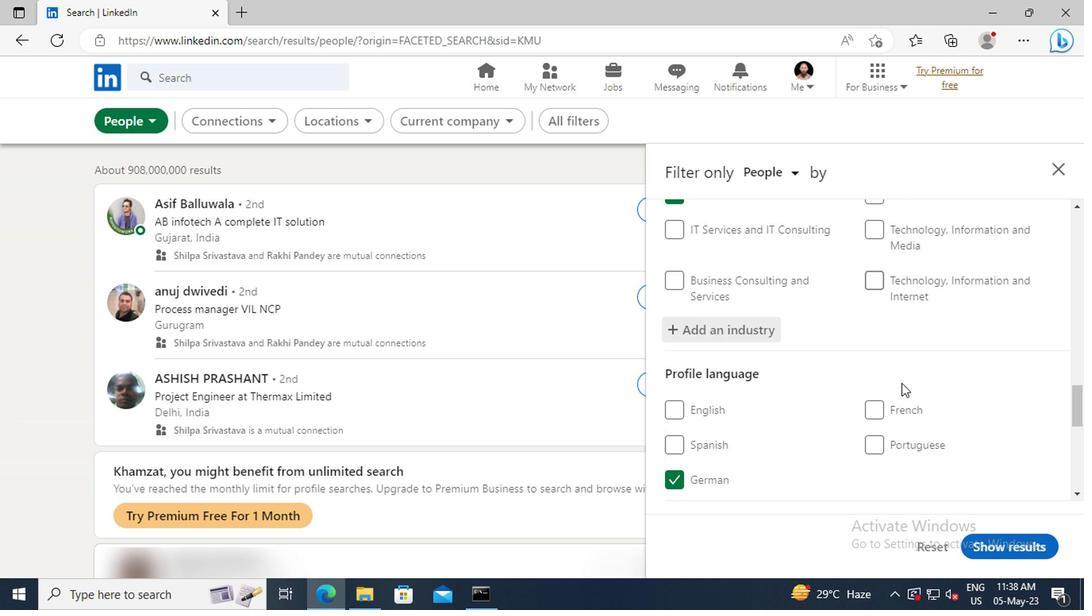 
Action: Mouse scrolled (897, 381) with delta (0, 0)
Screenshot: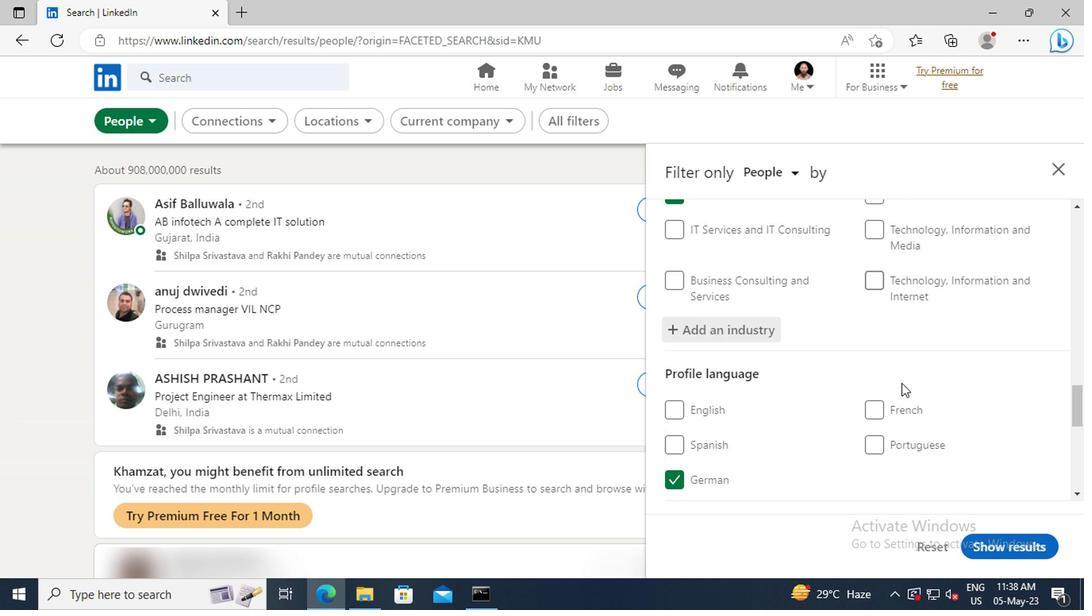 
Action: Mouse moved to (896, 381)
Screenshot: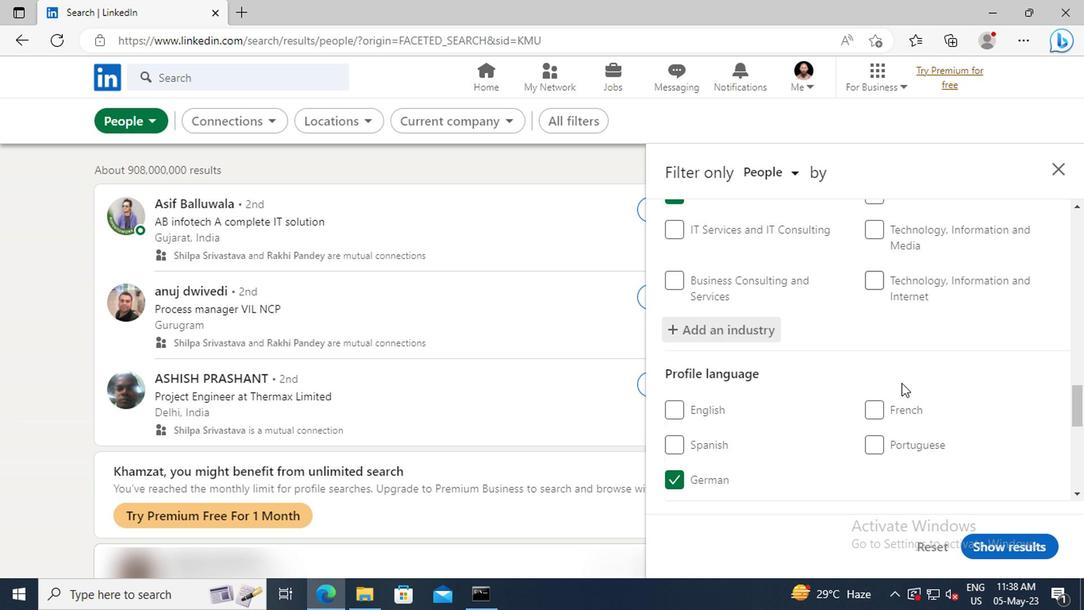 
Action: Mouse scrolled (896, 380) with delta (0, -1)
Screenshot: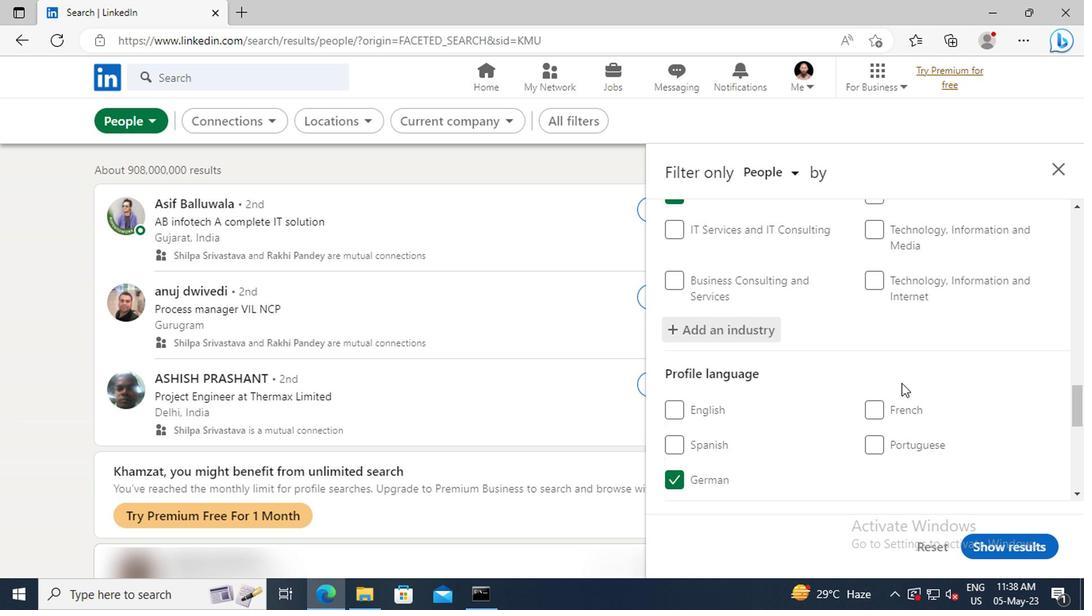 
Action: Mouse moved to (895, 369)
Screenshot: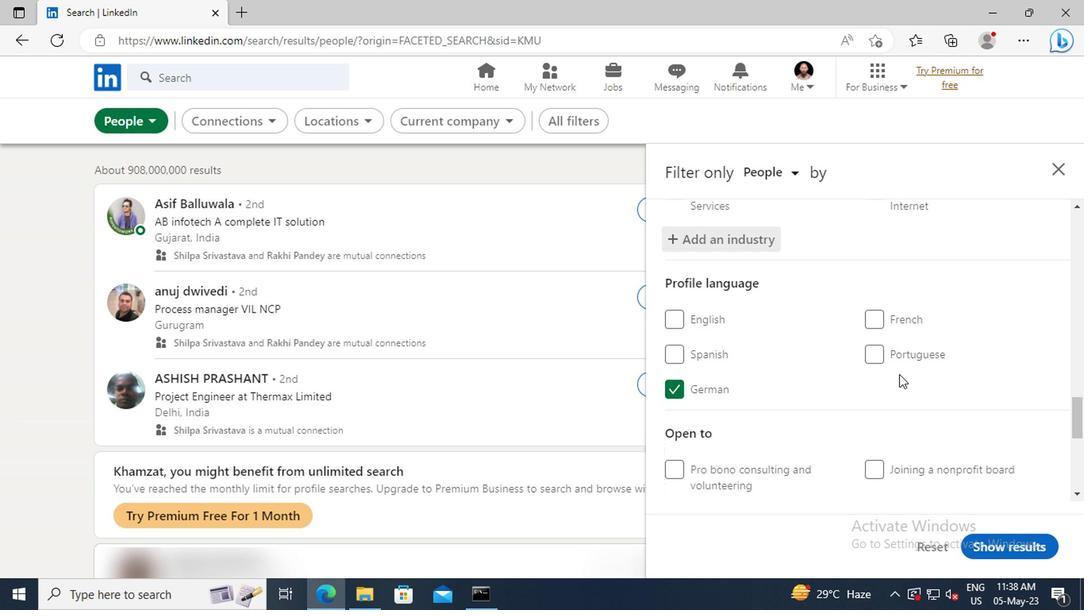 
Action: Mouse scrolled (895, 368) with delta (0, -1)
Screenshot: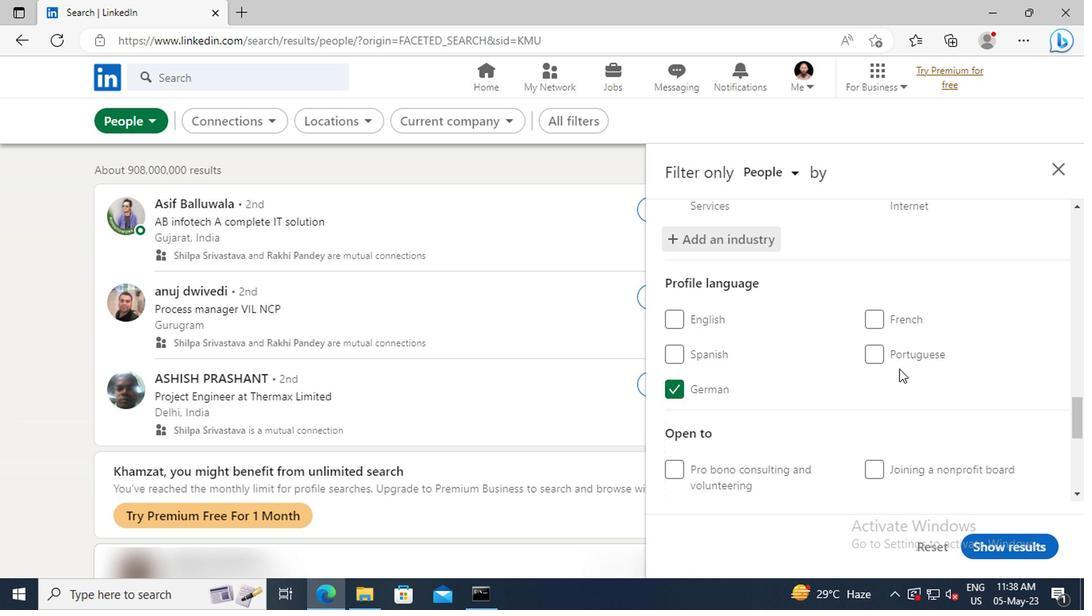 
Action: Mouse scrolled (895, 368) with delta (0, -1)
Screenshot: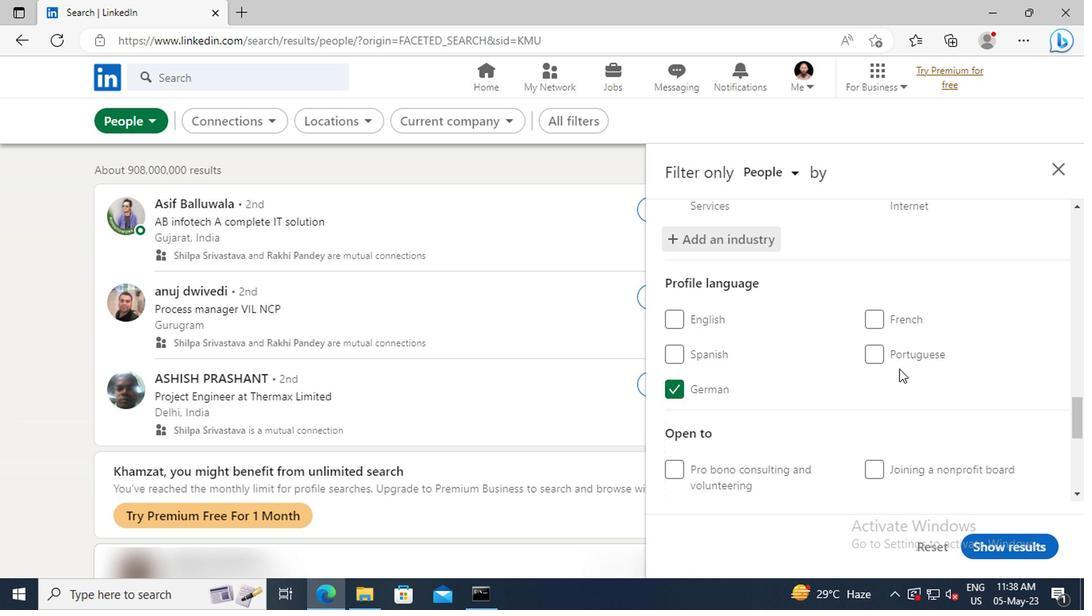
Action: Mouse moved to (895, 367)
Screenshot: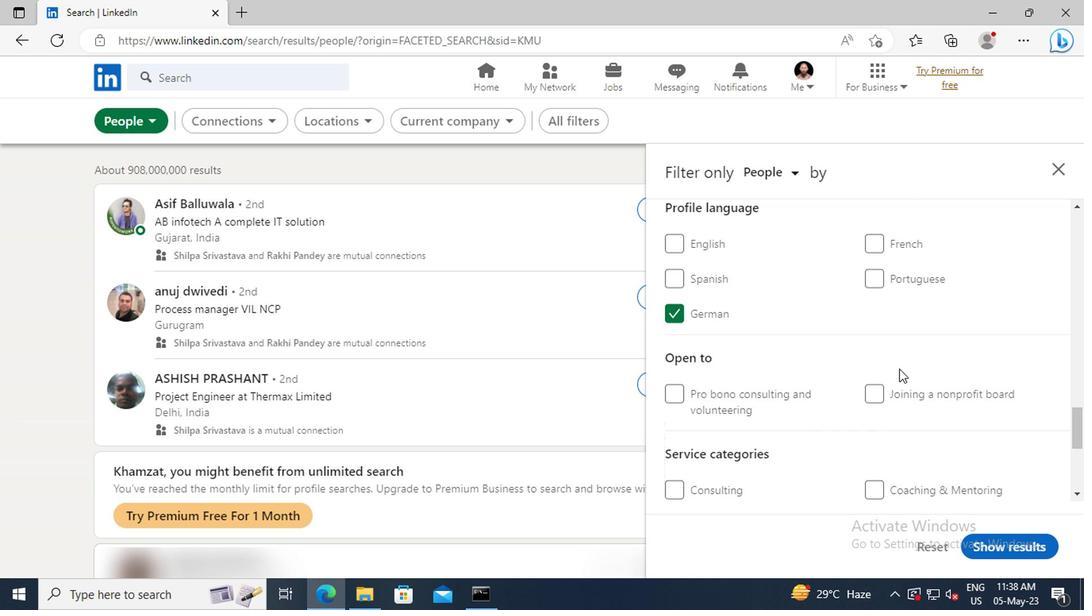 
Action: Mouse scrolled (895, 366) with delta (0, -1)
Screenshot: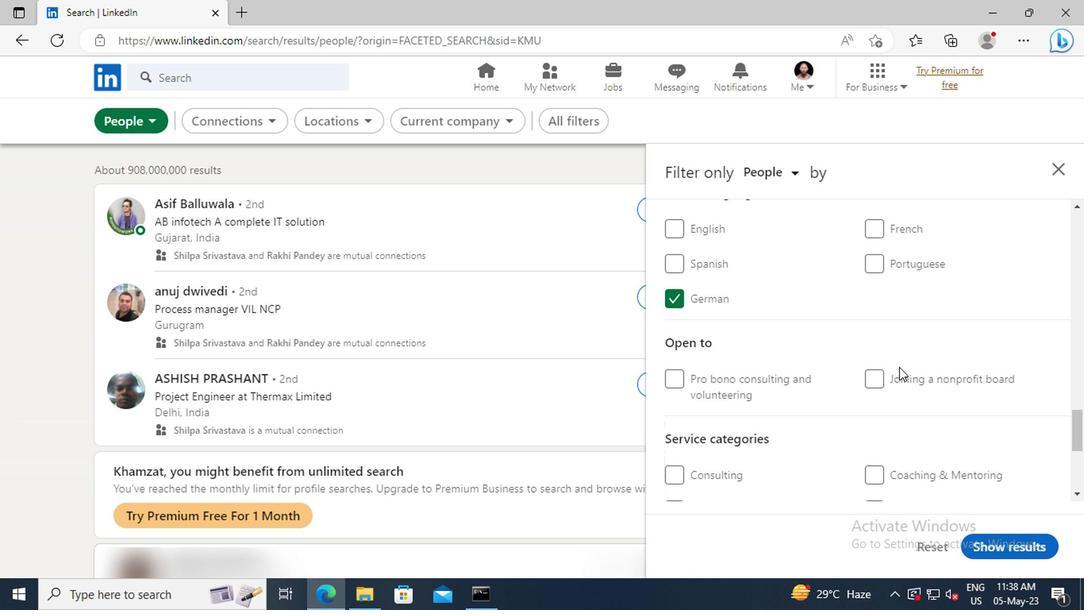 
Action: Mouse scrolled (895, 366) with delta (0, -1)
Screenshot: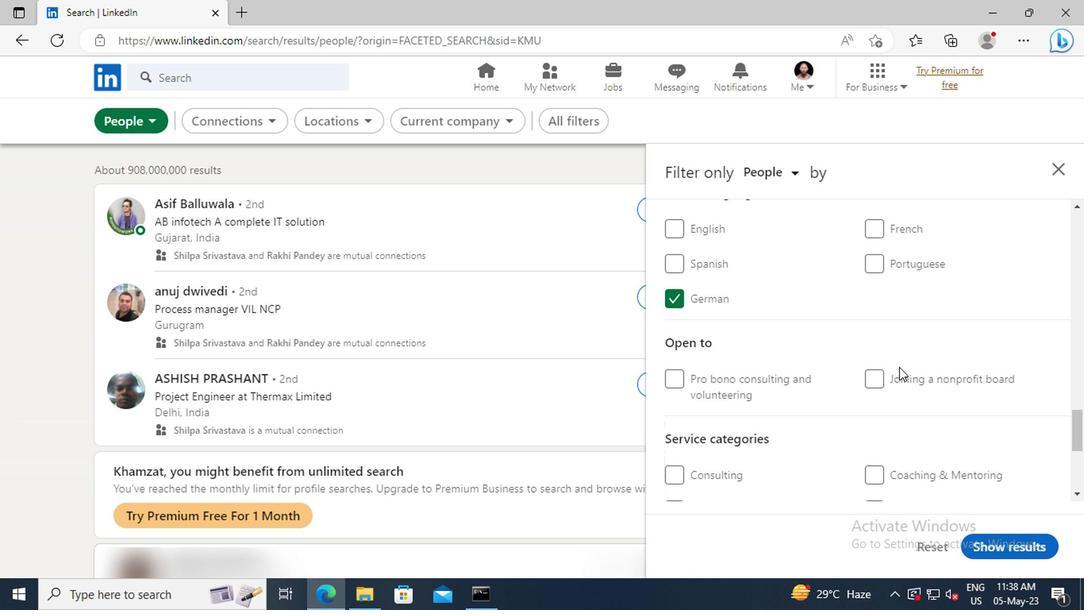 
Action: Mouse scrolled (895, 366) with delta (0, -1)
Screenshot: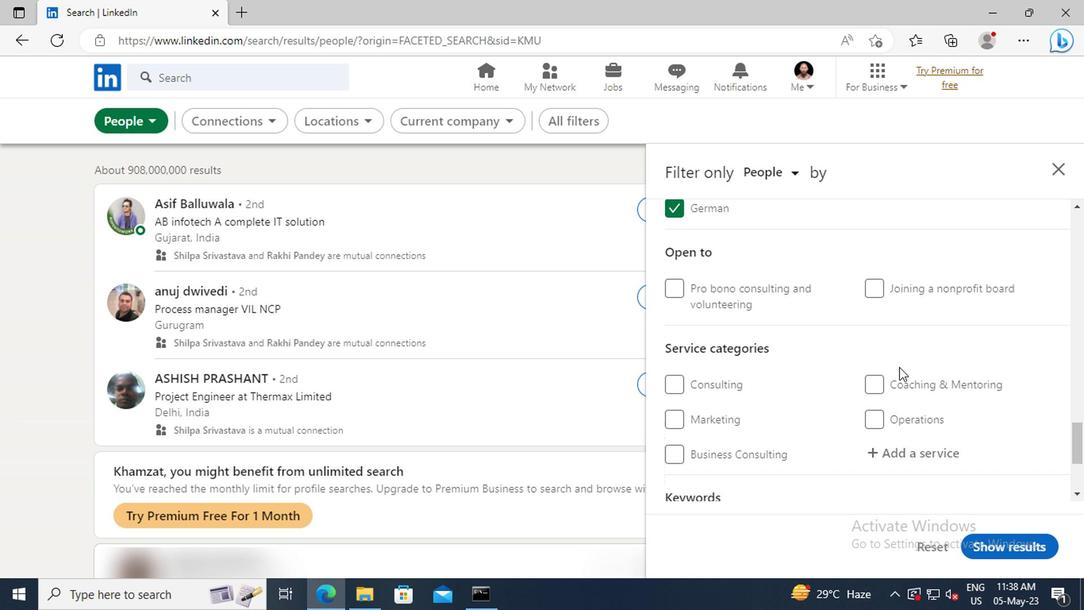 
Action: Mouse scrolled (895, 366) with delta (0, -1)
Screenshot: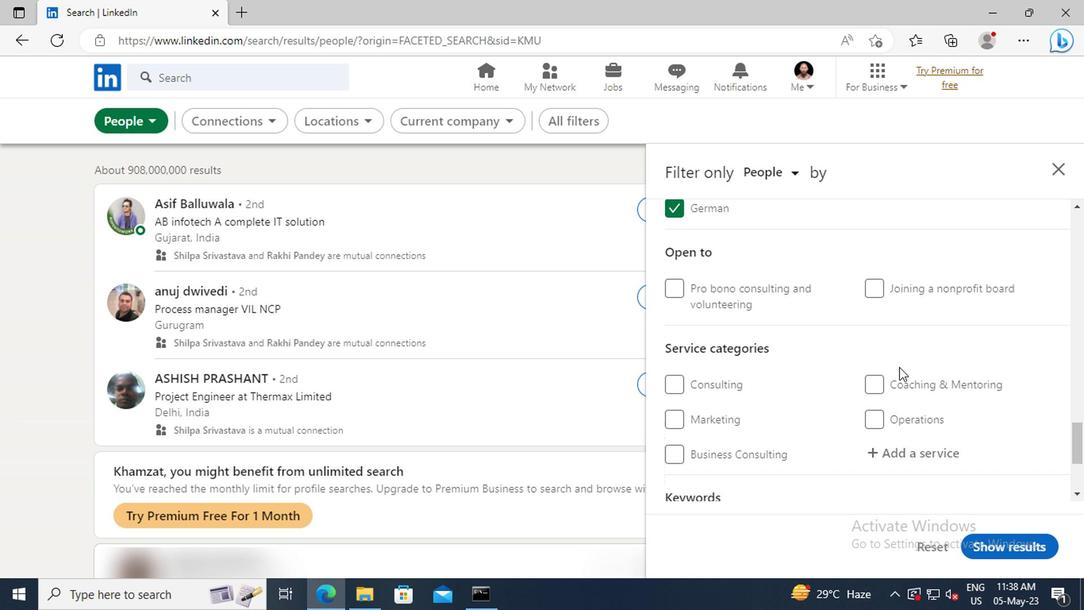 
Action: Mouse moved to (886, 363)
Screenshot: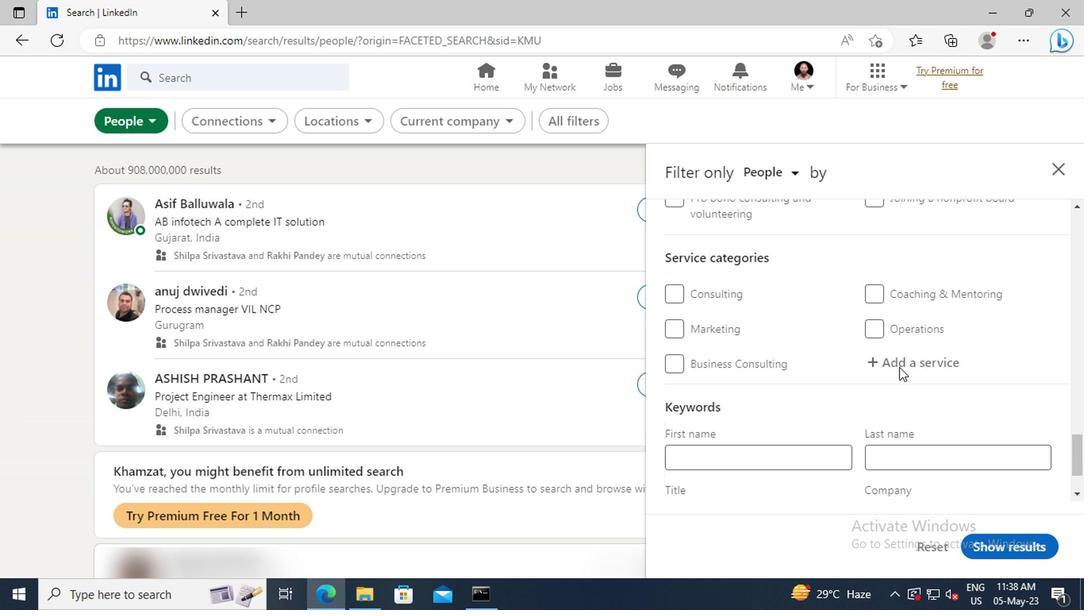 
Action: Mouse pressed left at (886, 363)
Screenshot: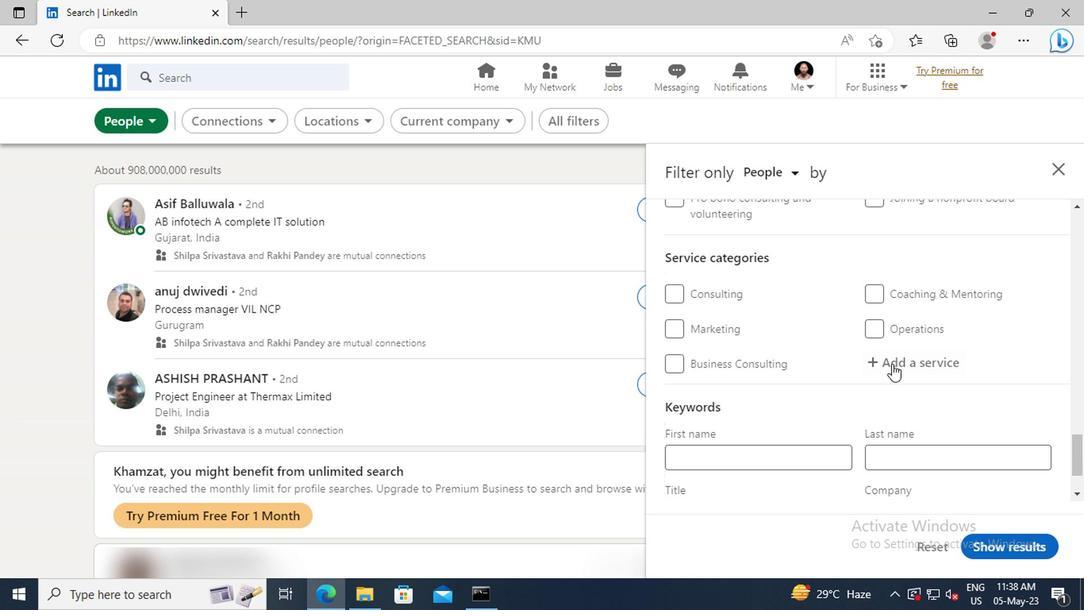 
Action: Mouse moved to (886, 363)
Screenshot: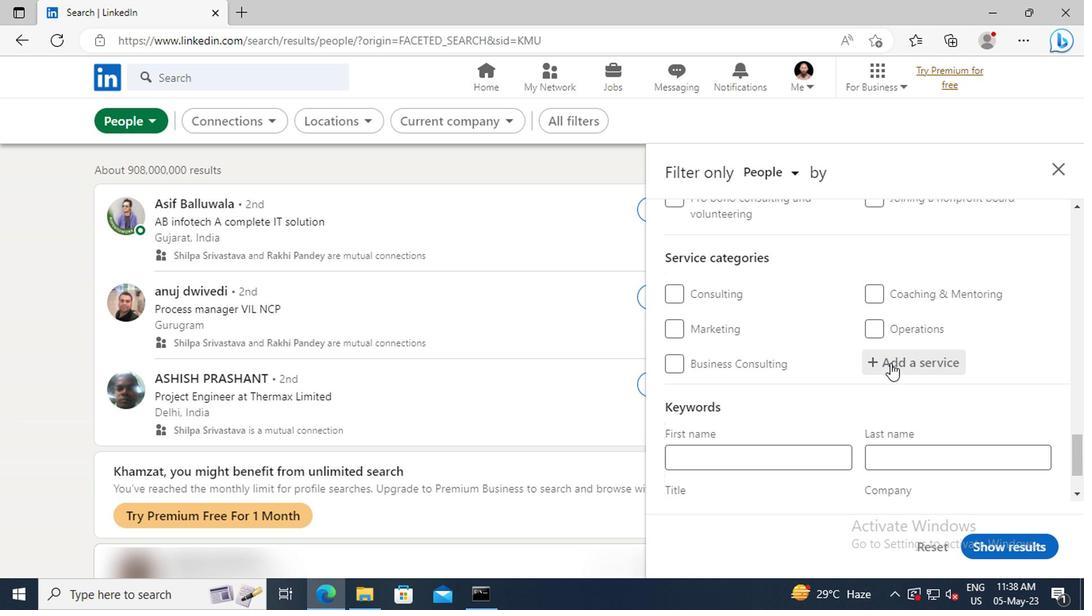 
Action: Key pressed <Key.shift>GROWTH
Screenshot: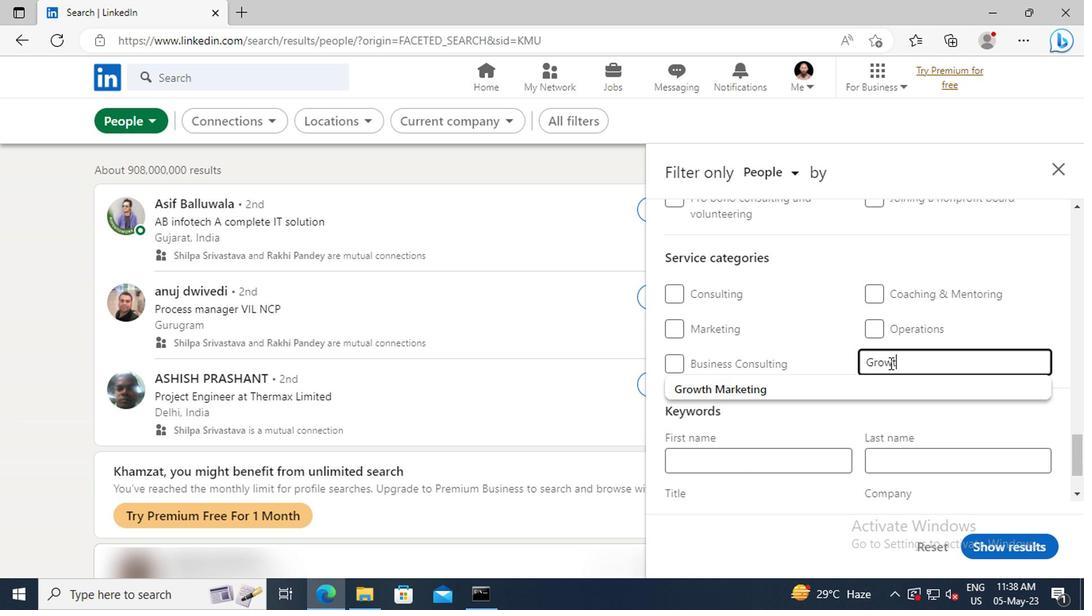 
Action: Mouse moved to (884, 385)
Screenshot: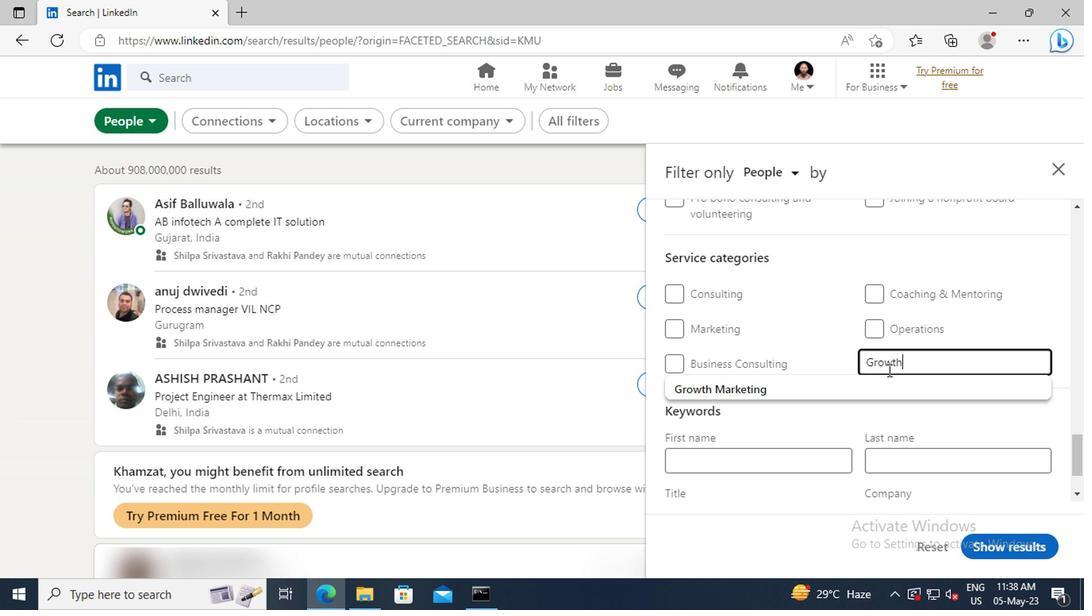 
Action: Mouse pressed left at (884, 385)
Screenshot: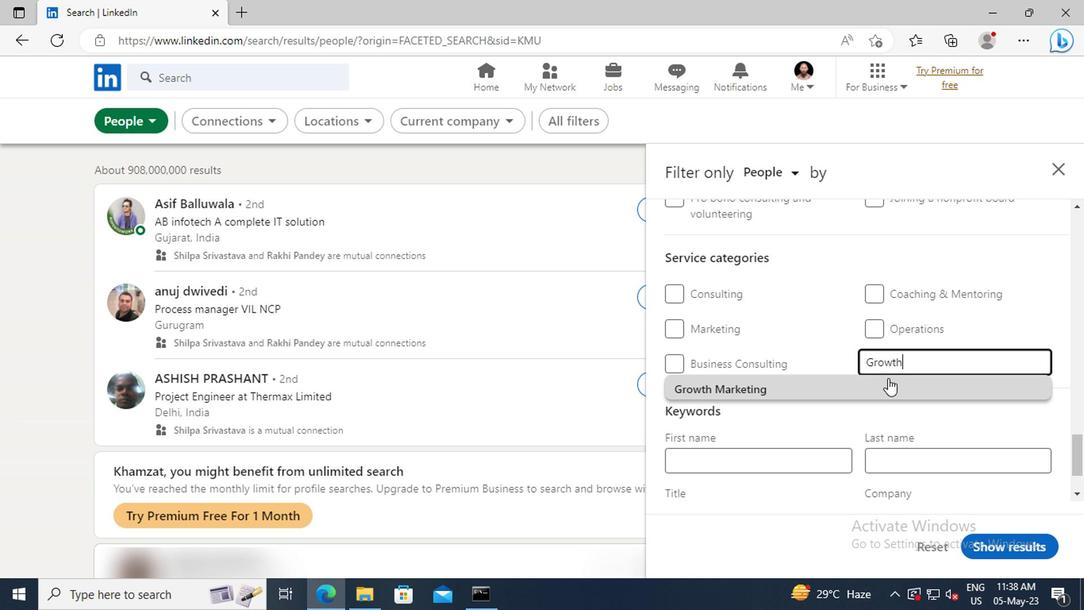 
Action: Mouse scrolled (884, 384) with delta (0, 0)
Screenshot: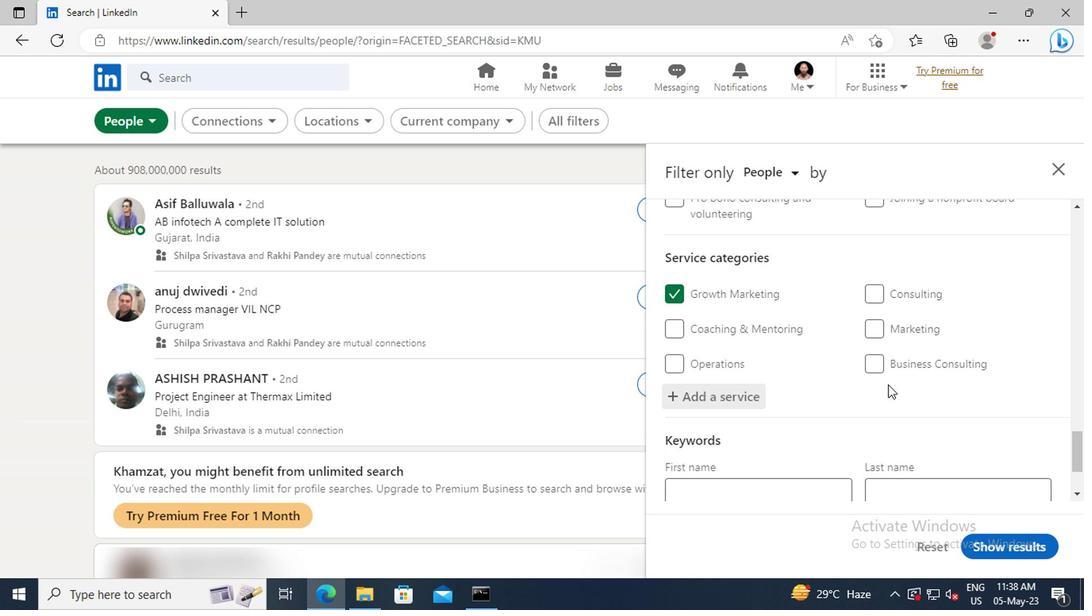 
Action: Mouse scrolled (884, 384) with delta (0, 0)
Screenshot: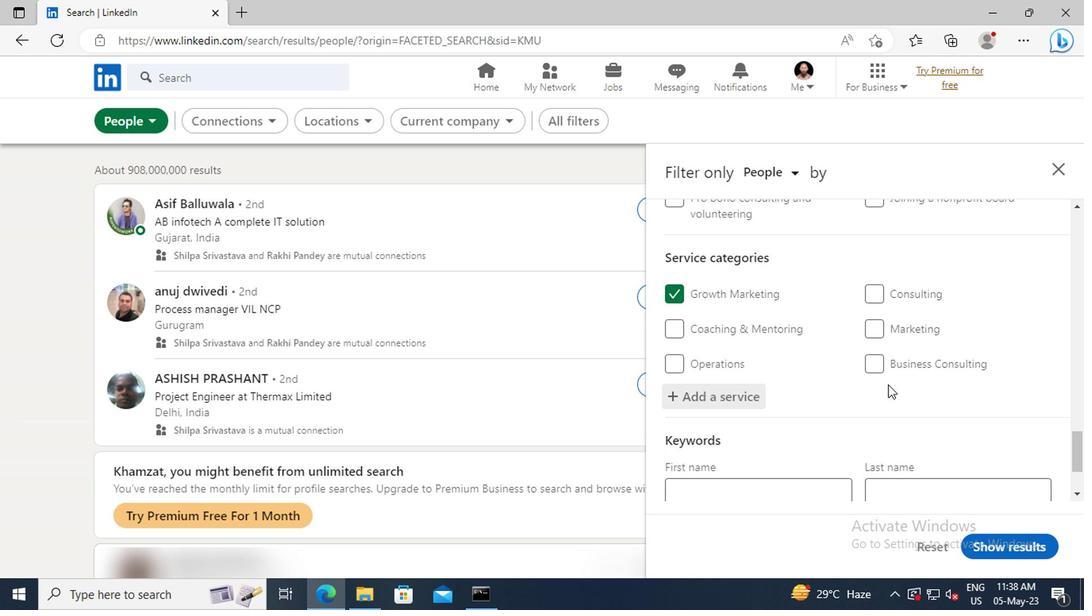 
Action: Mouse scrolled (884, 384) with delta (0, 0)
Screenshot: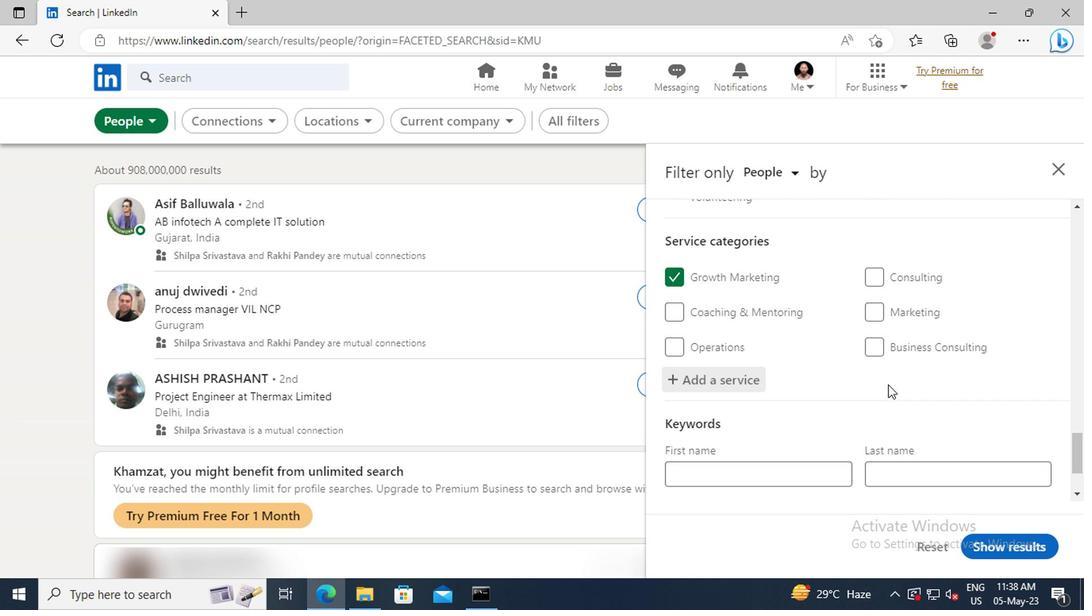 
Action: Mouse scrolled (884, 384) with delta (0, 0)
Screenshot: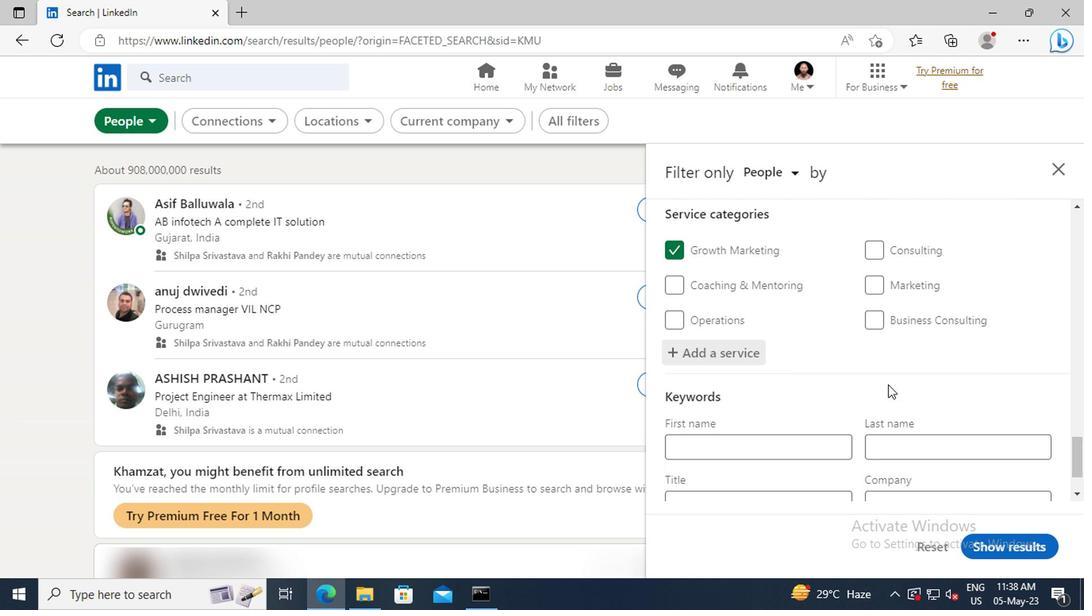 
Action: Mouse moved to (782, 433)
Screenshot: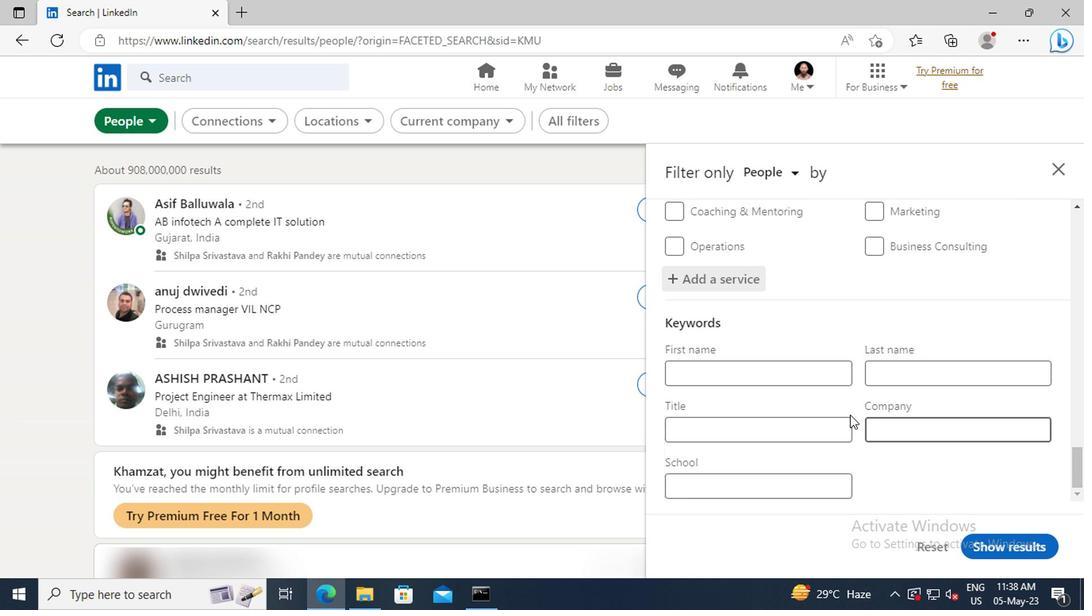 
Action: Mouse pressed left at (782, 433)
Screenshot: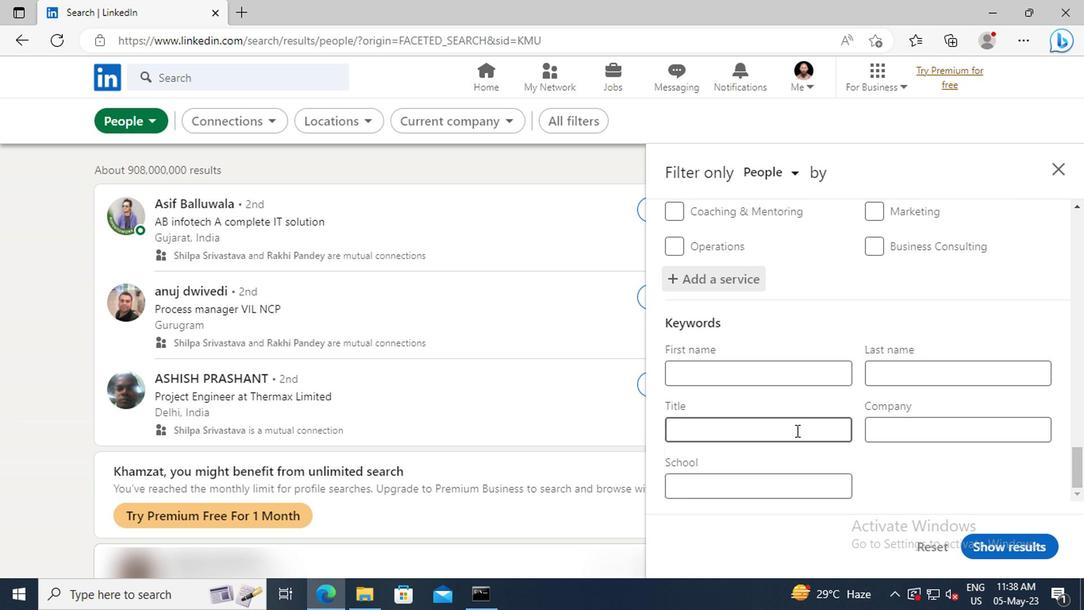 
Action: Key pressed <Key.shift>ACCOUNT<Key.space><Key.shift>MANAGER<Key.enter>
Screenshot: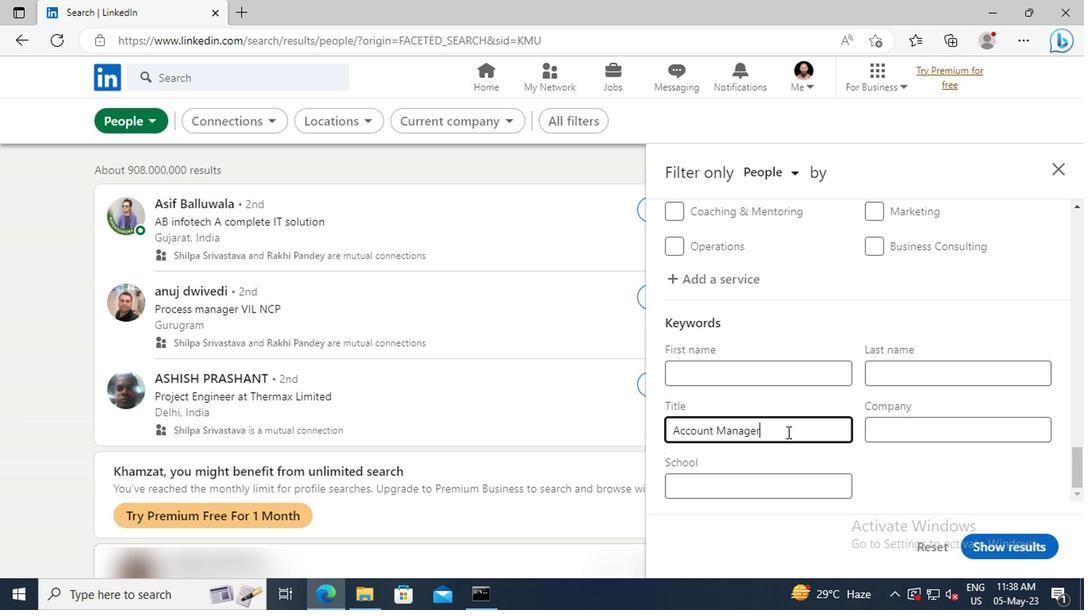 
Action: Mouse moved to (1000, 545)
Screenshot: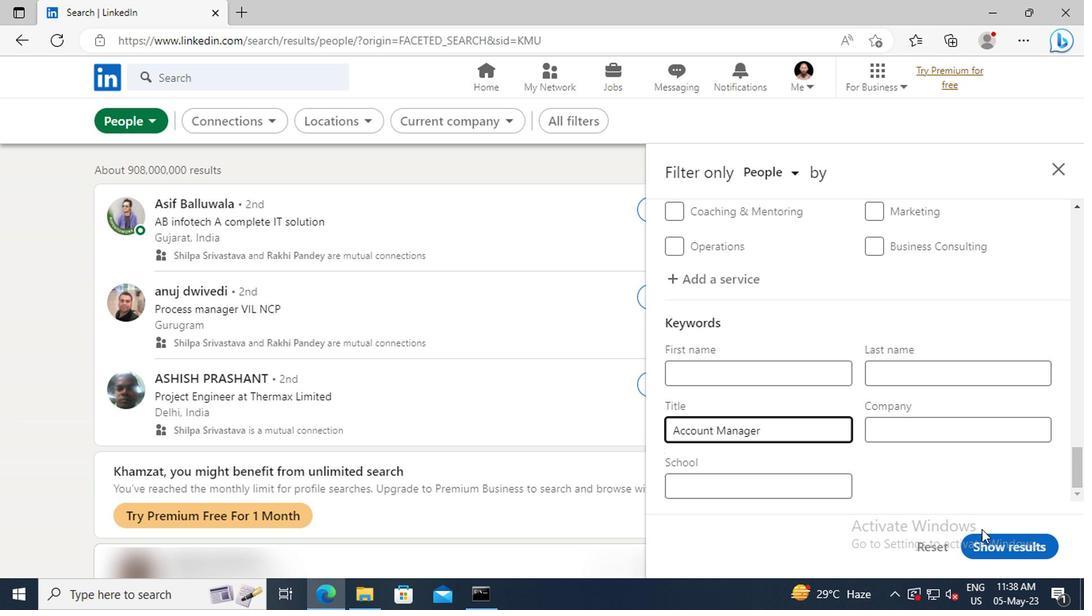 
Action: Mouse pressed left at (1000, 545)
Screenshot: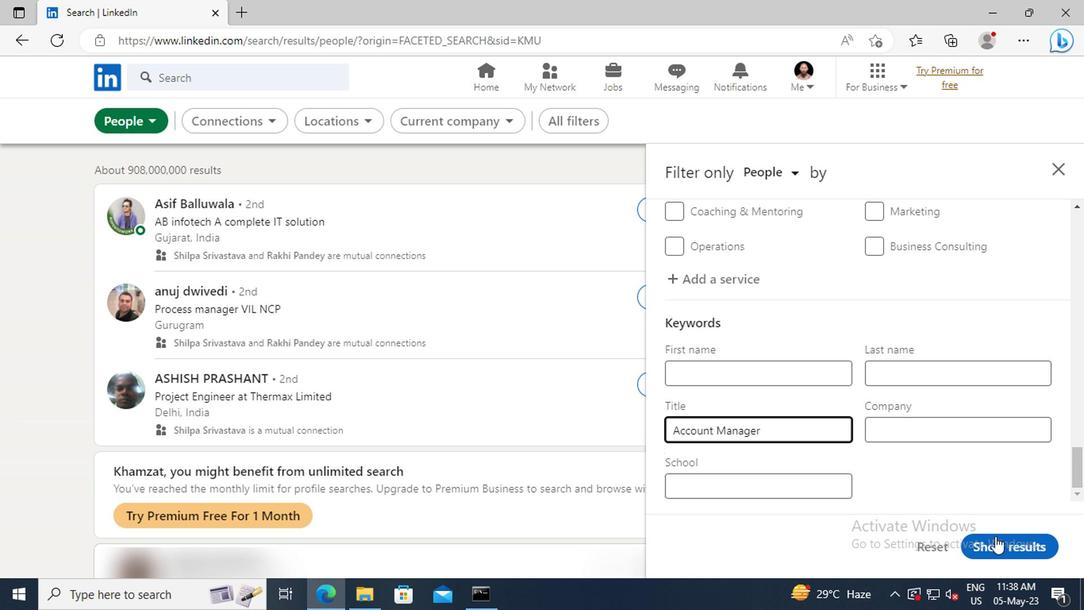 
